 Task: Find connections with filter location Carlingford with filter topic #linkedincoachwith filter profile language German with filter current company Cure.fit (cult.fit) with filter school Punjab Agricultural University, Ludhiana with filter industry Museums with filter service category Software Testing with filter keywords title Officer
Action: Mouse moved to (190, 253)
Screenshot: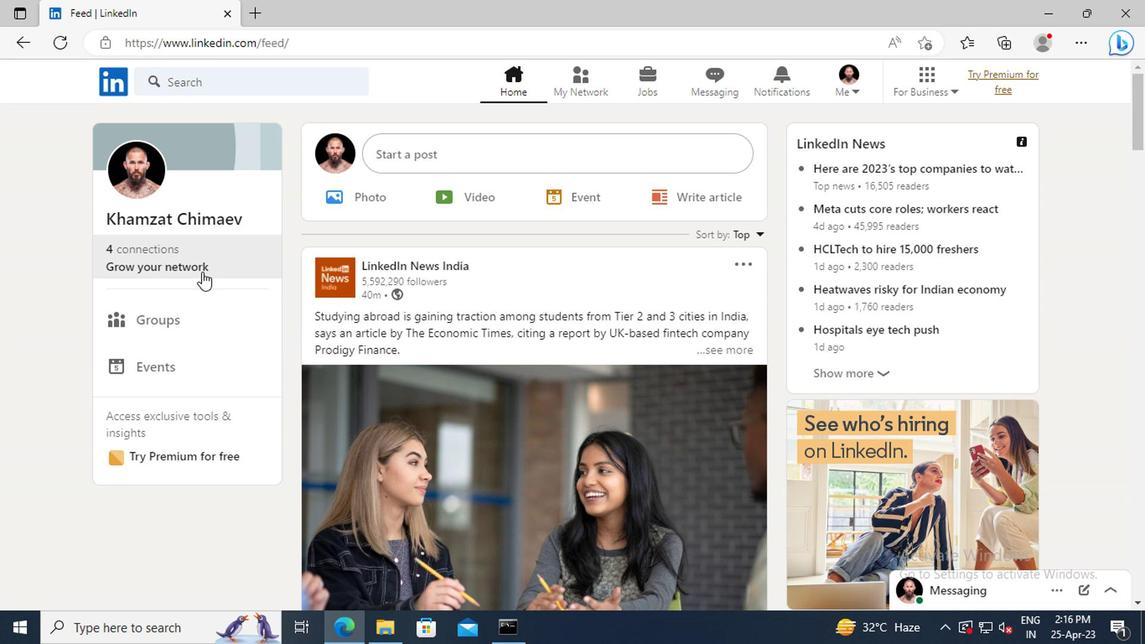 
Action: Mouse pressed left at (190, 253)
Screenshot: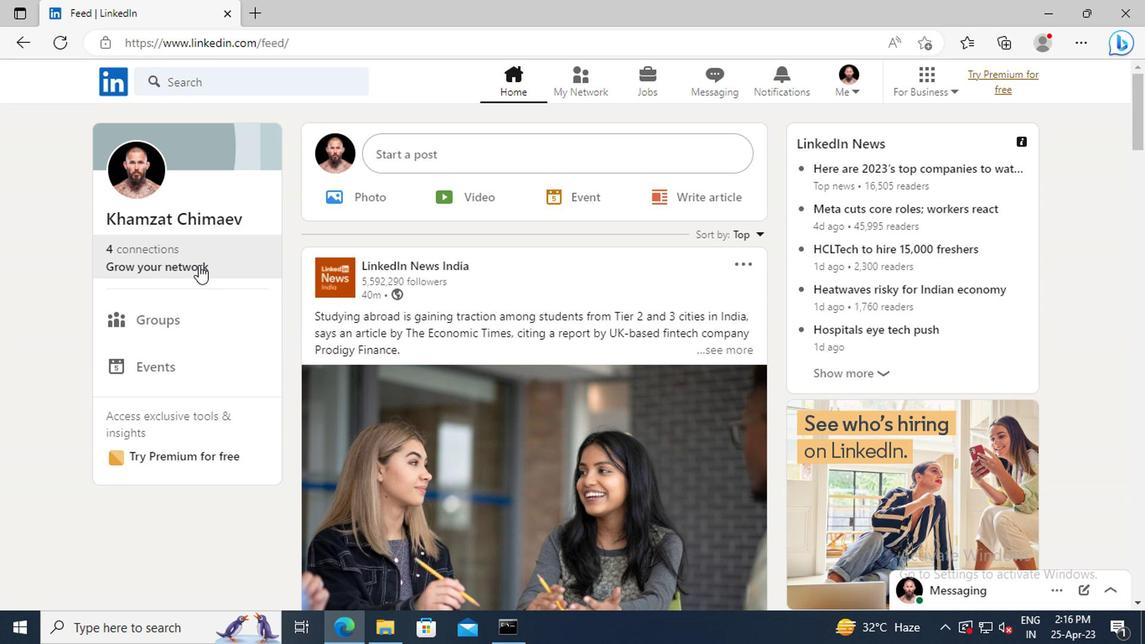 
Action: Mouse moved to (198, 174)
Screenshot: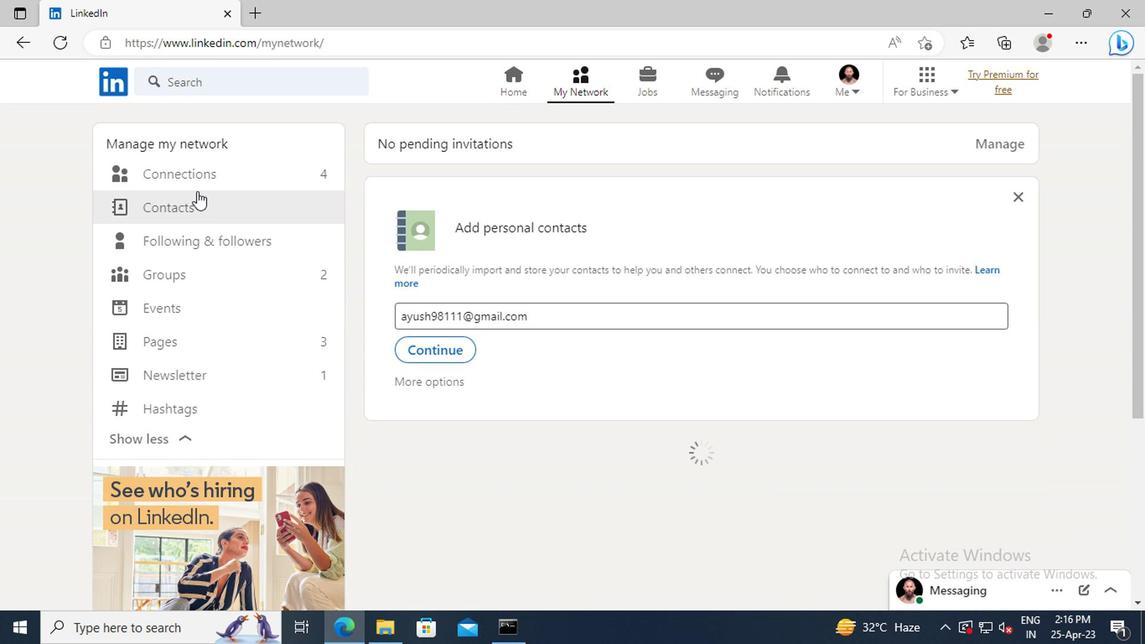 
Action: Mouse pressed left at (198, 174)
Screenshot: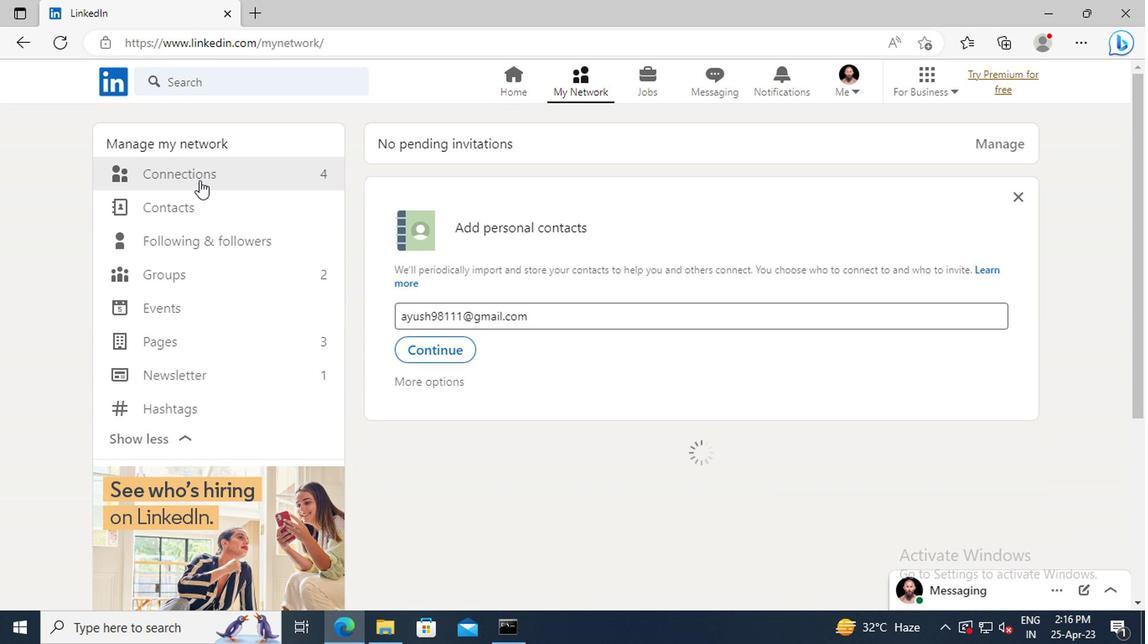 
Action: Mouse moved to (685, 178)
Screenshot: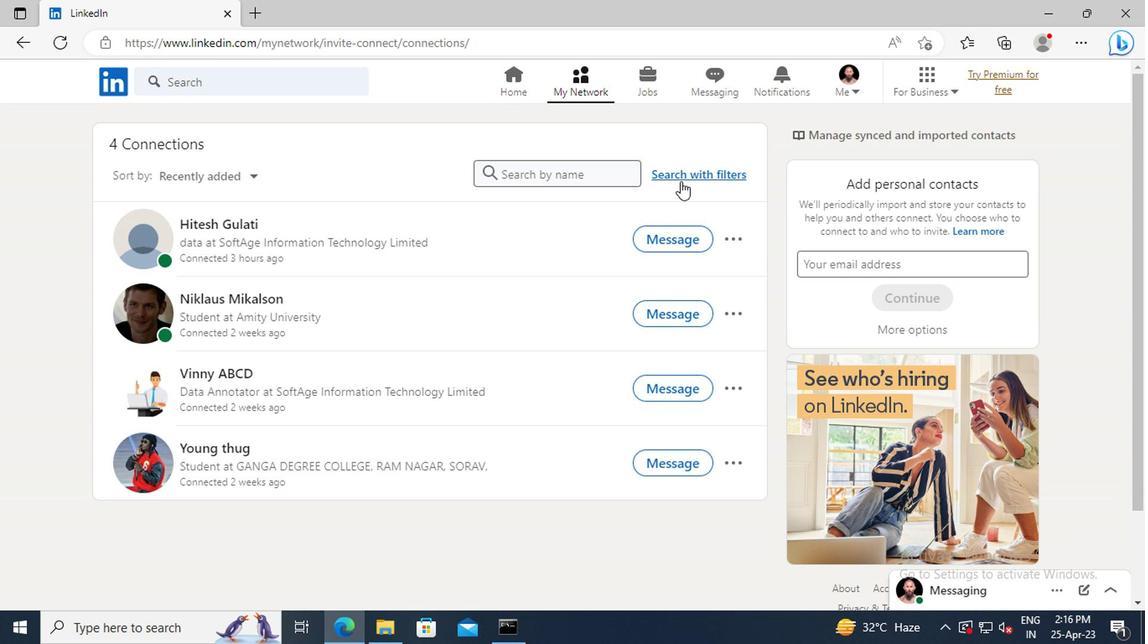 
Action: Mouse pressed left at (685, 178)
Screenshot: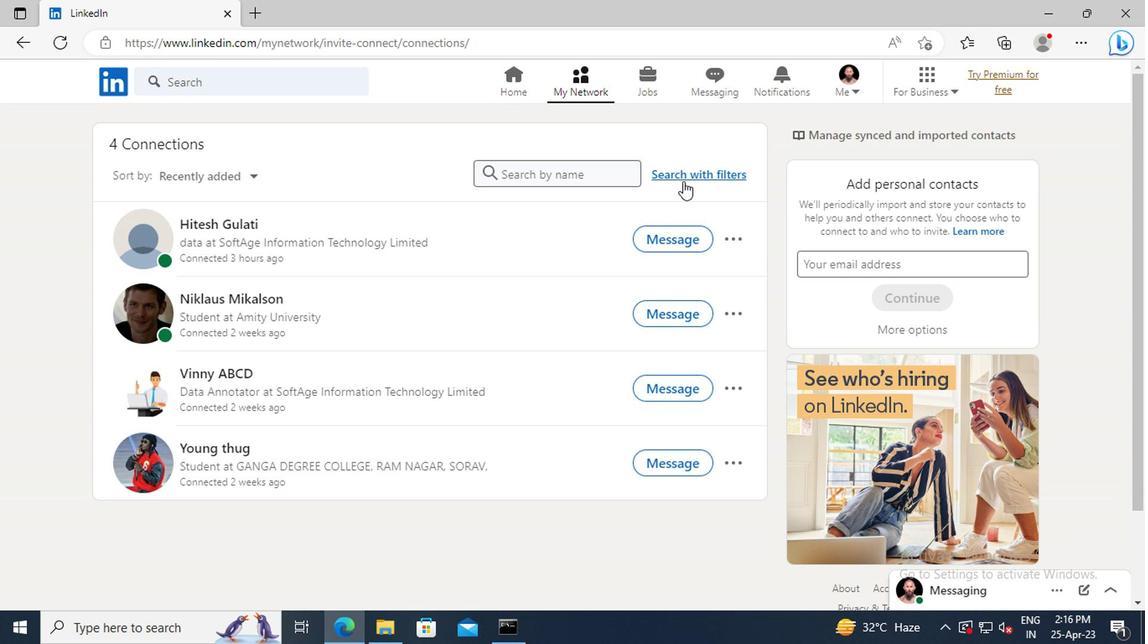 
Action: Mouse moved to (637, 131)
Screenshot: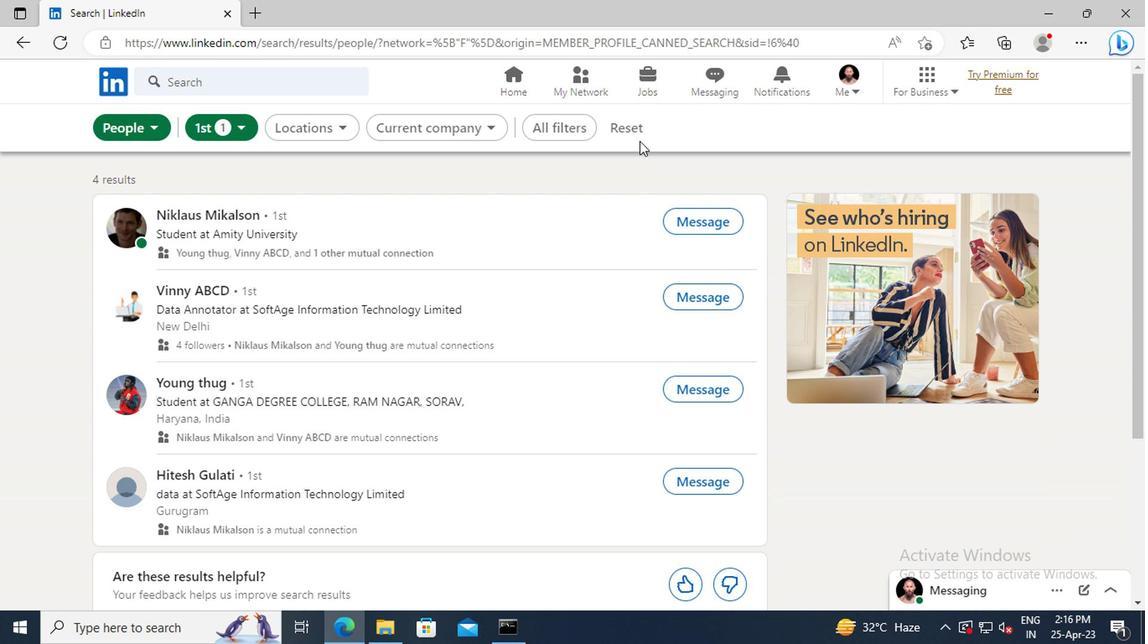 
Action: Mouse pressed left at (637, 131)
Screenshot: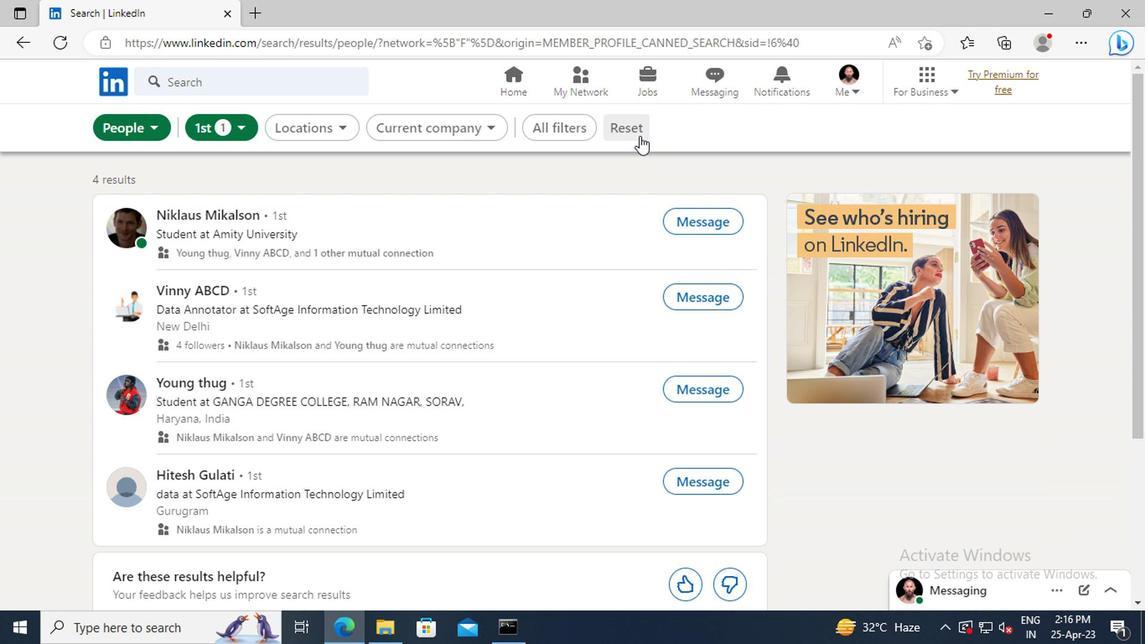 
Action: Mouse moved to (602, 129)
Screenshot: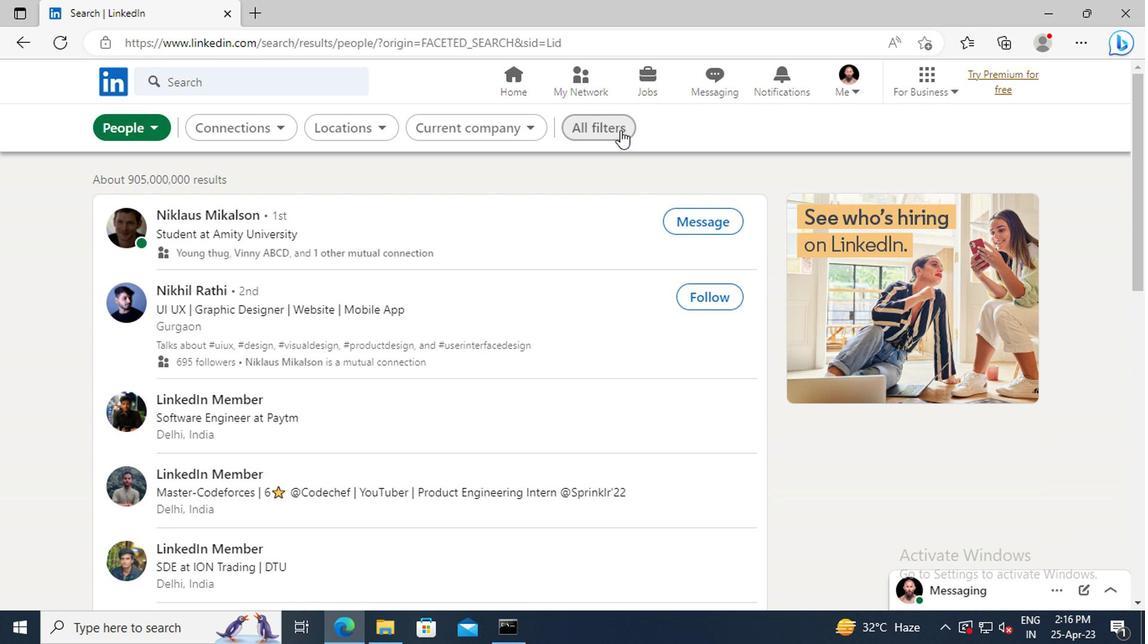 
Action: Mouse pressed left at (602, 129)
Screenshot: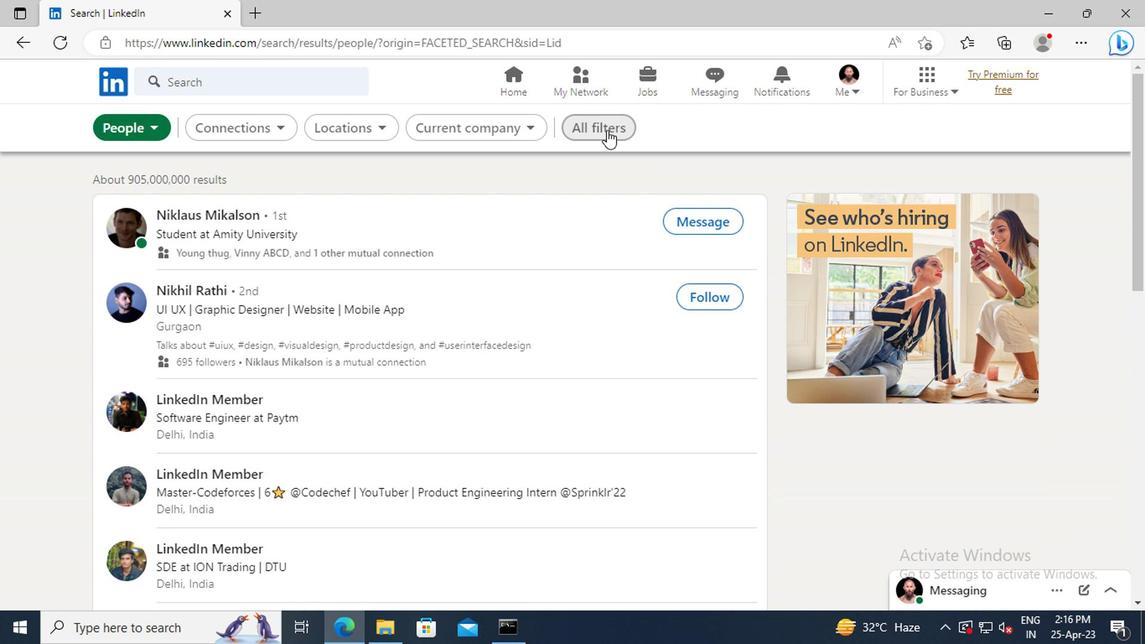 
Action: Mouse moved to (946, 318)
Screenshot: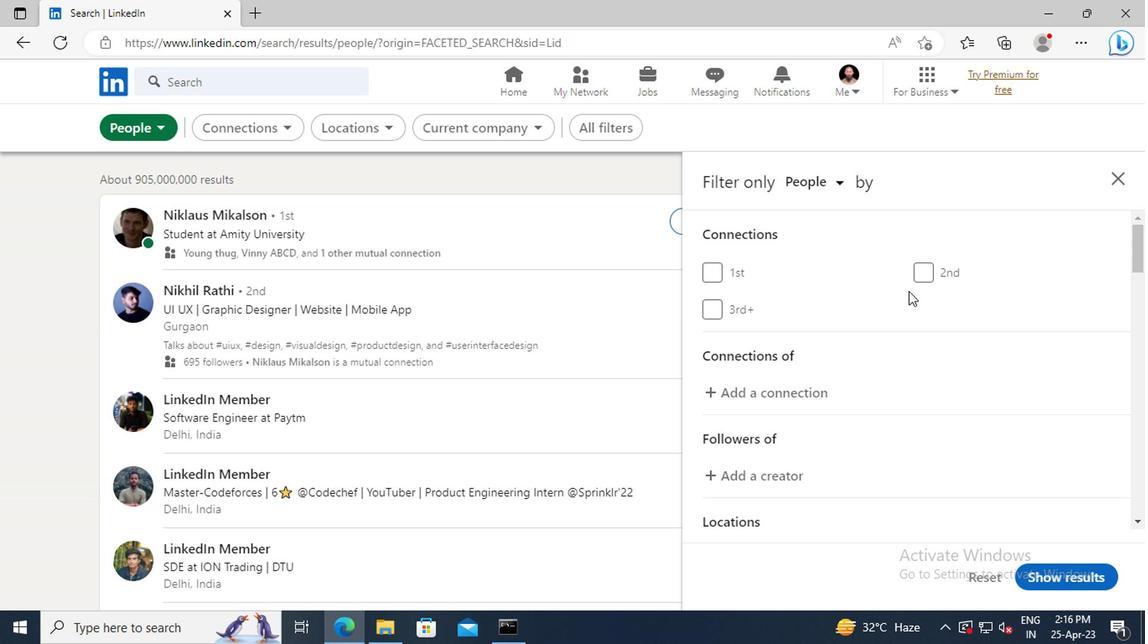 
Action: Mouse scrolled (946, 317) with delta (0, -1)
Screenshot: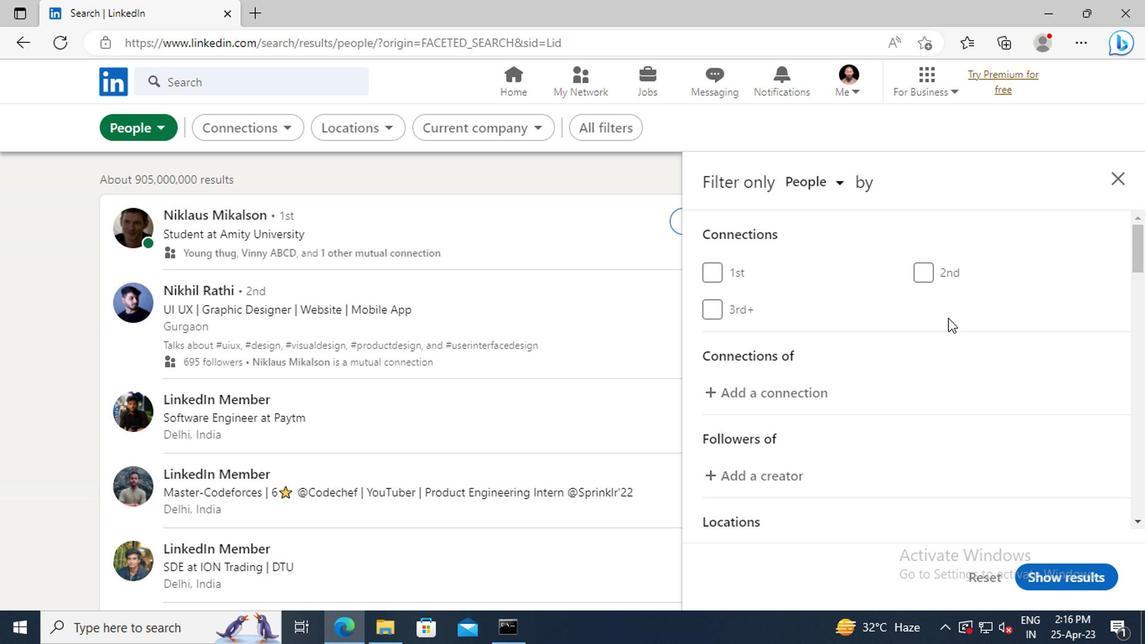 
Action: Mouse scrolled (946, 317) with delta (0, -1)
Screenshot: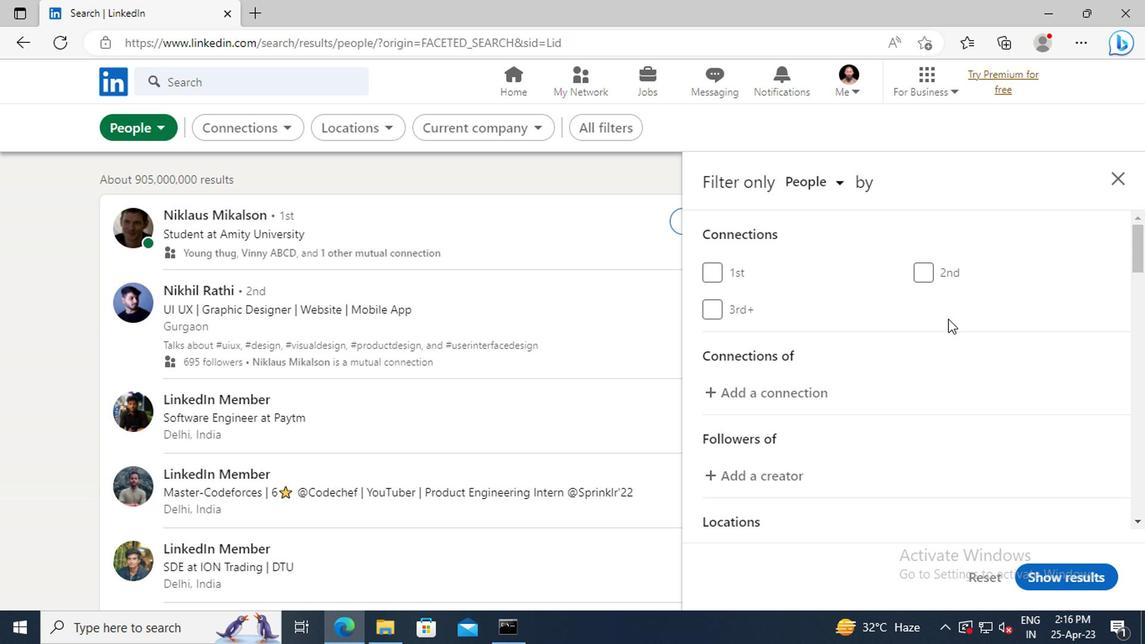 
Action: Mouse scrolled (946, 317) with delta (0, -1)
Screenshot: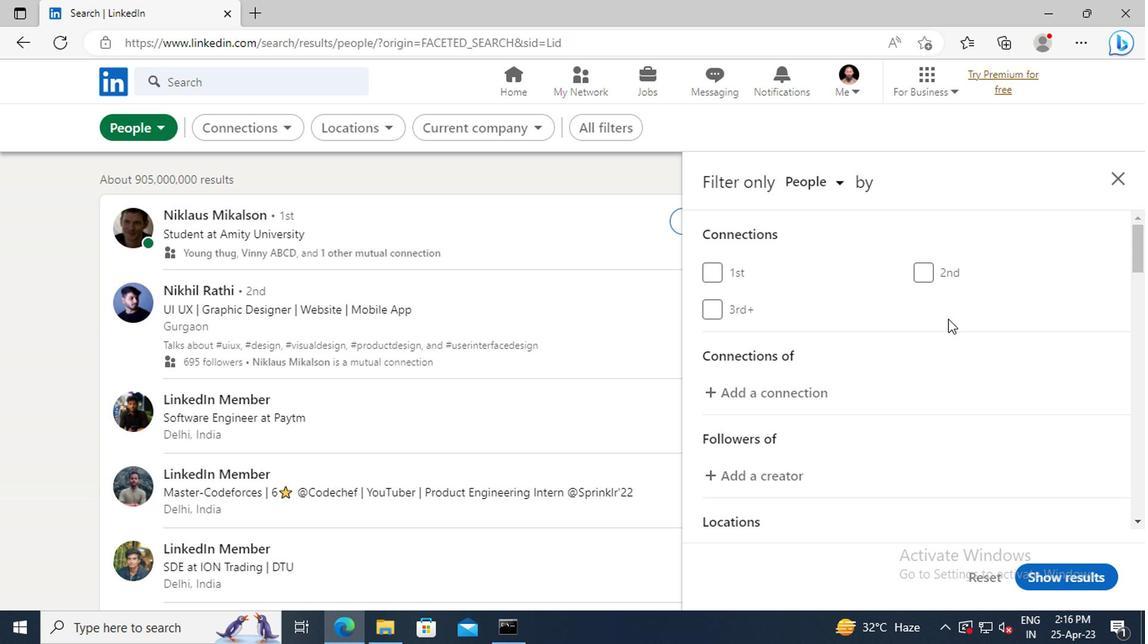
Action: Mouse scrolled (946, 317) with delta (0, -1)
Screenshot: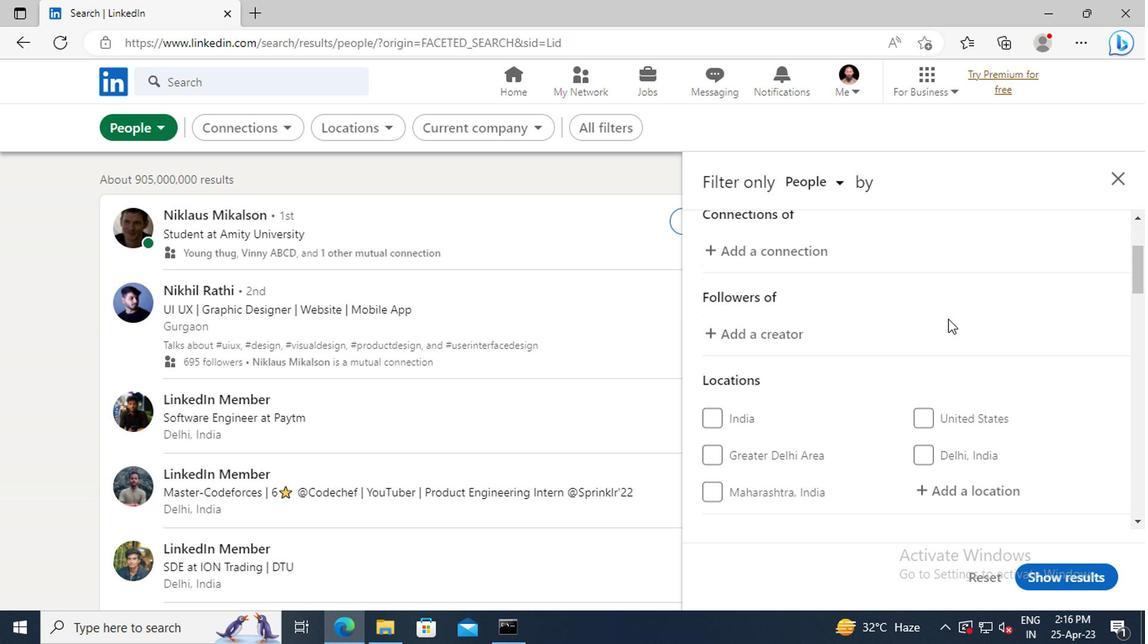 
Action: Mouse scrolled (946, 317) with delta (0, -1)
Screenshot: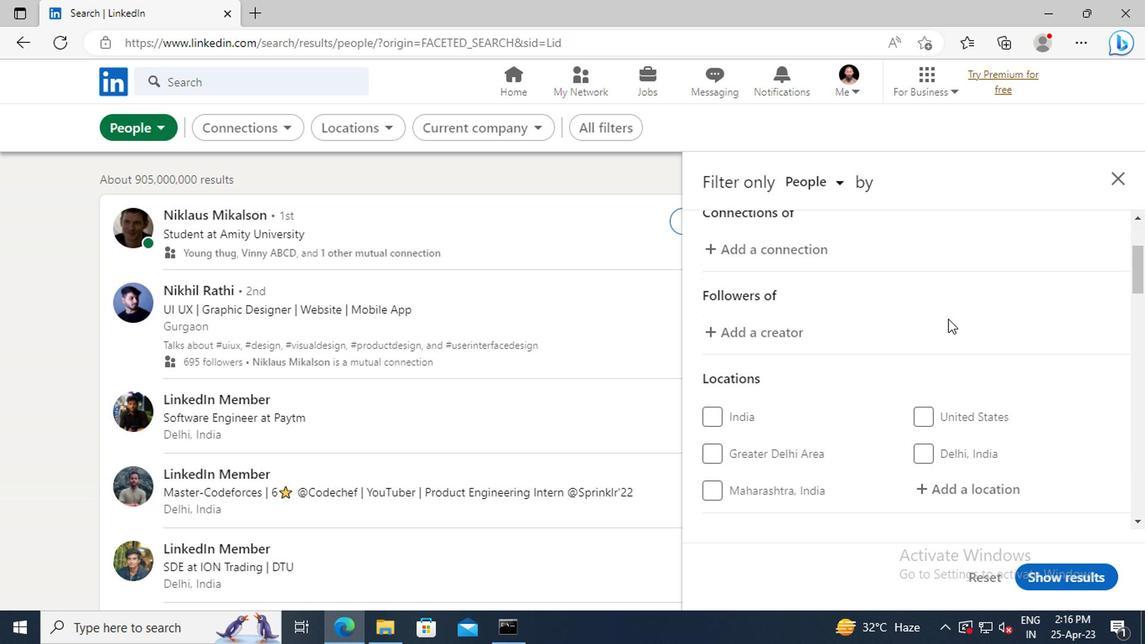 
Action: Mouse moved to (968, 393)
Screenshot: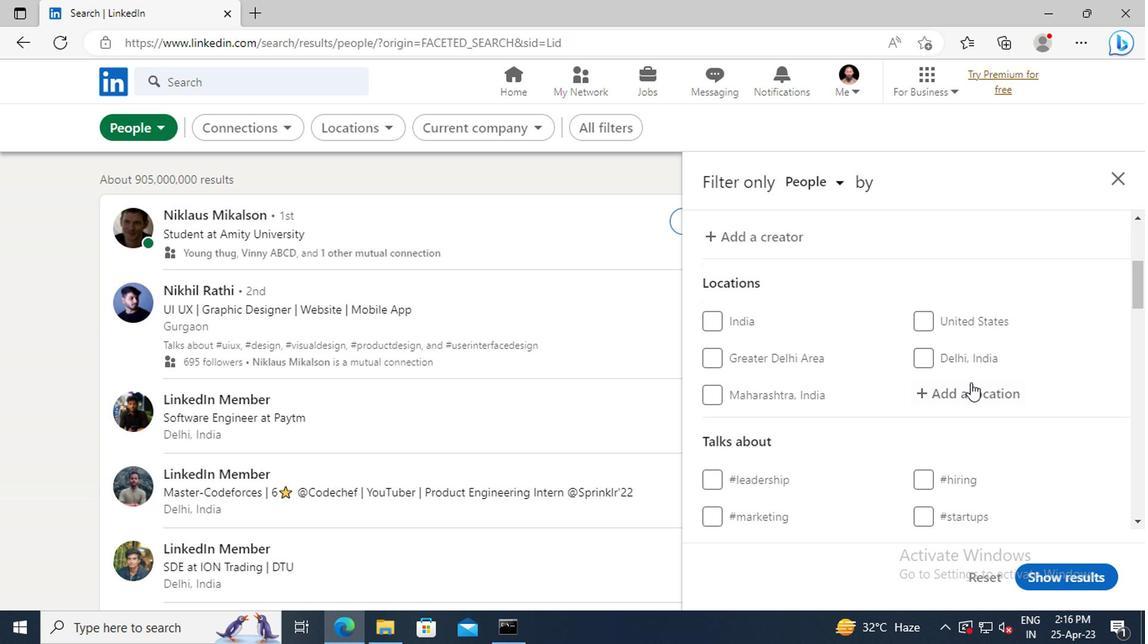 
Action: Mouse pressed left at (968, 393)
Screenshot: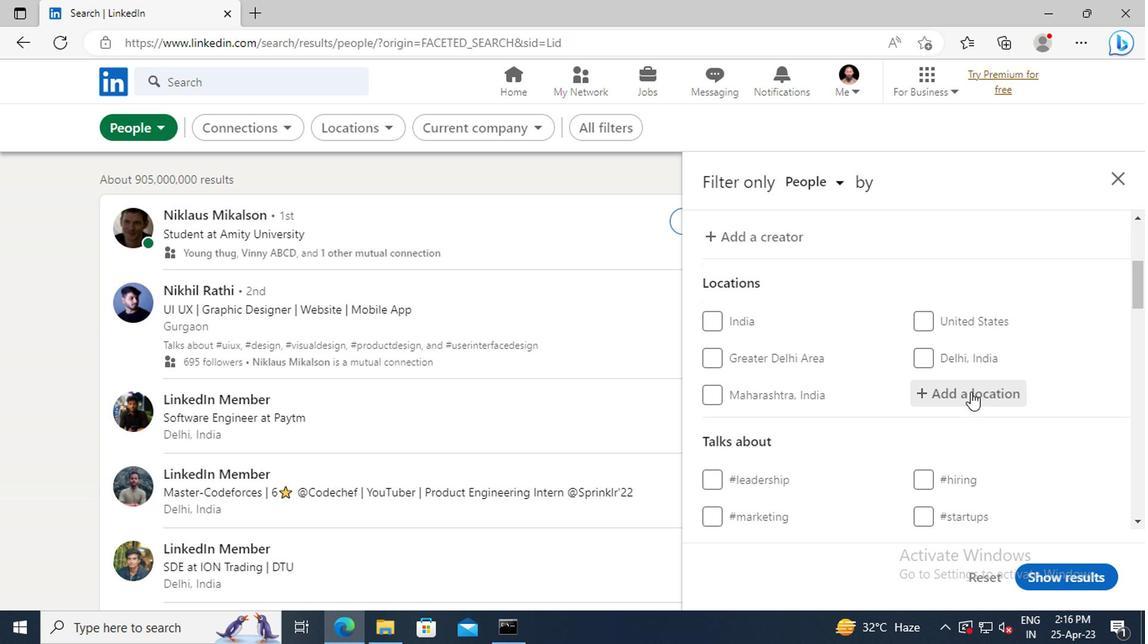 
Action: Key pressed <Key.shift>CARLINGFORD
Screenshot: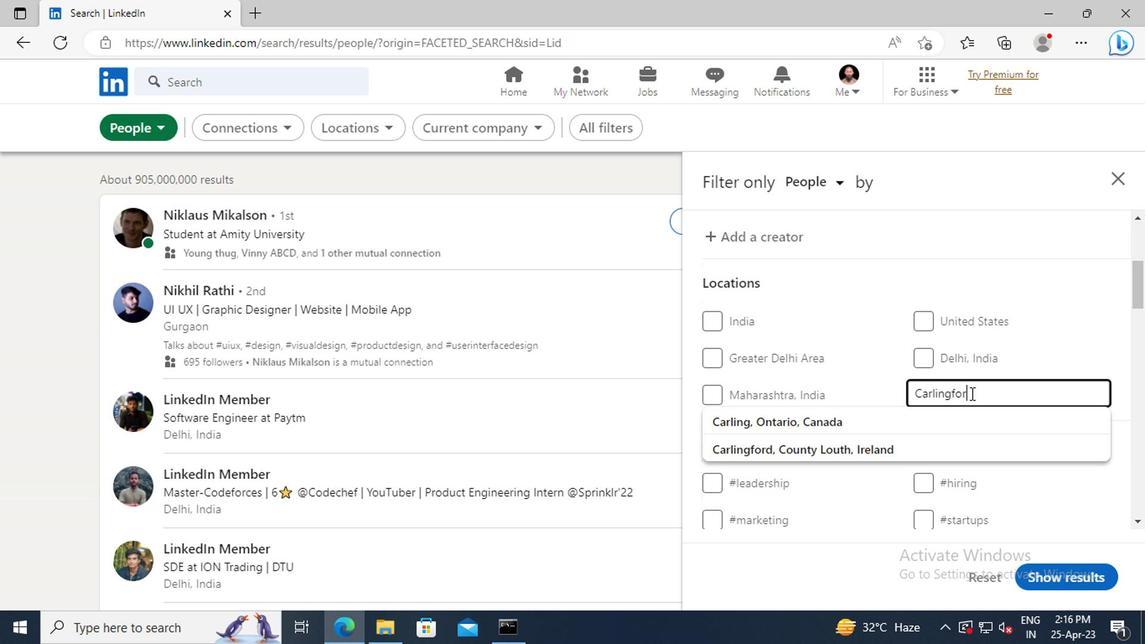 
Action: Mouse moved to (935, 413)
Screenshot: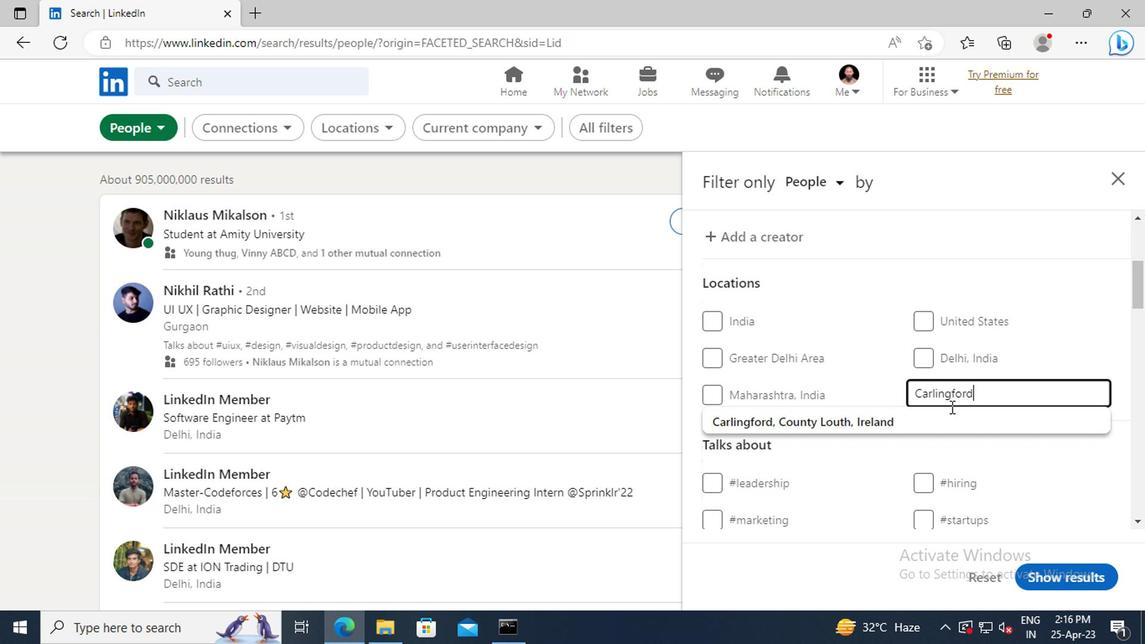 
Action: Mouse pressed left at (935, 413)
Screenshot: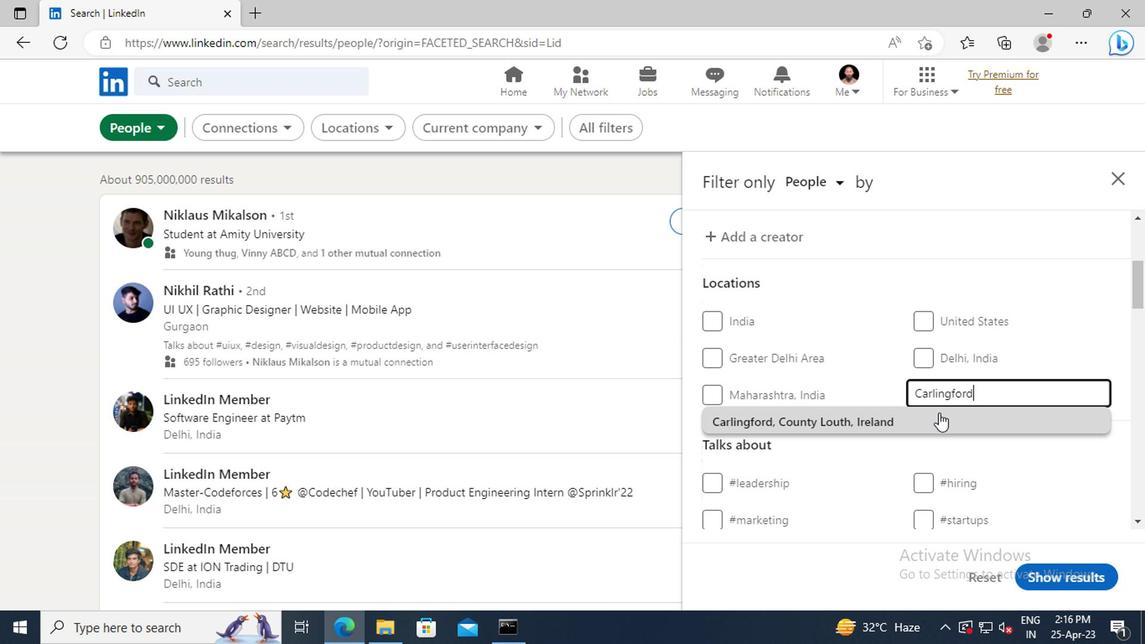 
Action: Mouse moved to (951, 329)
Screenshot: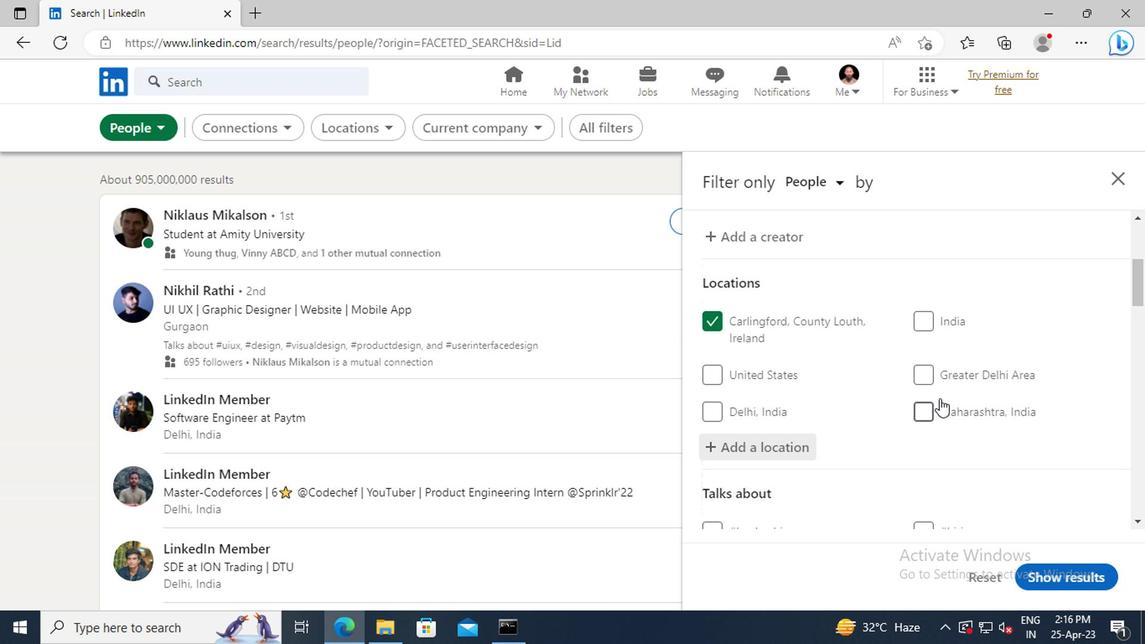 
Action: Mouse scrolled (951, 329) with delta (0, 0)
Screenshot: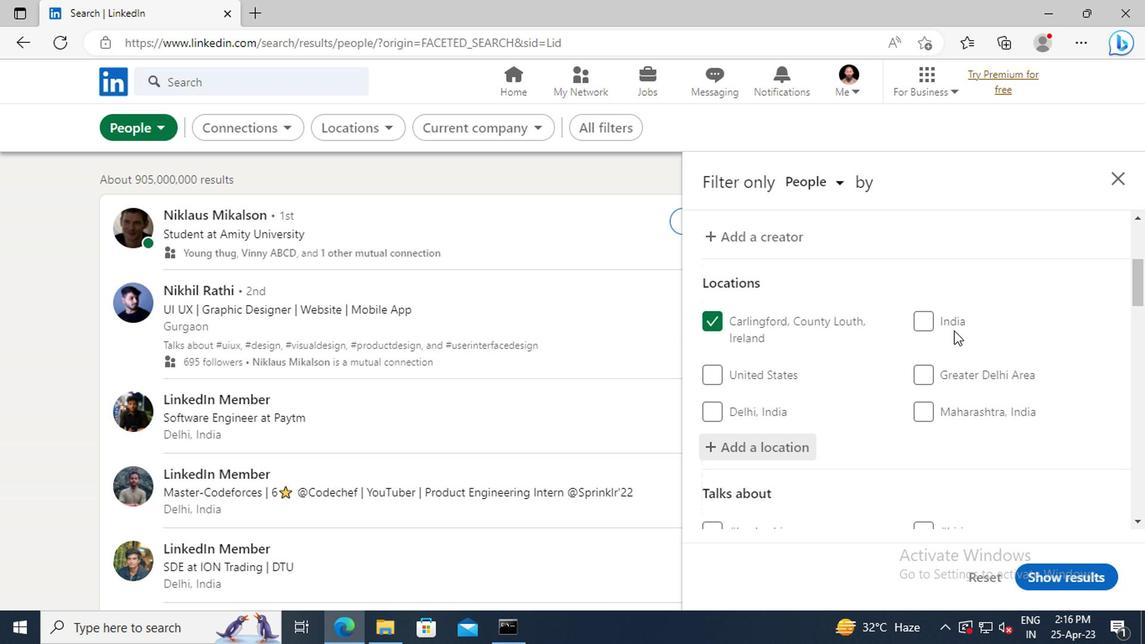 
Action: Mouse scrolled (951, 329) with delta (0, 0)
Screenshot: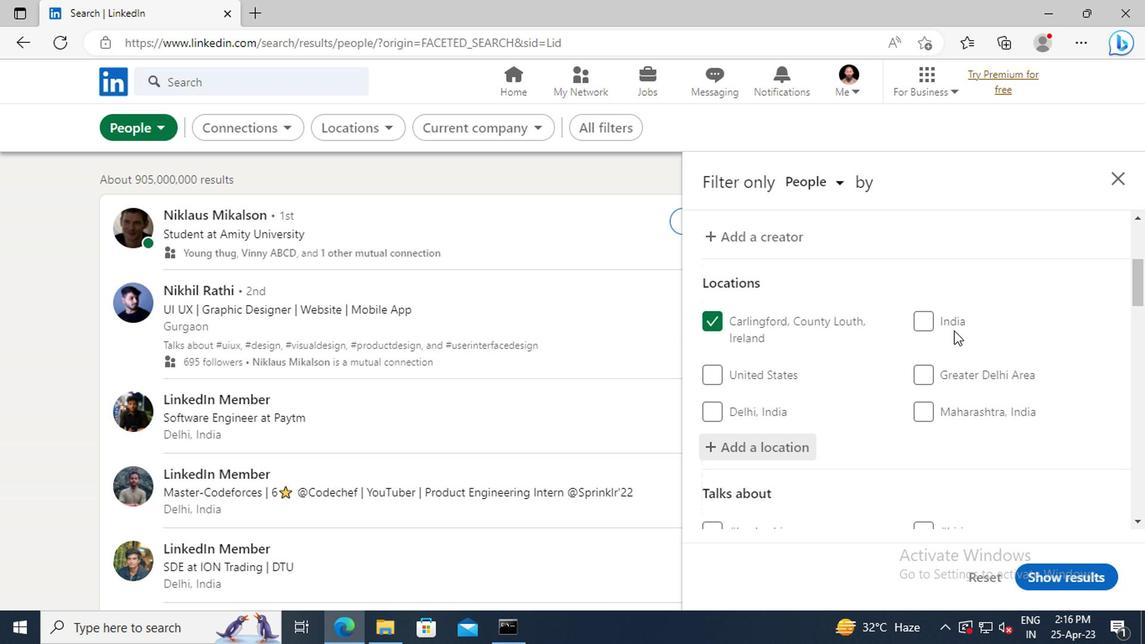 
Action: Mouse scrolled (951, 329) with delta (0, 0)
Screenshot: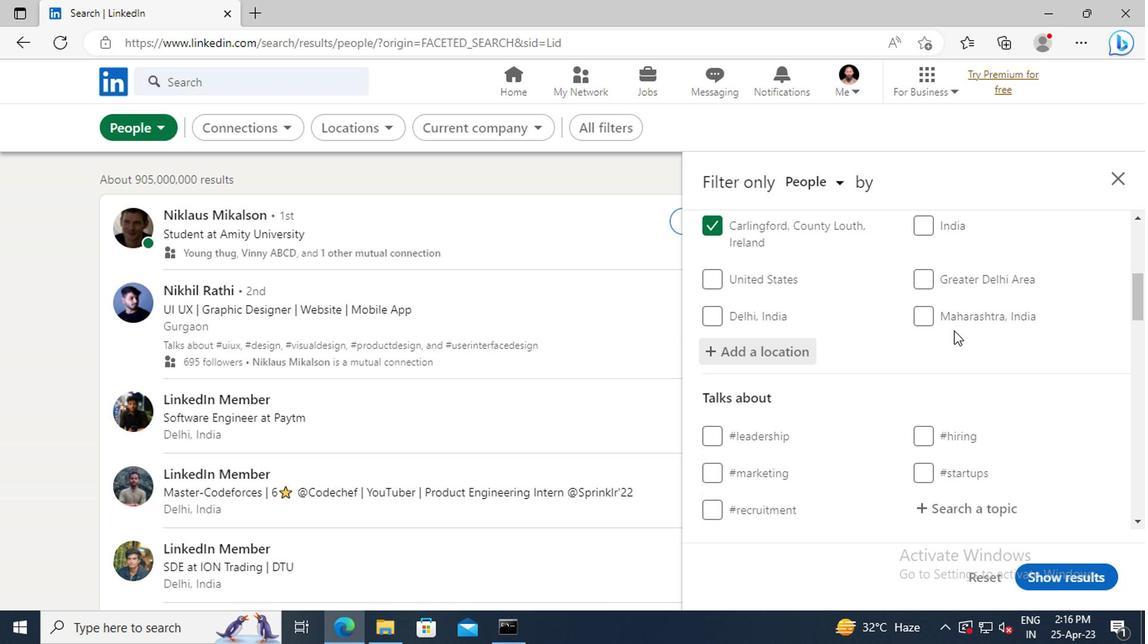 
Action: Mouse scrolled (951, 329) with delta (0, 0)
Screenshot: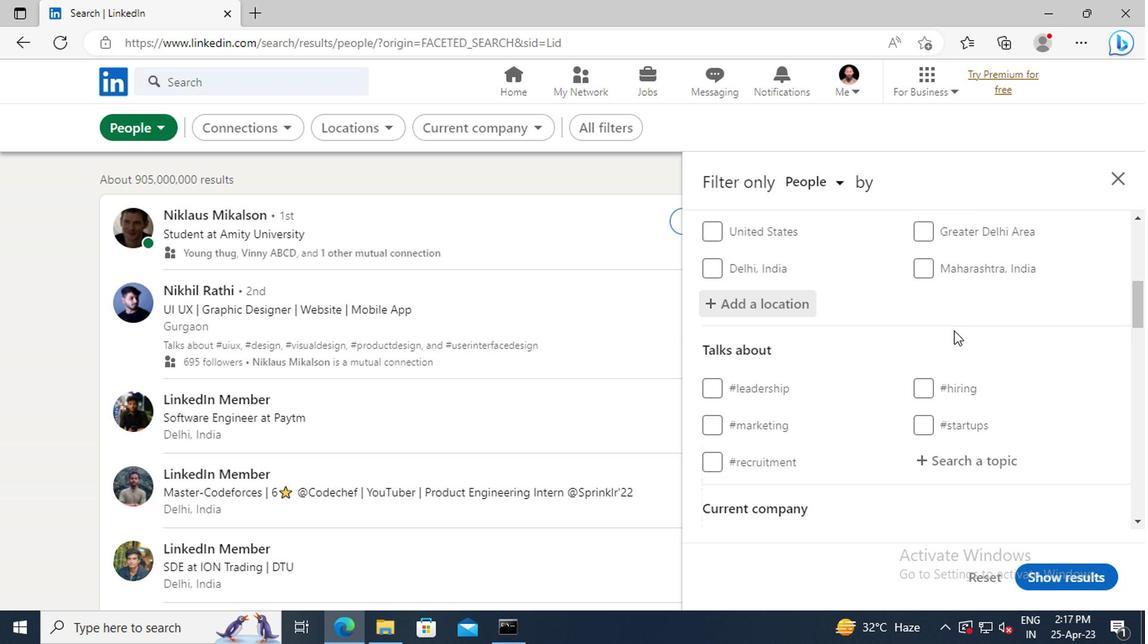 
Action: Mouse scrolled (951, 329) with delta (0, 0)
Screenshot: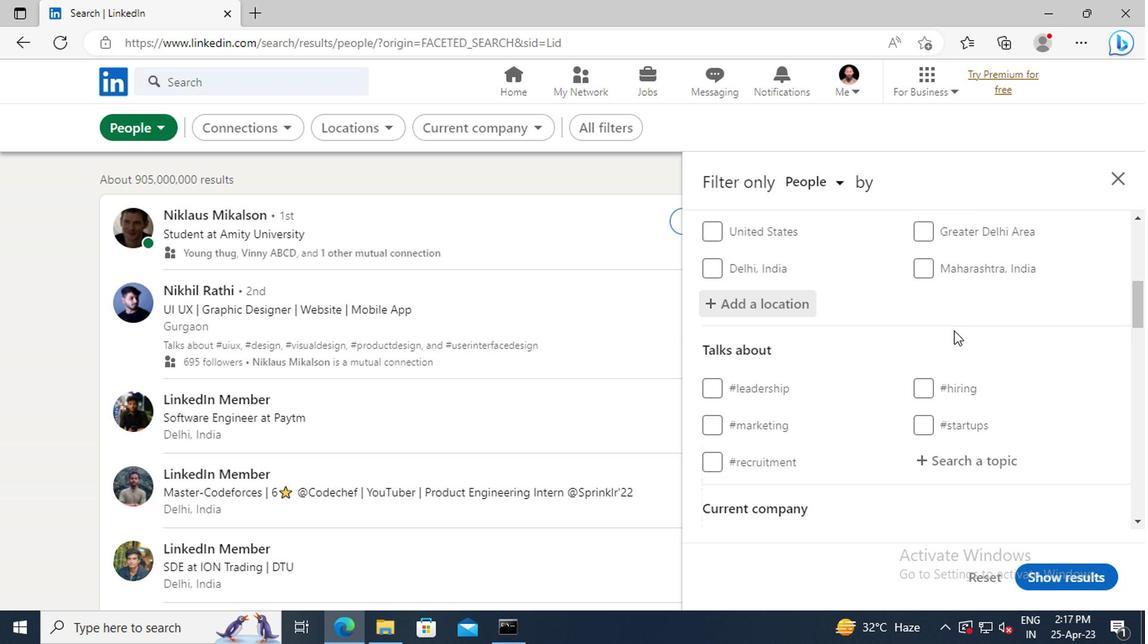 
Action: Mouse moved to (964, 365)
Screenshot: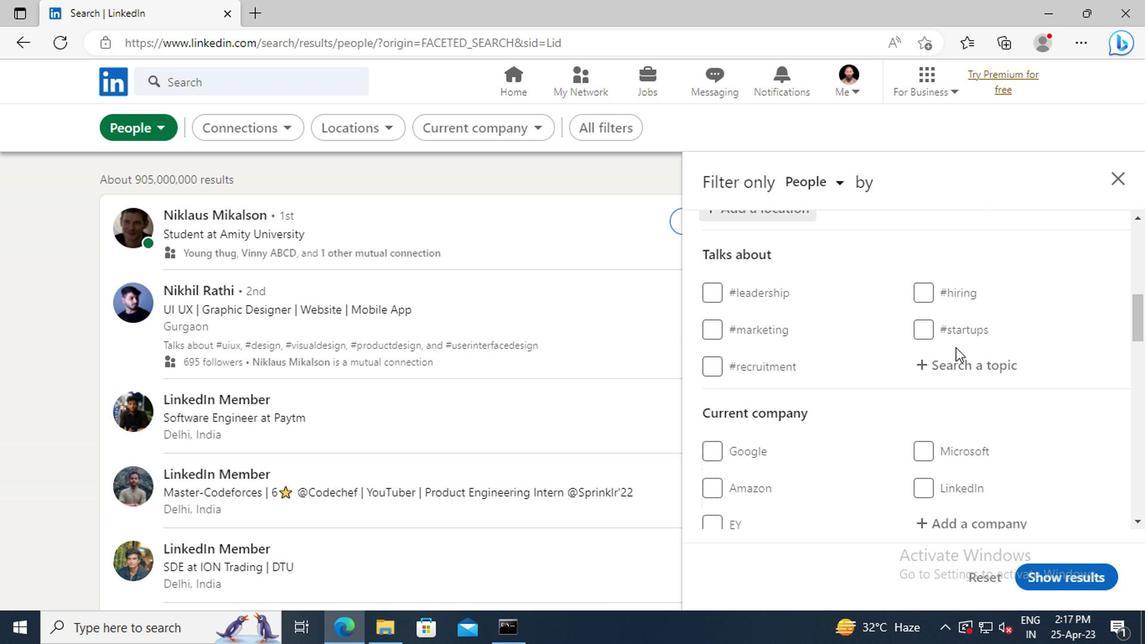 
Action: Mouse pressed left at (964, 365)
Screenshot: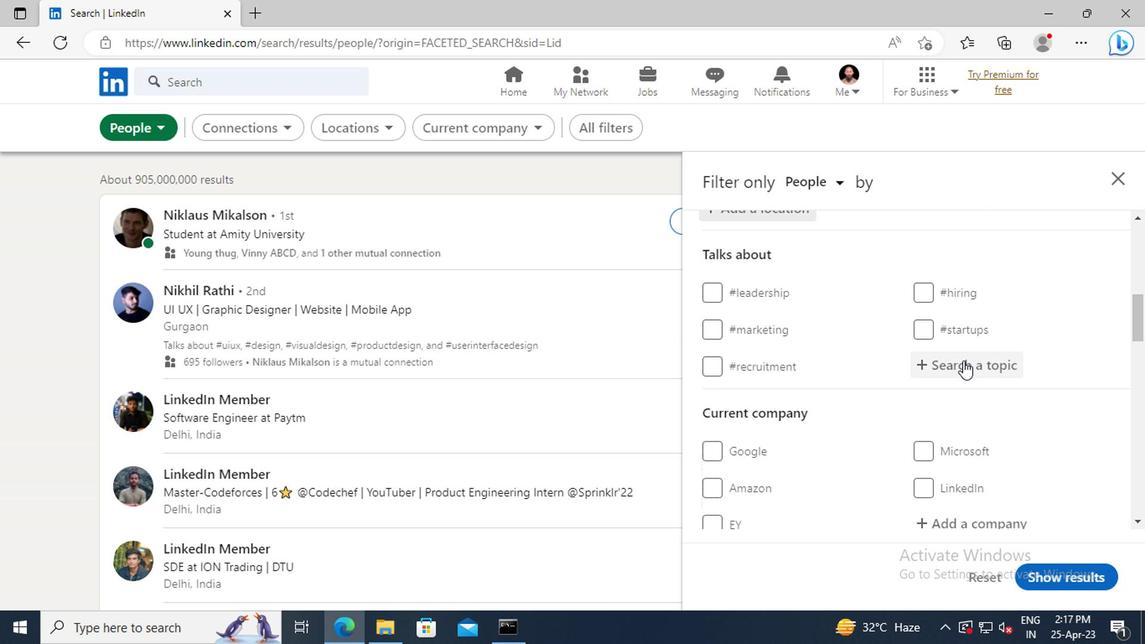 
Action: Key pressed <Key.shift>#LINKEDINCOACHWITH
Screenshot: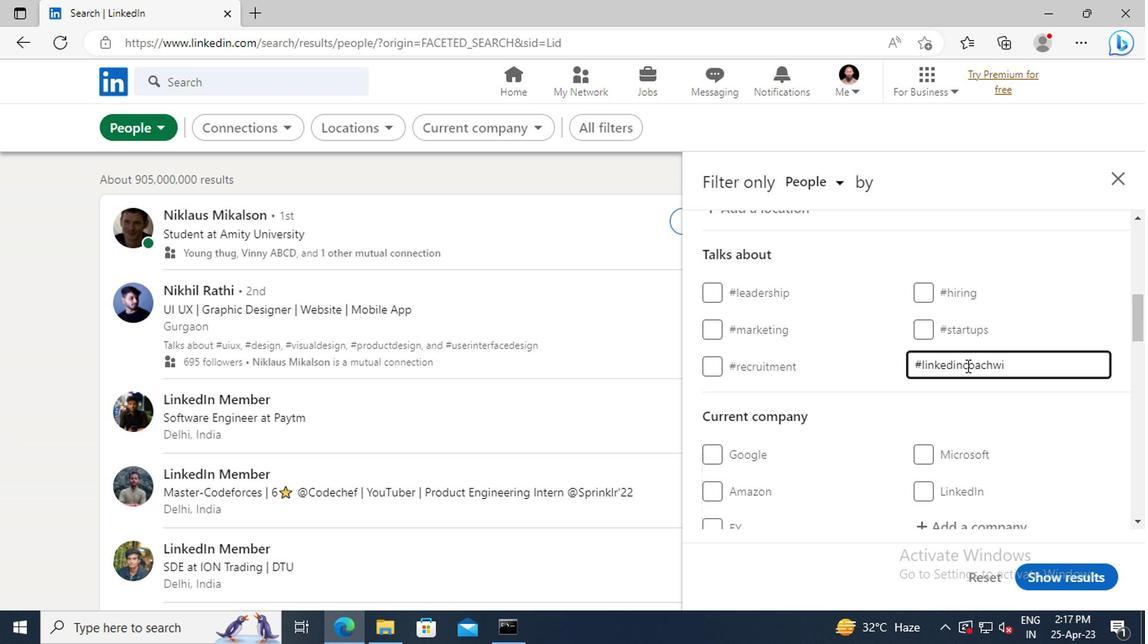 
Action: Mouse scrolled (964, 364) with delta (0, -1)
Screenshot: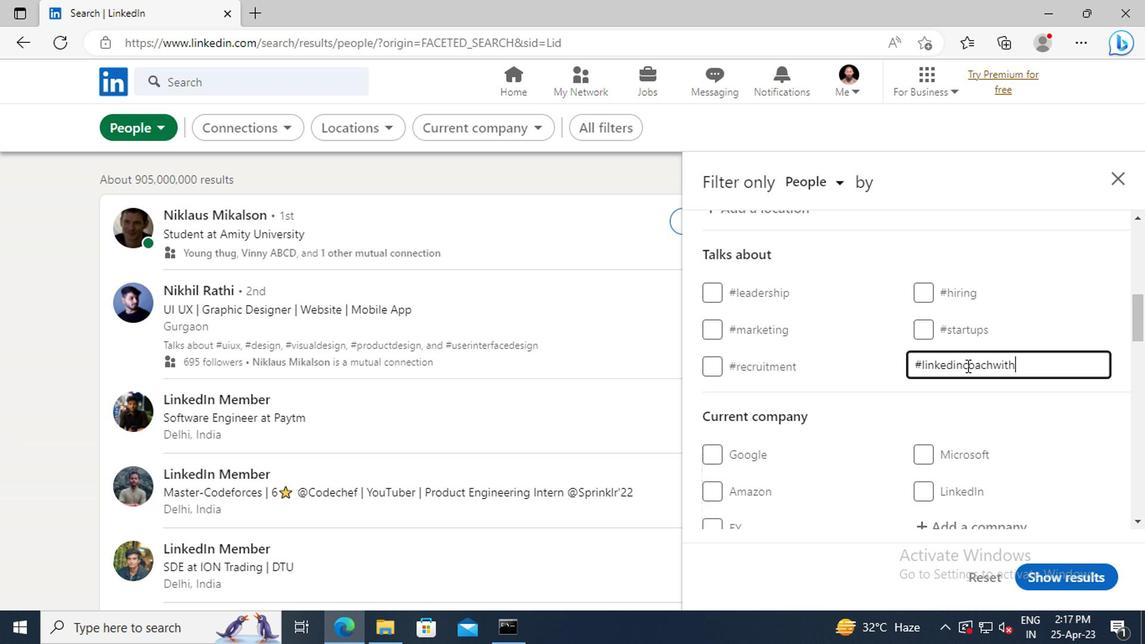 
Action: Mouse scrolled (964, 364) with delta (0, -1)
Screenshot: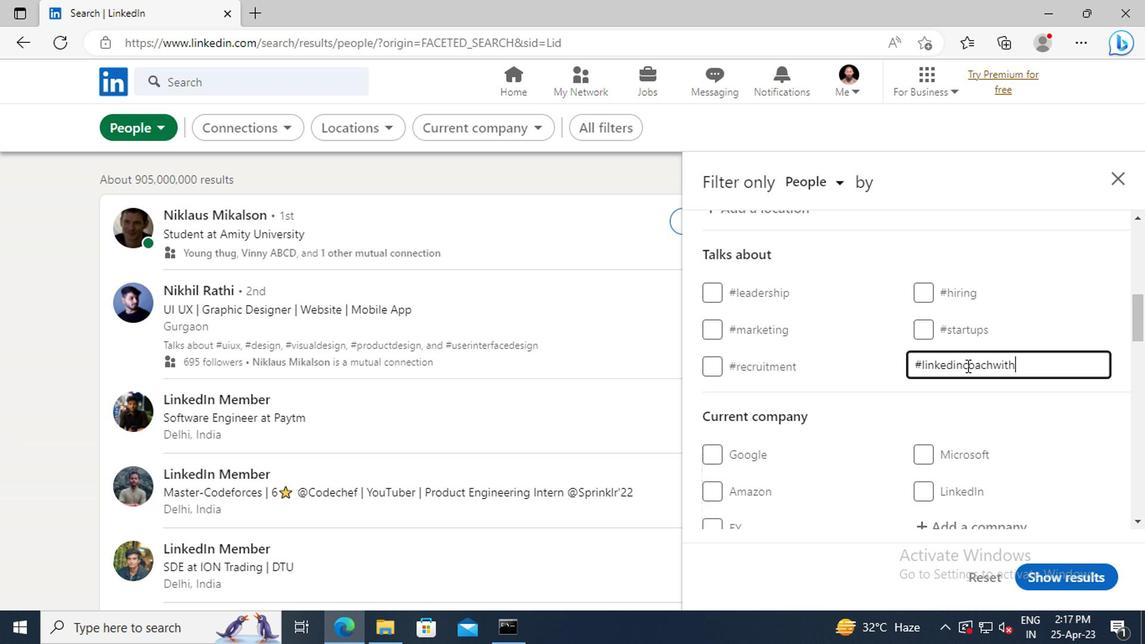 
Action: Mouse scrolled (964, 364) with delta (0, -1)
Screenshot: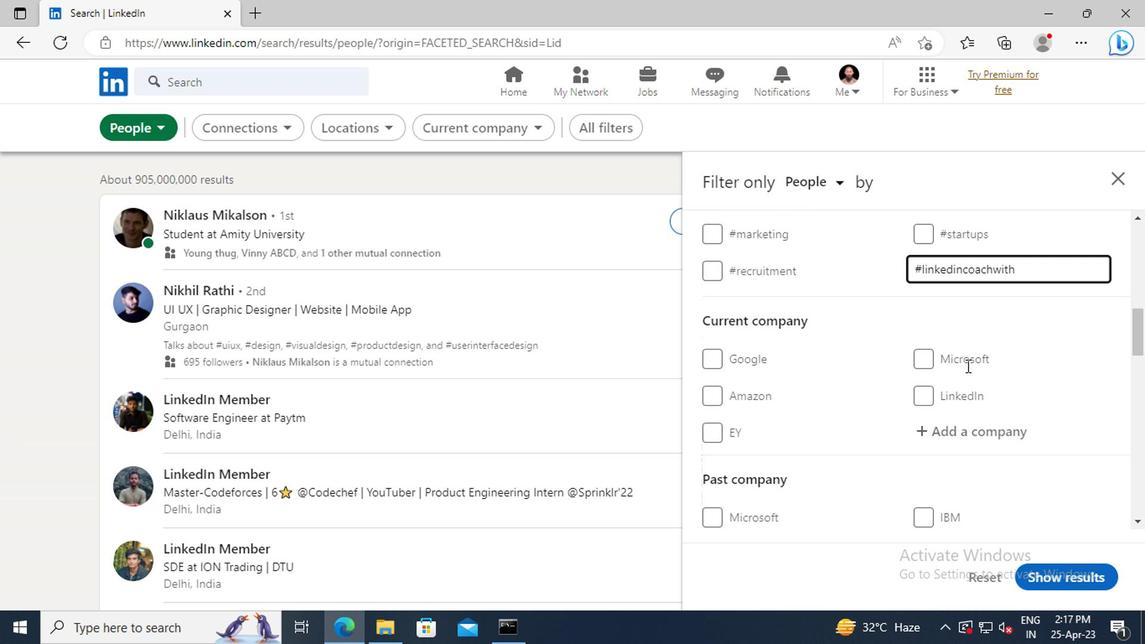 
Action: Mouse scrolled (964, 364) with delta (0, -1)
Screenshot: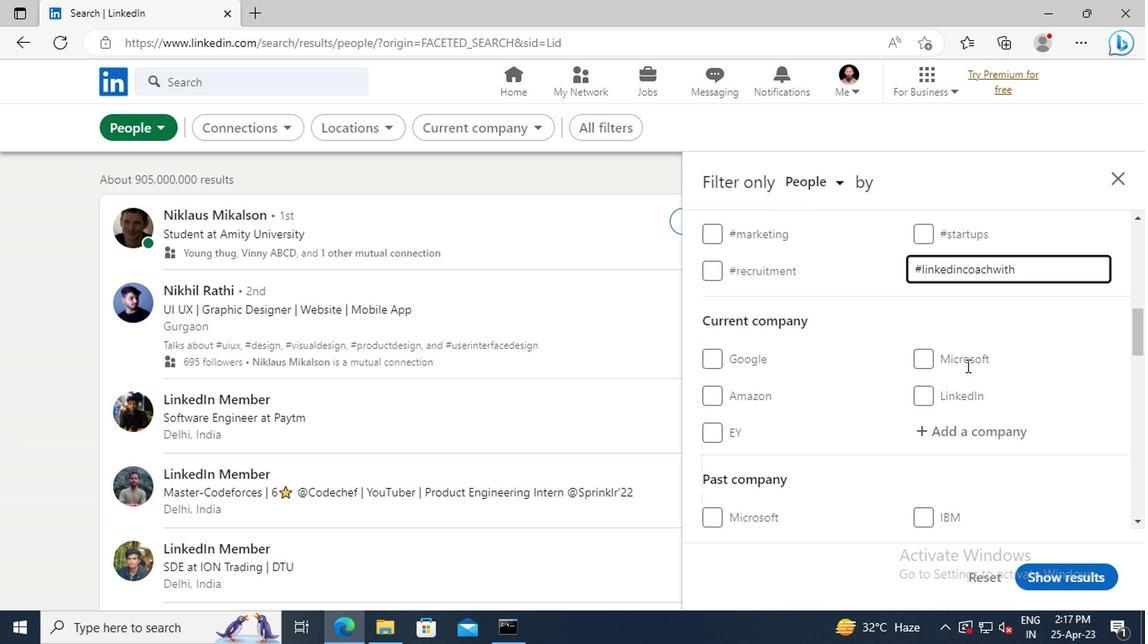 
Action: Mouse scrolled (964, 364) with delta (0, -1)
Screenshot: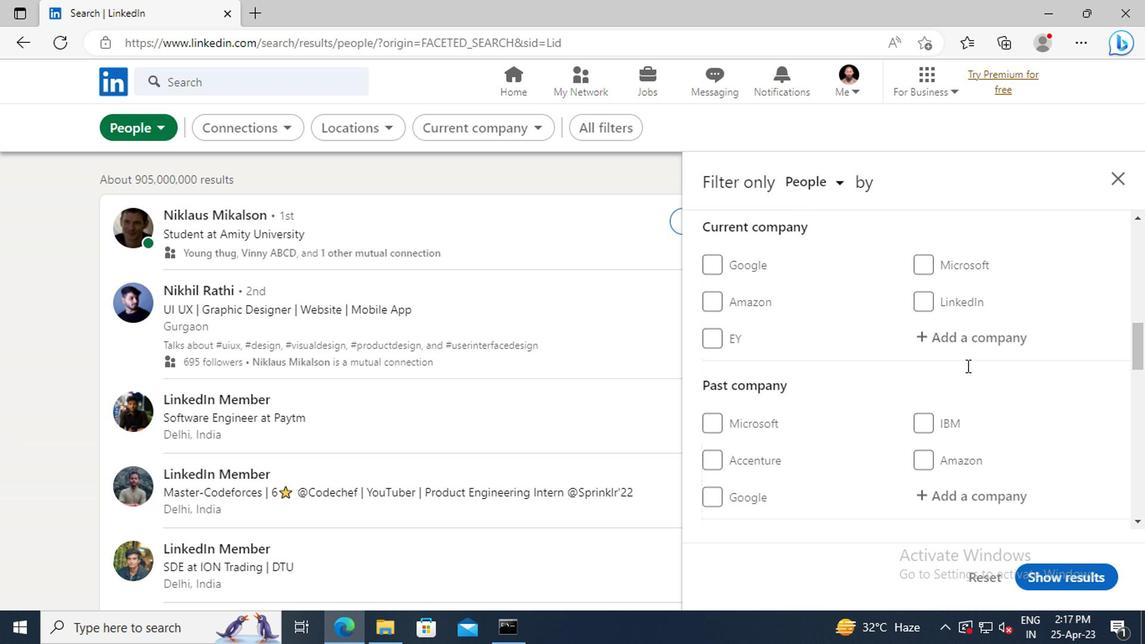 
Action: Mouse scrolled (964, 364) with delta (0, -1)
Screenshot: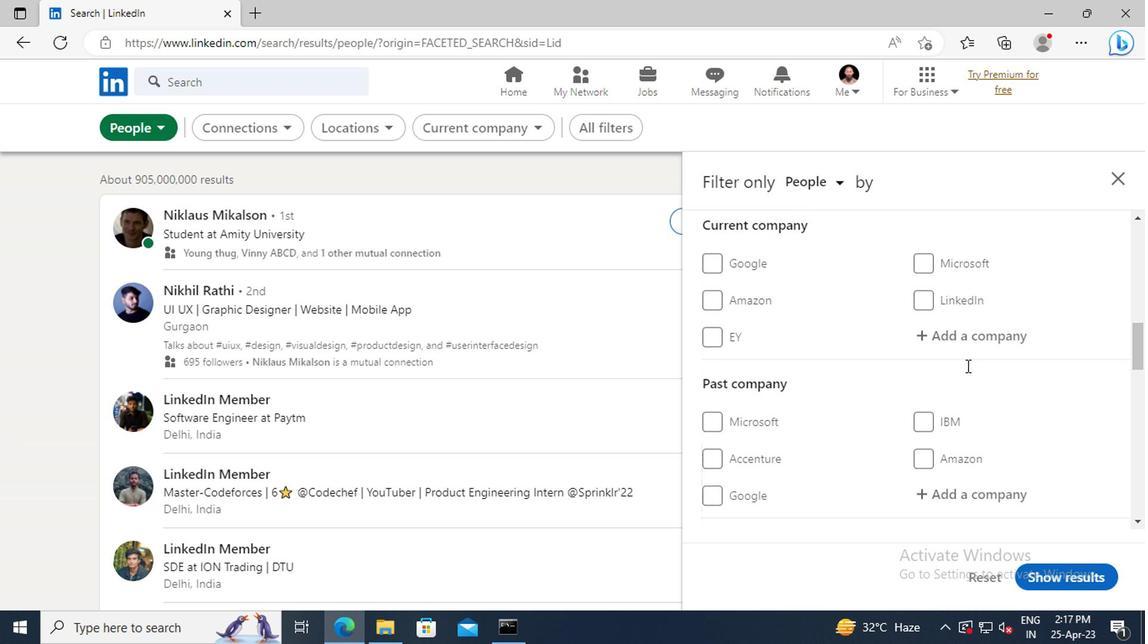 
Action: Mouse scrolled (964, 364) with delta (0, -1)
Screenshot: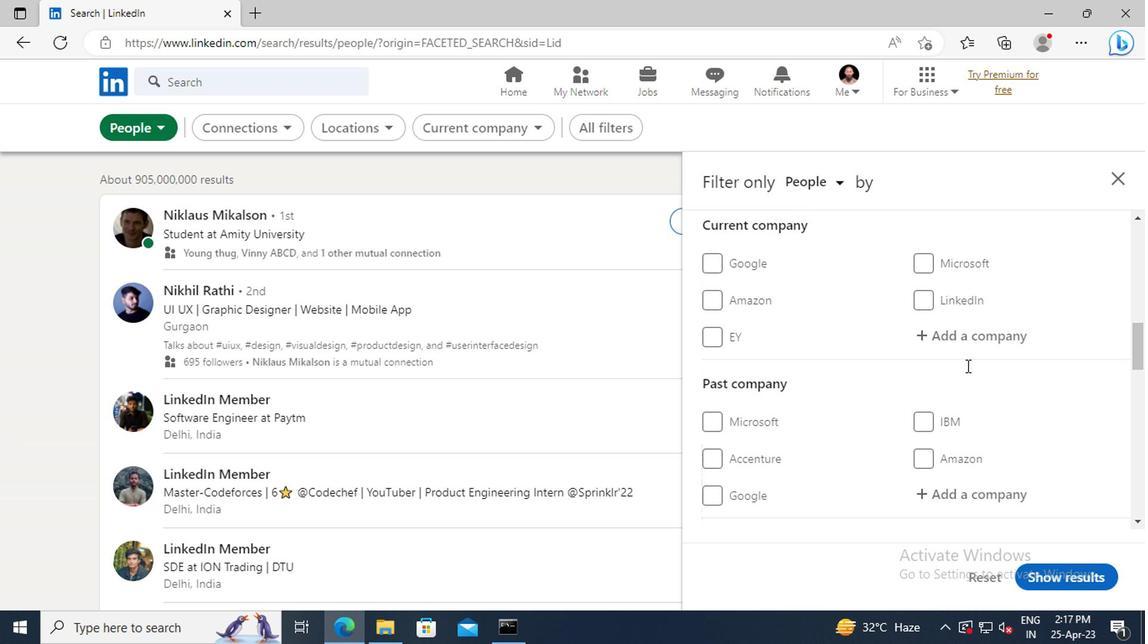 
Action: Mouse scrolled (964, 364) with delta (0, -1)
Screenshot: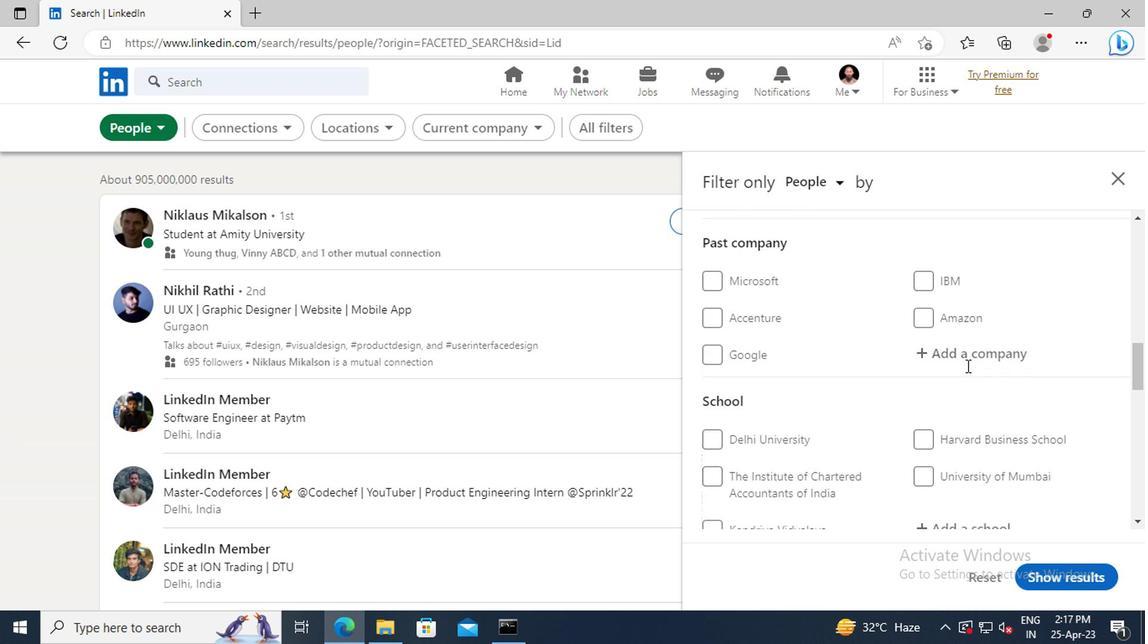 
Action: Mouse scrolled (964, 364) with delta (0, -1)
Screenshot: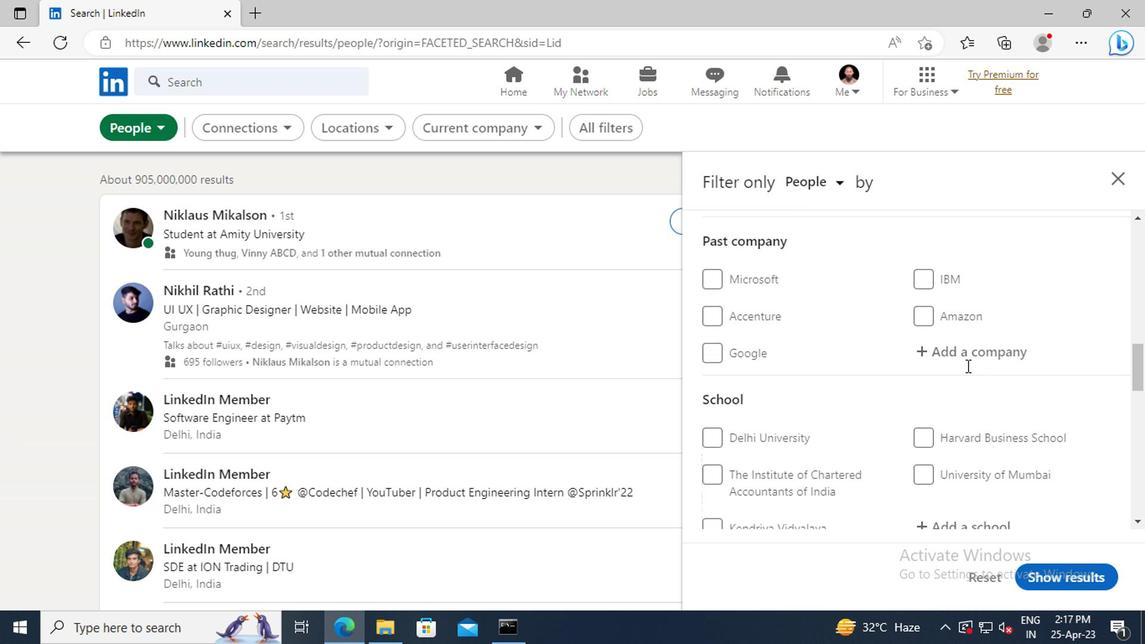 
Action: Mouse scrolled (964, 364) with delta (0, -1)
Screenshot: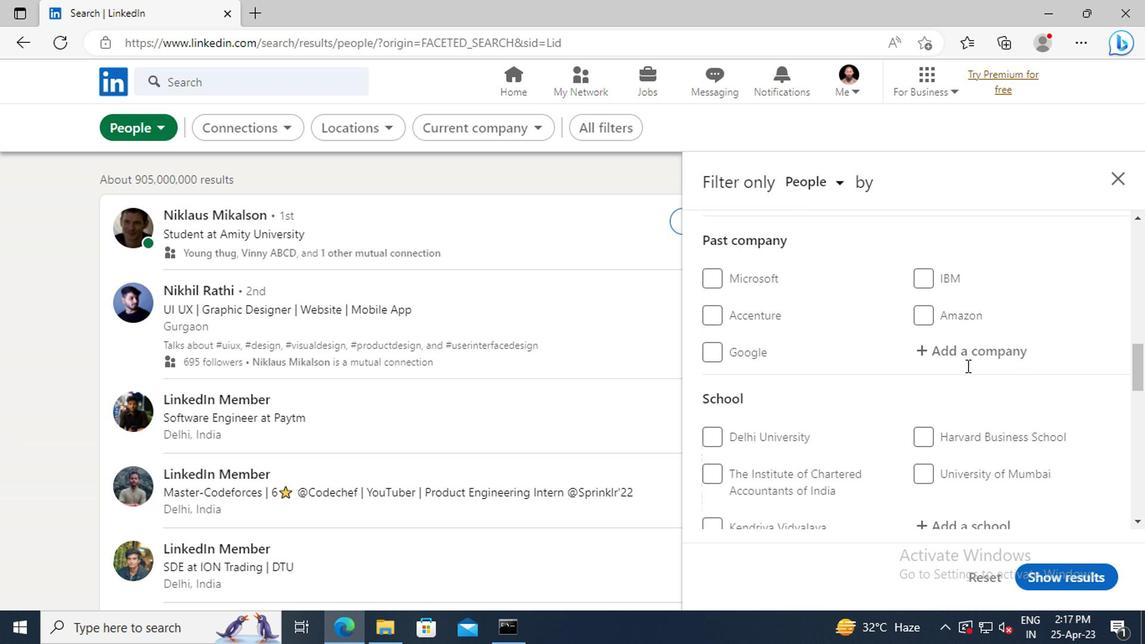 
Action: Mouse scrolled (964, 364) with delta (0, -1)
Screenshot: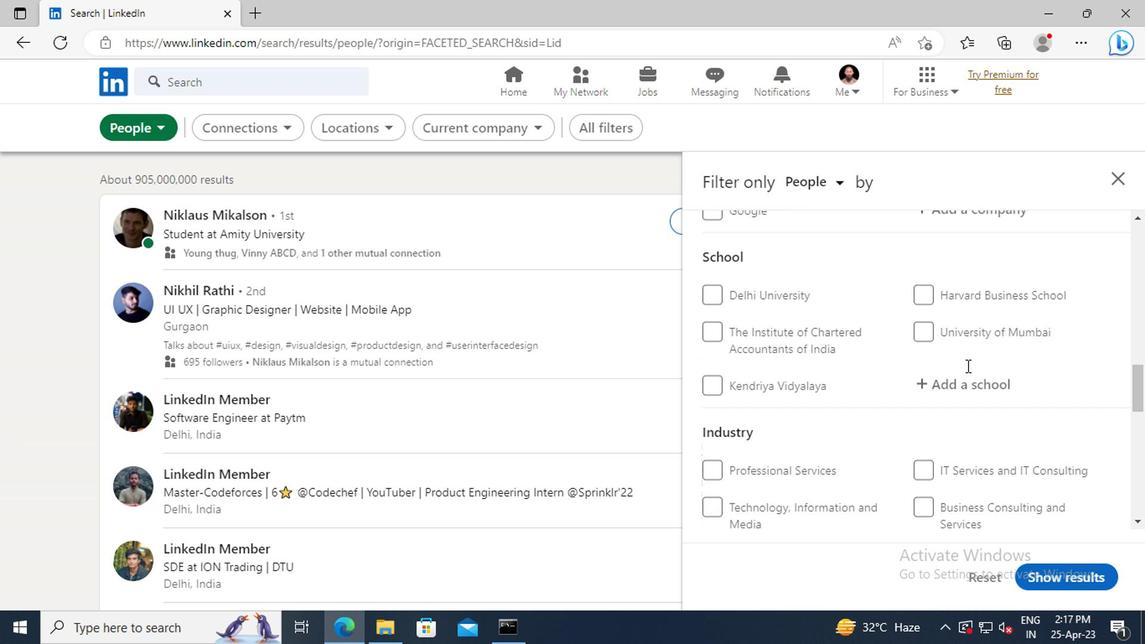 
Action: Mouse scrolled (964, 364) with delta (0, -1)
Screenshot: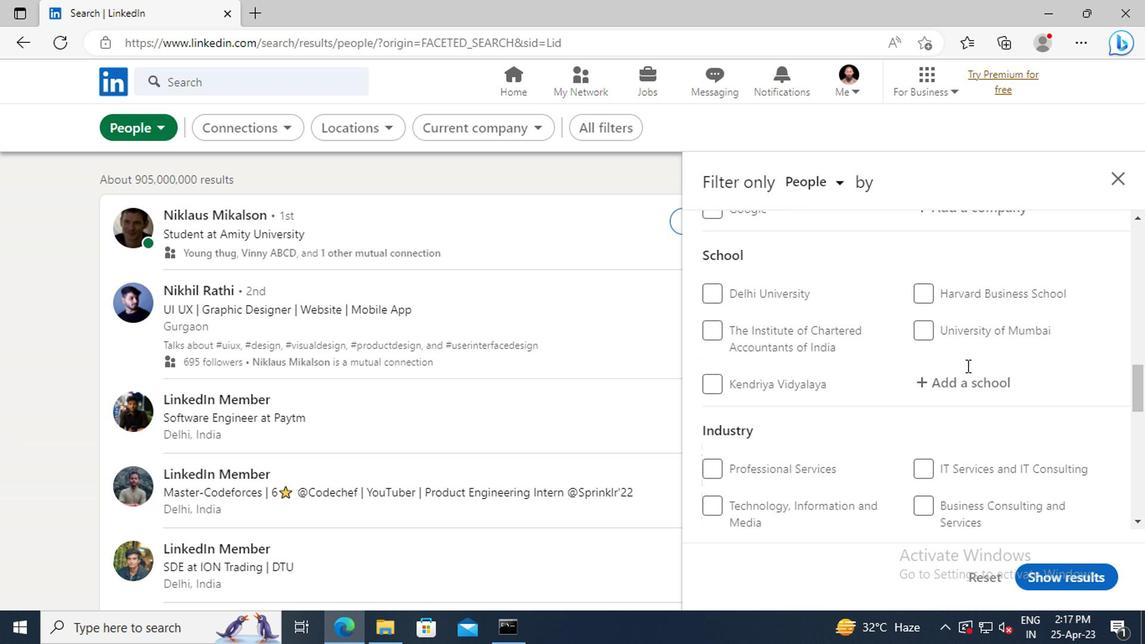 
Action: Mouse scrolled (964, 364) with delta (0, -1)
Screenshot: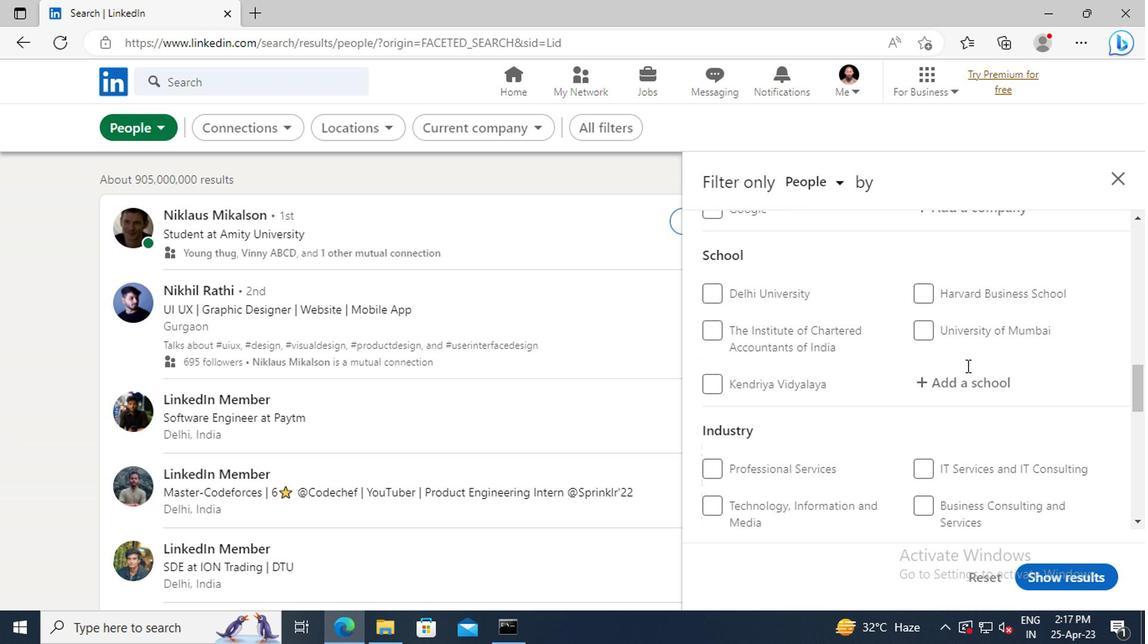 
Action: Mouse scrolled (964, 364) with delta (0, -1)
Screenshot: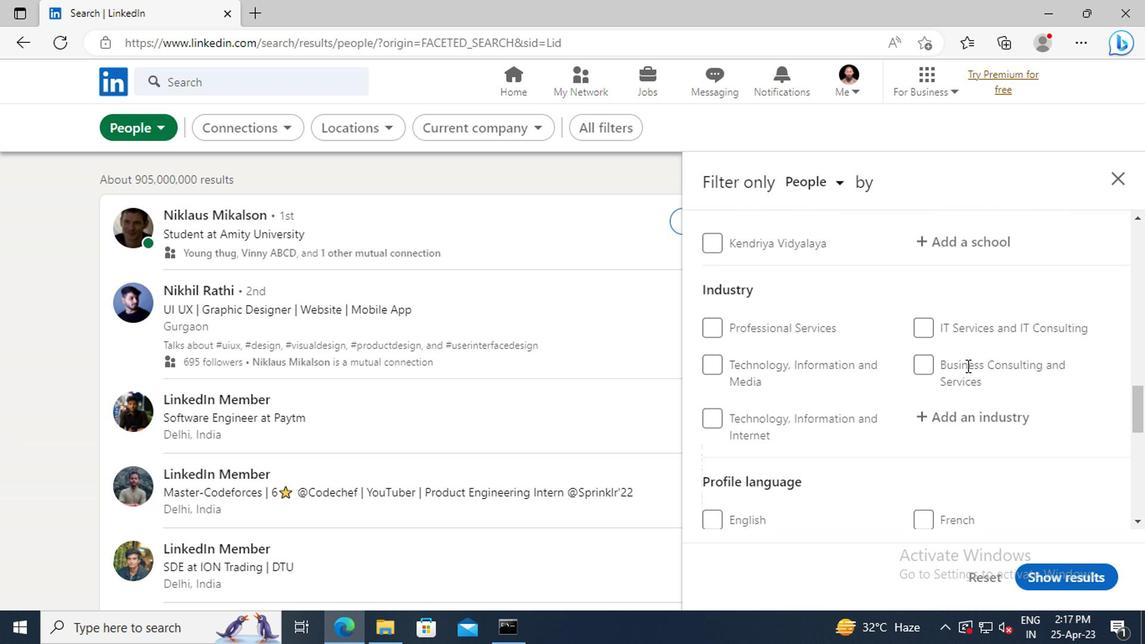 
Action: Mouse scrolled (964, 364) with delta (0, -1)
Screenshot: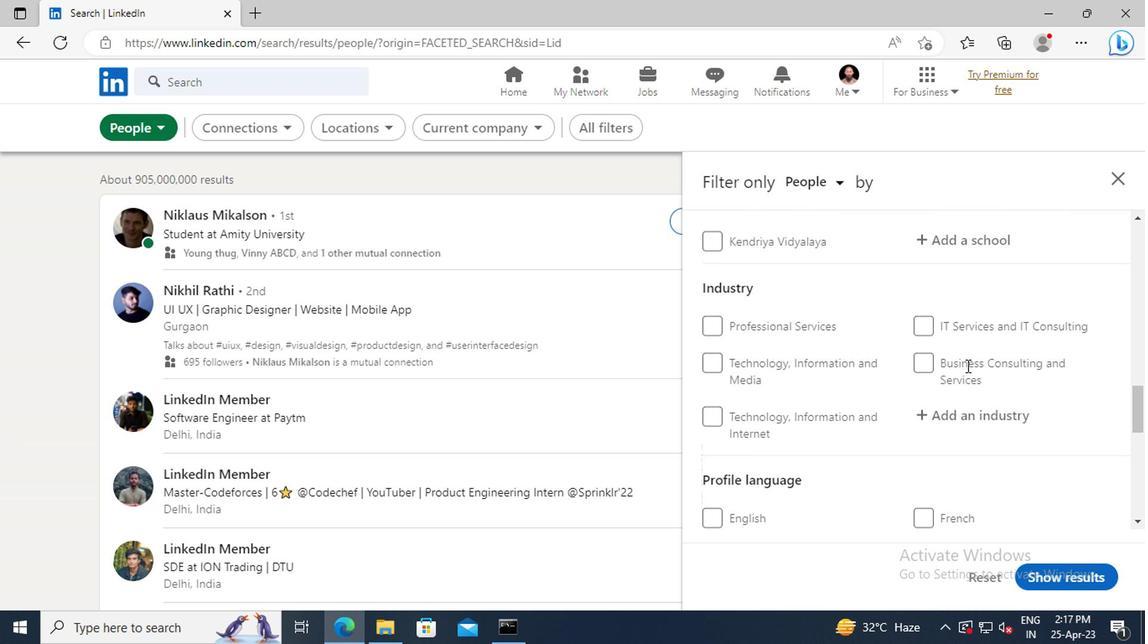 
Action: Mouse scrolled (964, 364) with delta (0, -1)
Screenshot: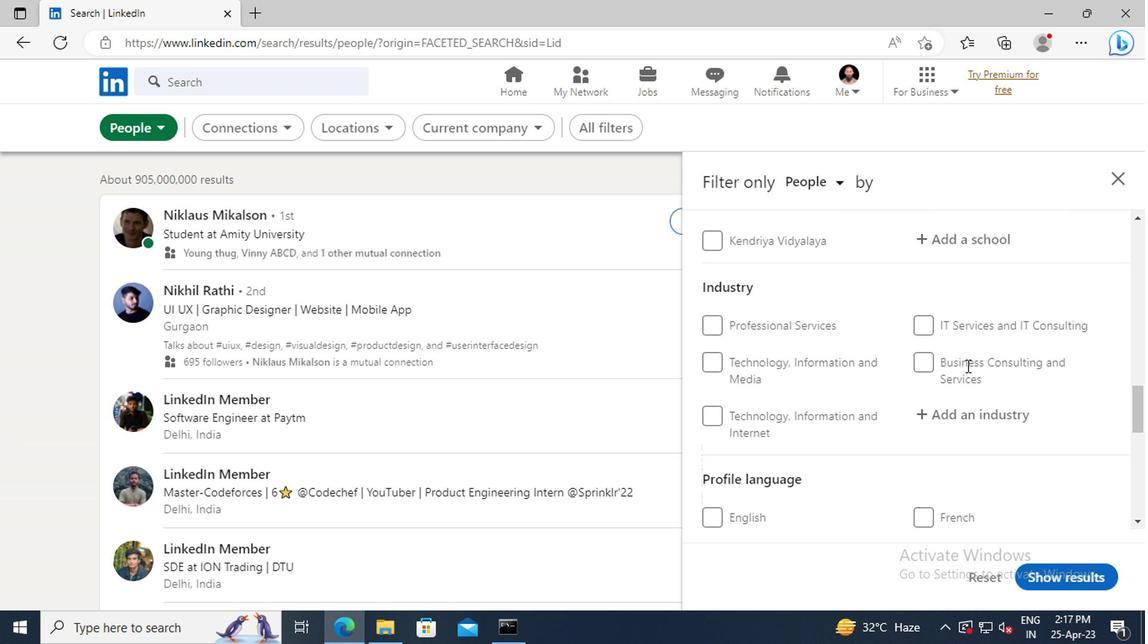 
Action: Mouse scrolled (964, 364) with delta (0, -1)
Screenshot: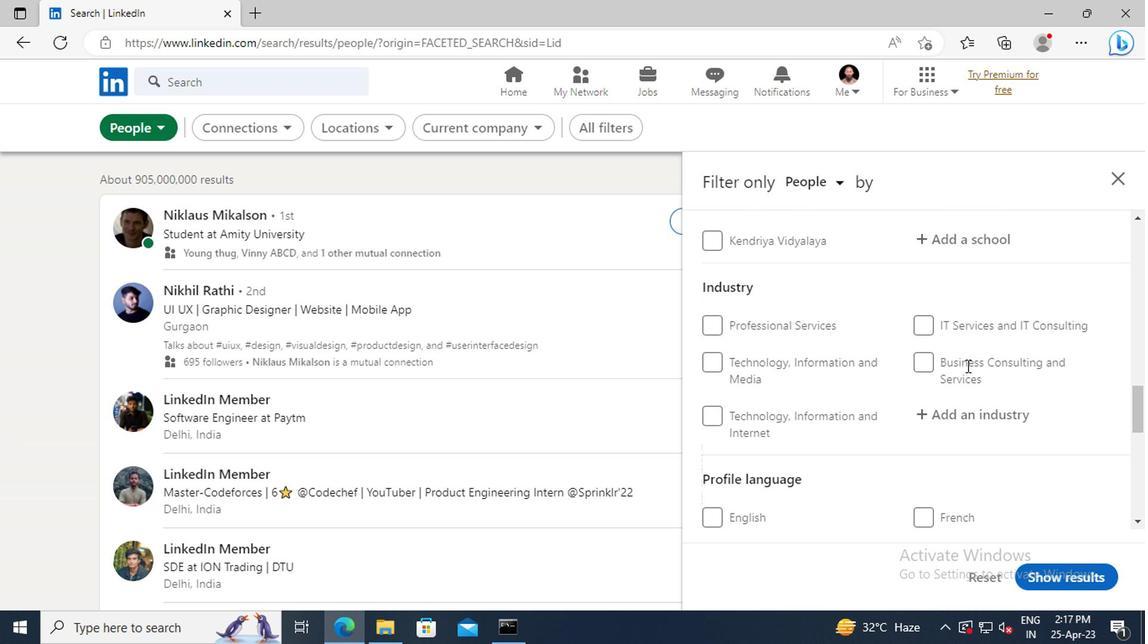 
Action: Mouse moved to (715, 405)
Screenshot: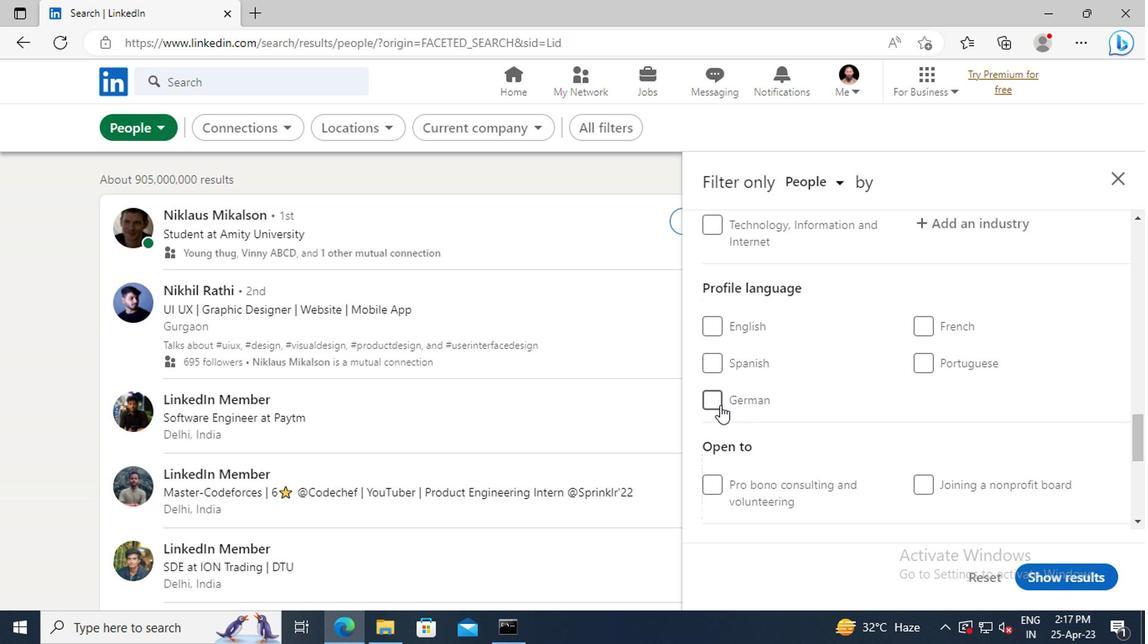 
Action: Mouse pressed left at (715, 405)
Screenshot: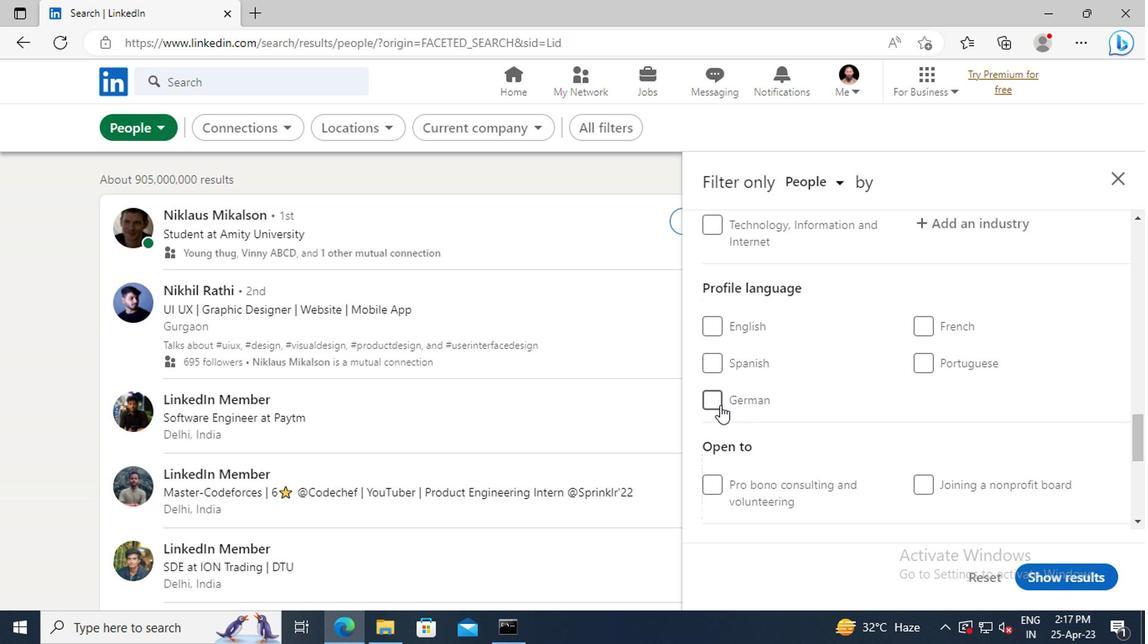 
Action: Mouse moved to (914, 393)
Screenshot: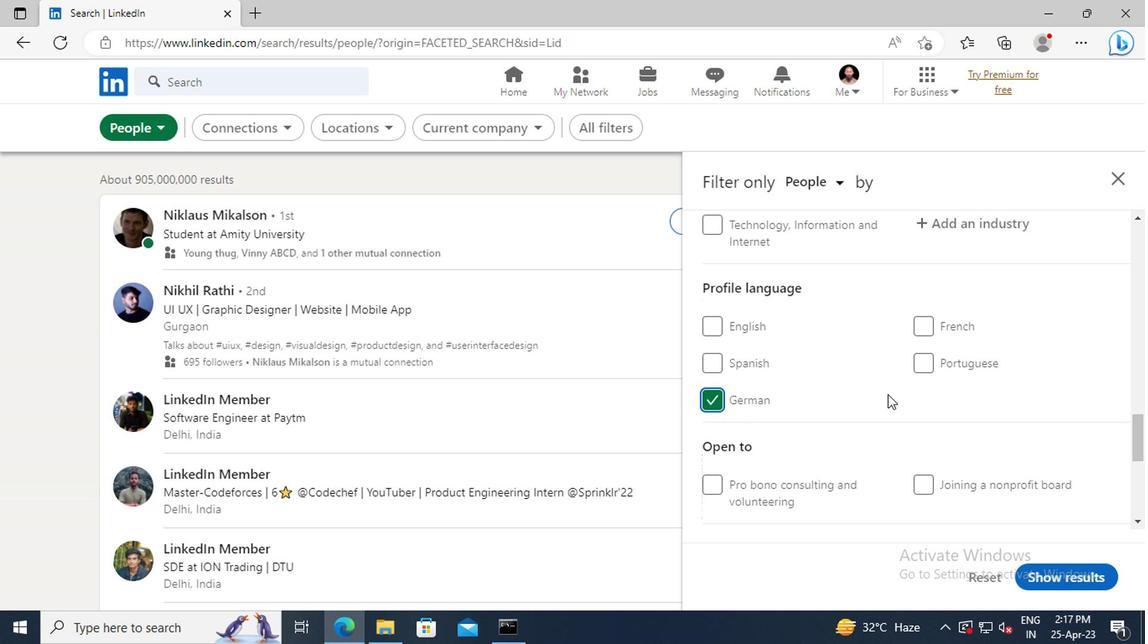 
Action: Mouse scrolled (914, 394) with delta (0, 1)
Screenshot: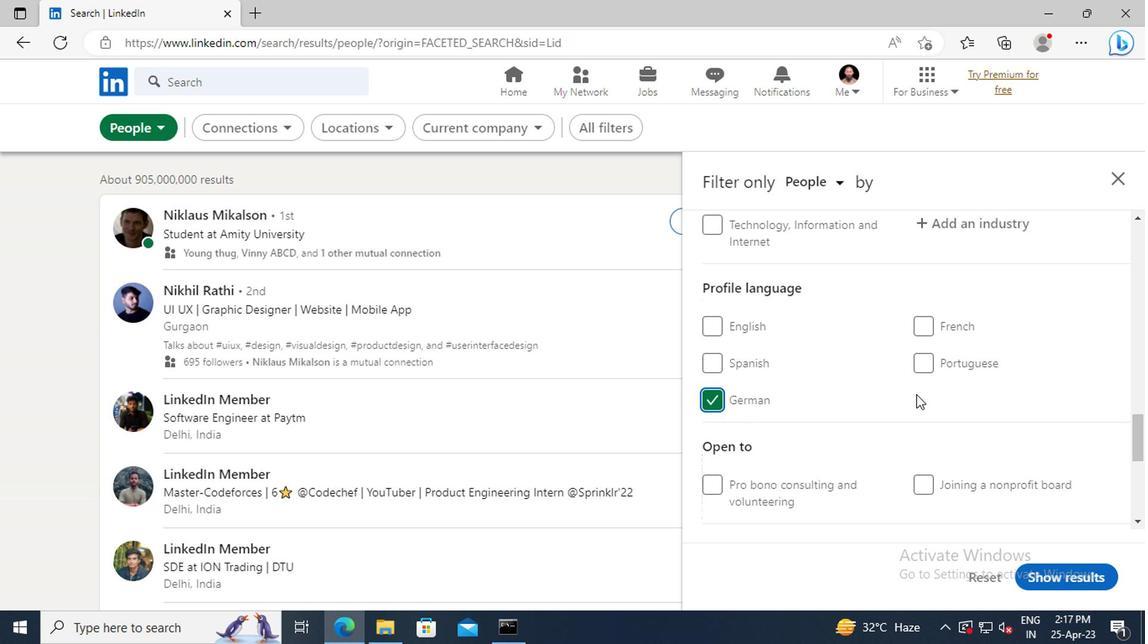 
Action: Mouse scrolled (914, 394) with delta (0, 1)
Screenshot: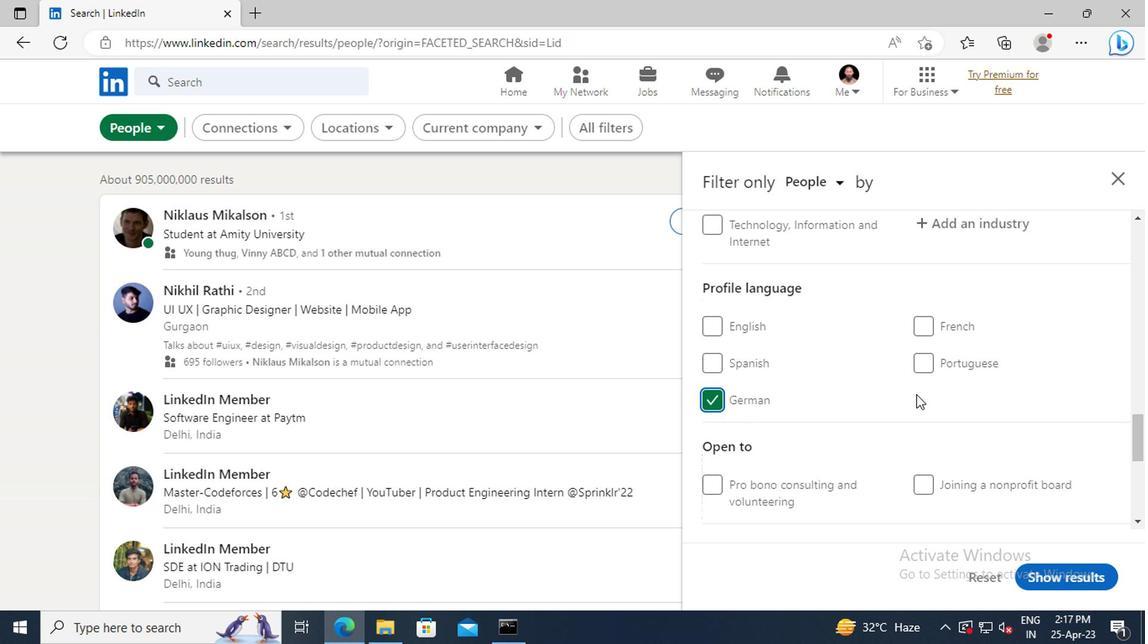 
Action: Mouse scrolled (914, 394) with delta (0, 1)
Screenshot: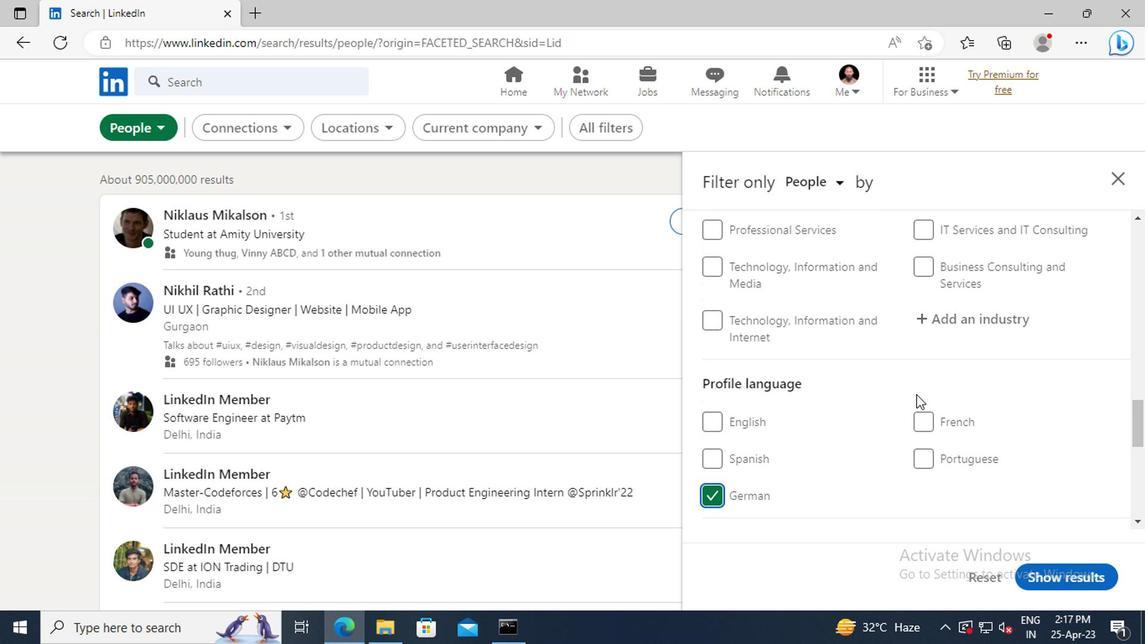 
Action: Mouse scrolled (914, 394) with delta (0, 1)
Screenshot: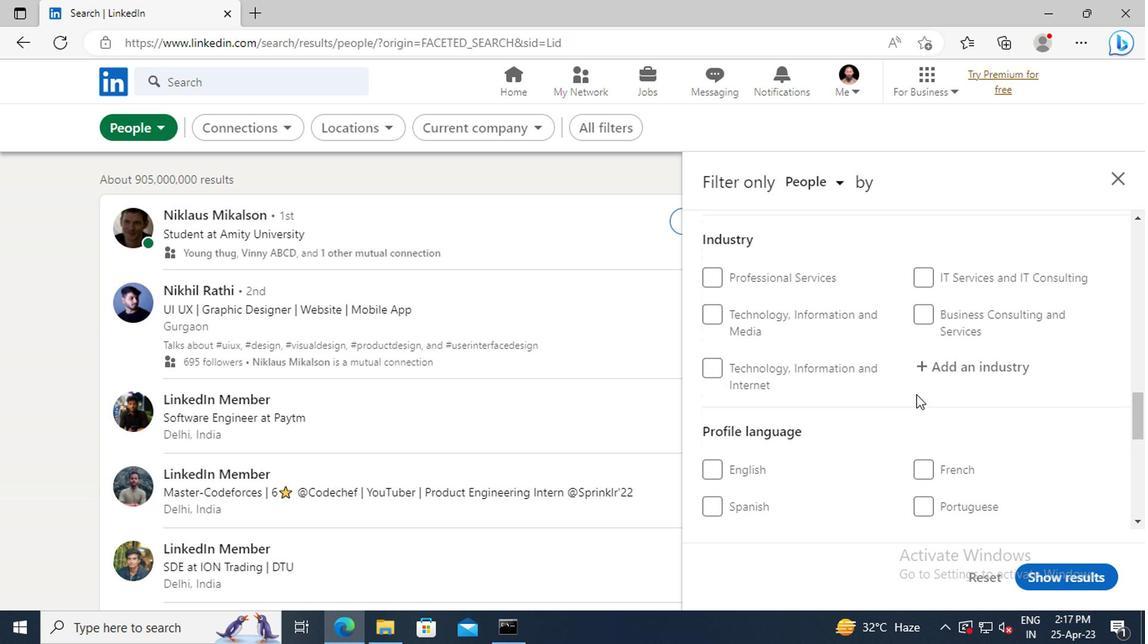
Action: Mouse scrolled (914, 394) with delta (0, 1)
Screenshot: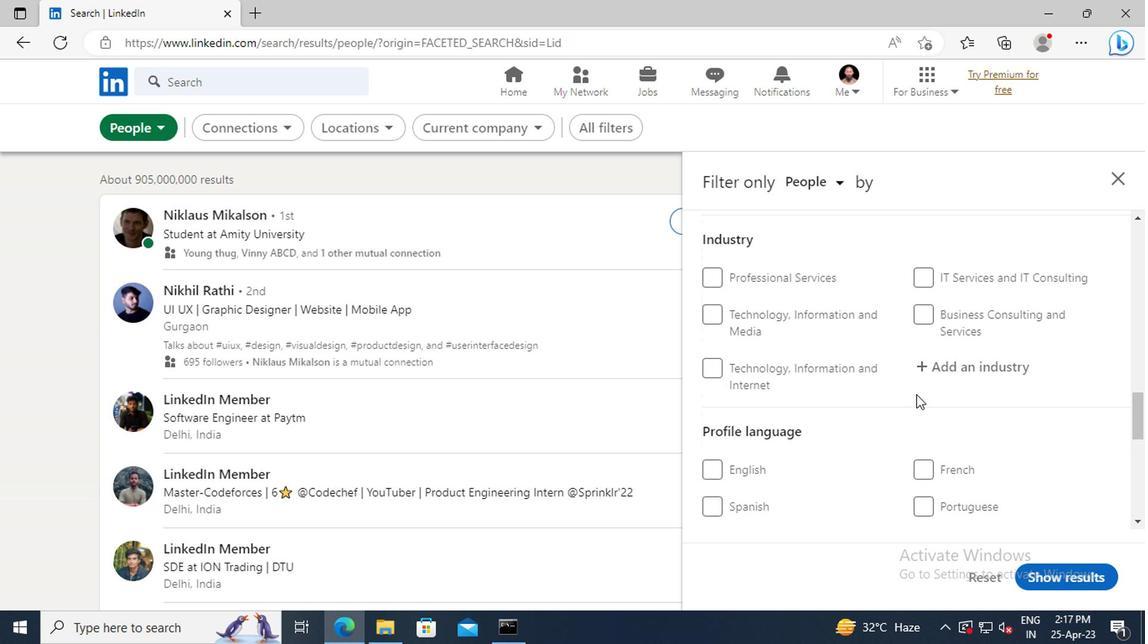 
Action: Mouse scrolled (914, 394) with delta (0, 1)
Screenshot: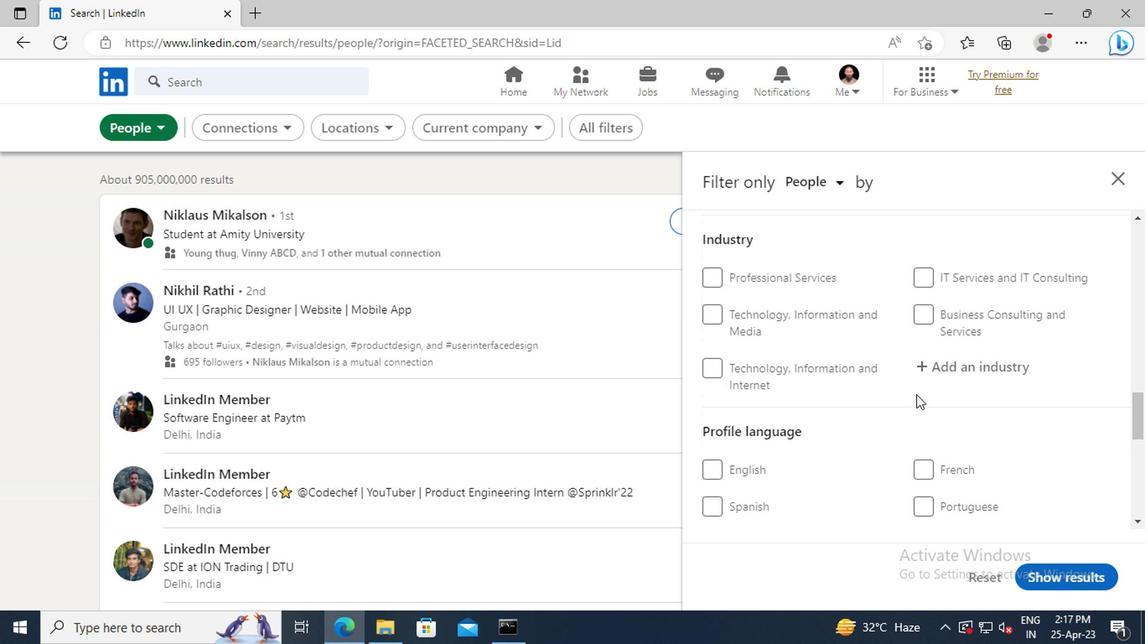 
Action: Mouse scrolled (914, 394) with delta (0, 1)
Screenshot: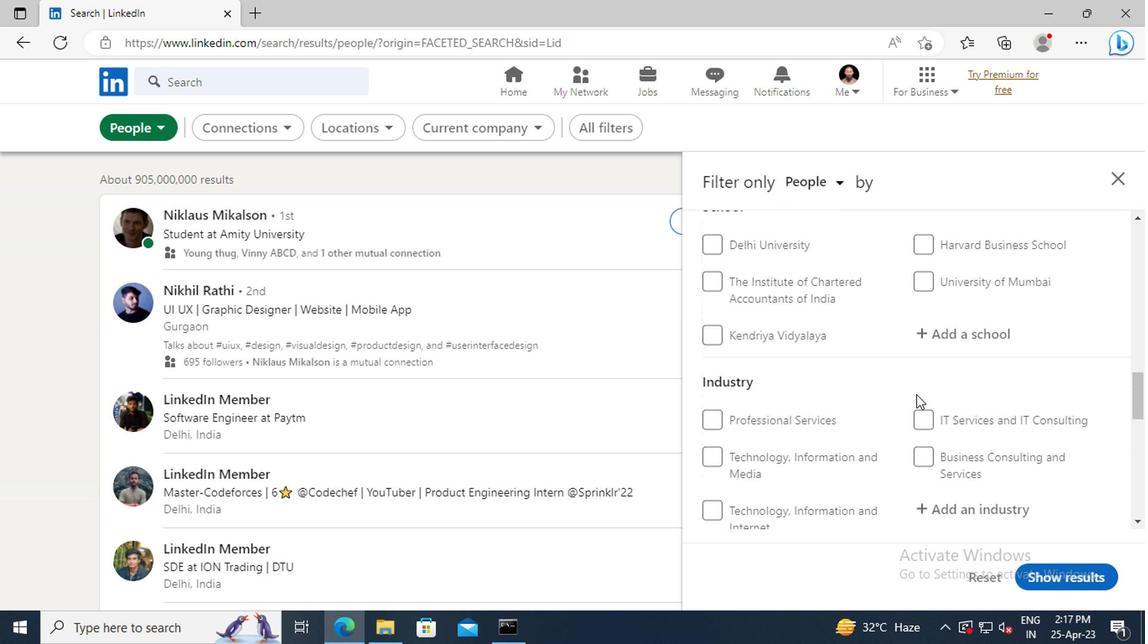 
Action: Mouse scrolled (914, 394) with delta (0, 1)
Screenshot: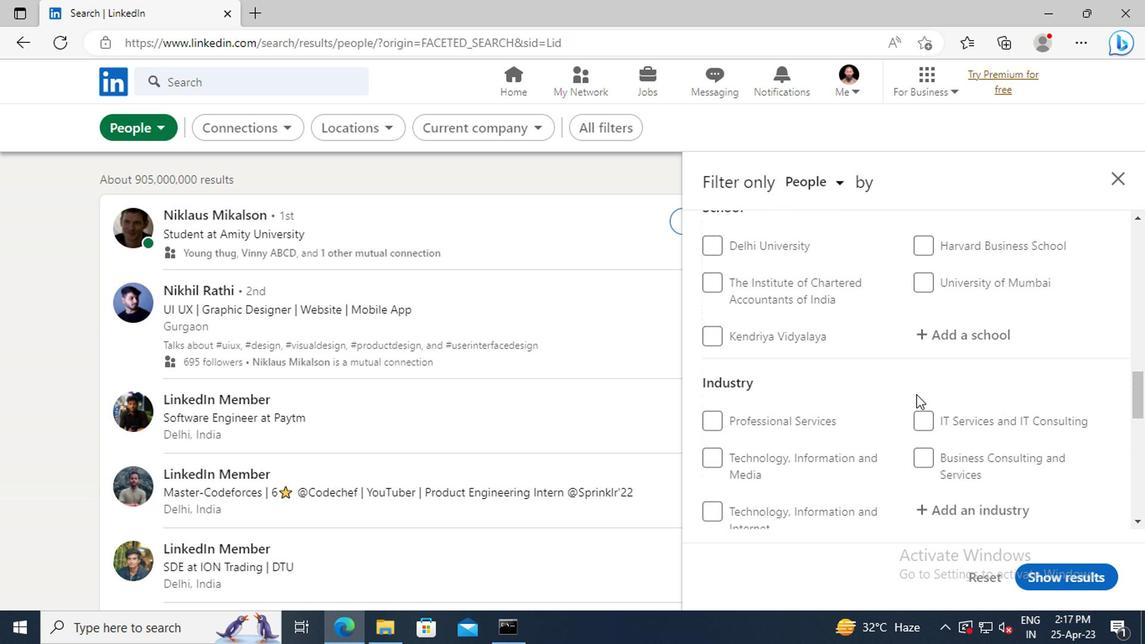 
Action: Mouse scrolled (914, 394) with delta (0, 1)
Screenshot: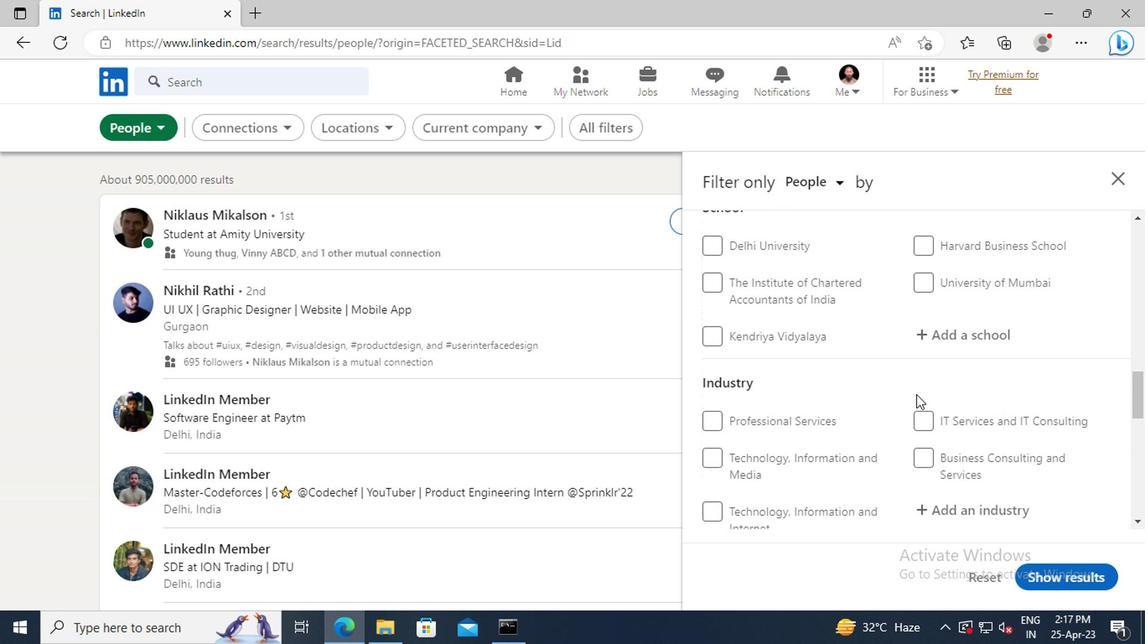 
Action: Mouse scrolled (914, 394) with delta (0, 1)
Screenshot: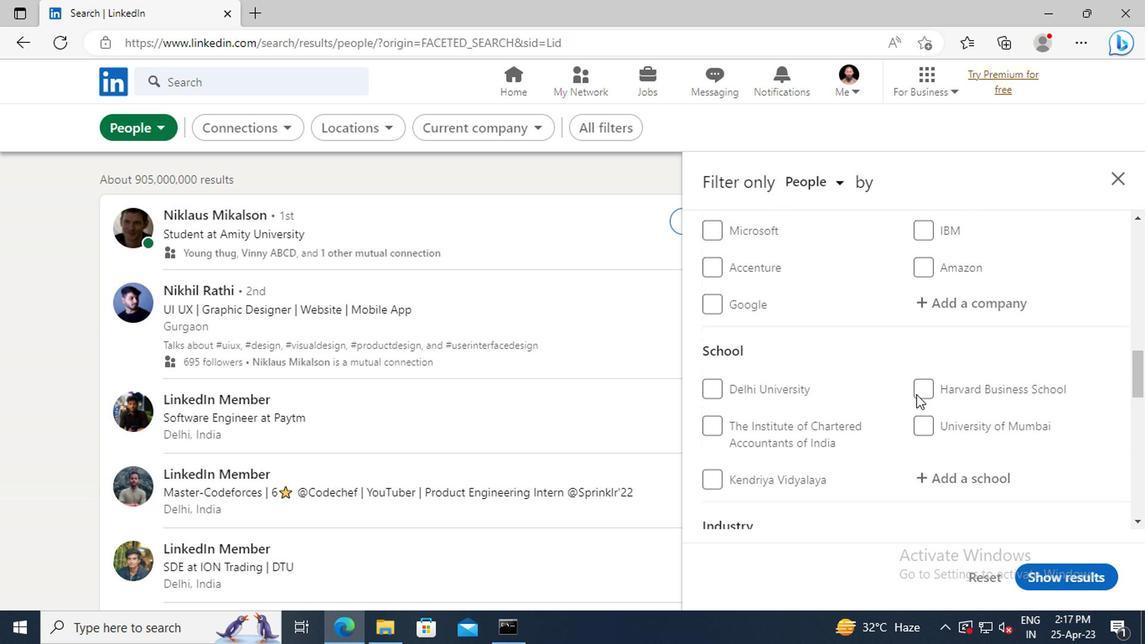 
Action: Mouse scrolled (914, 394) with delta (0, 1)
Screenshot: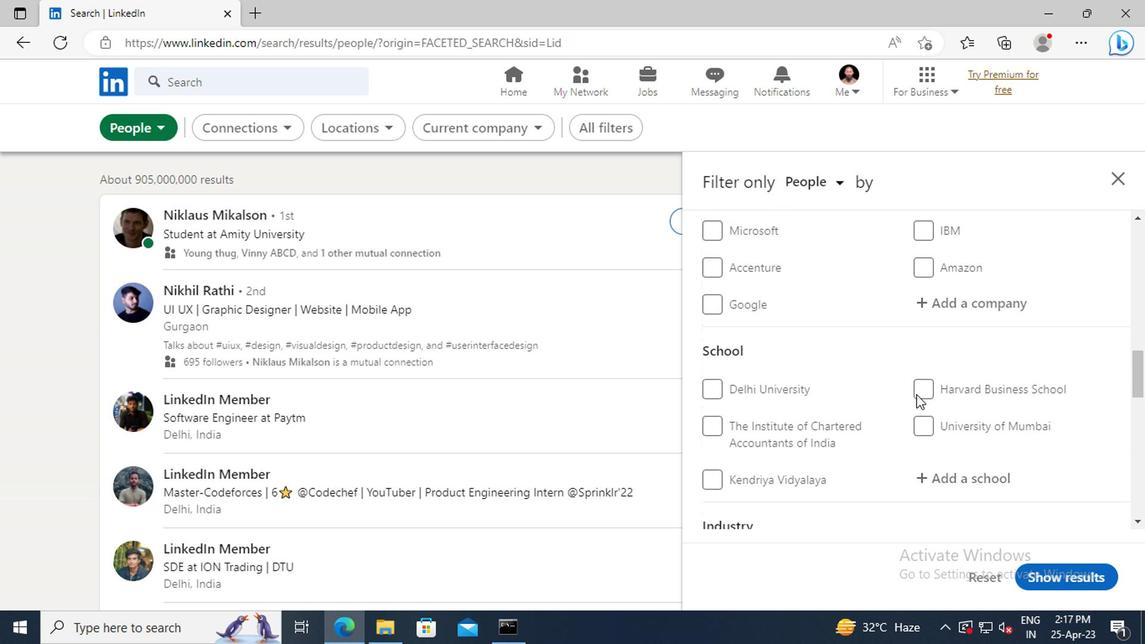 
Action: Mouse scrolled (914, 394) with delta (0, 1)
Screenshot: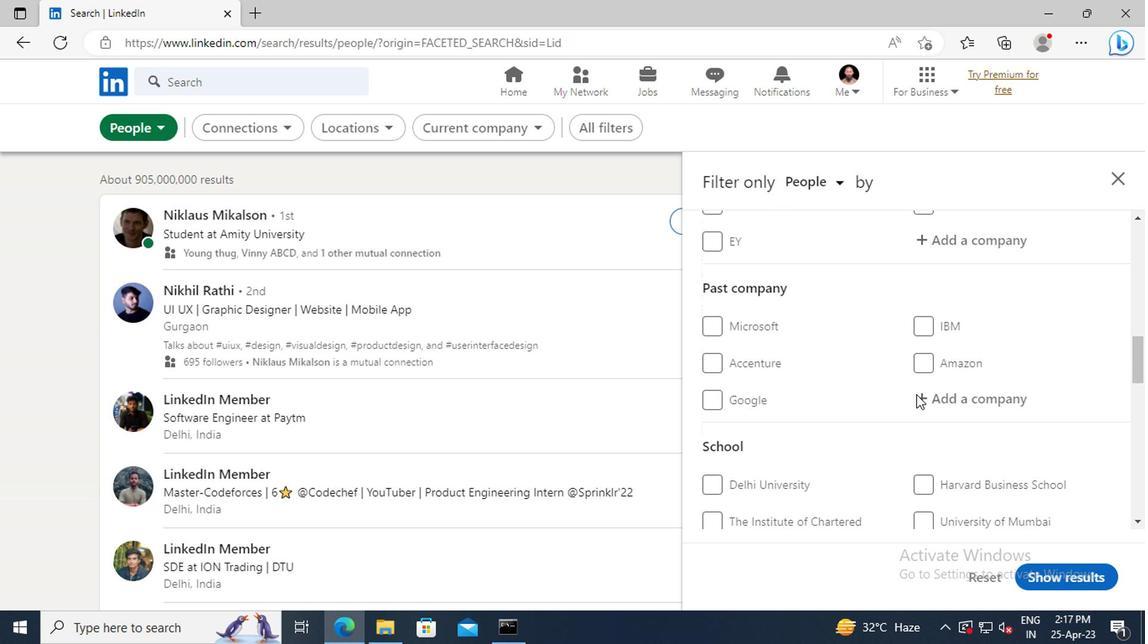 
Action: Mouse scrolled (914, 394) with delta (0, 1)
Screenshot: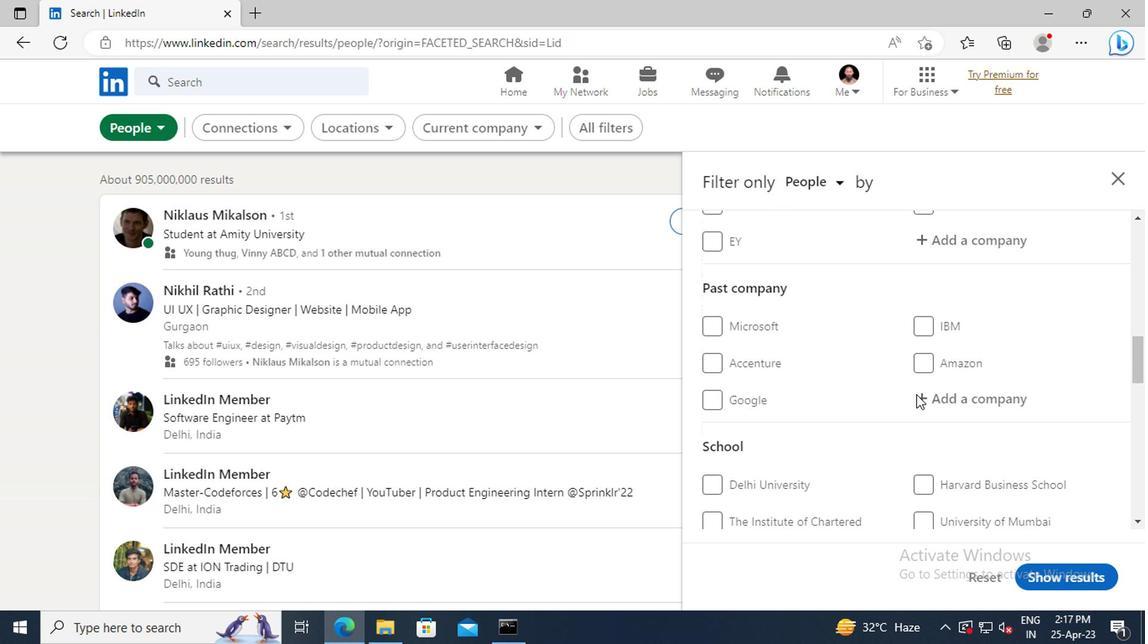 
Action: Mouse scrolled (914, 394) with delta (0, 1)
Screenshot: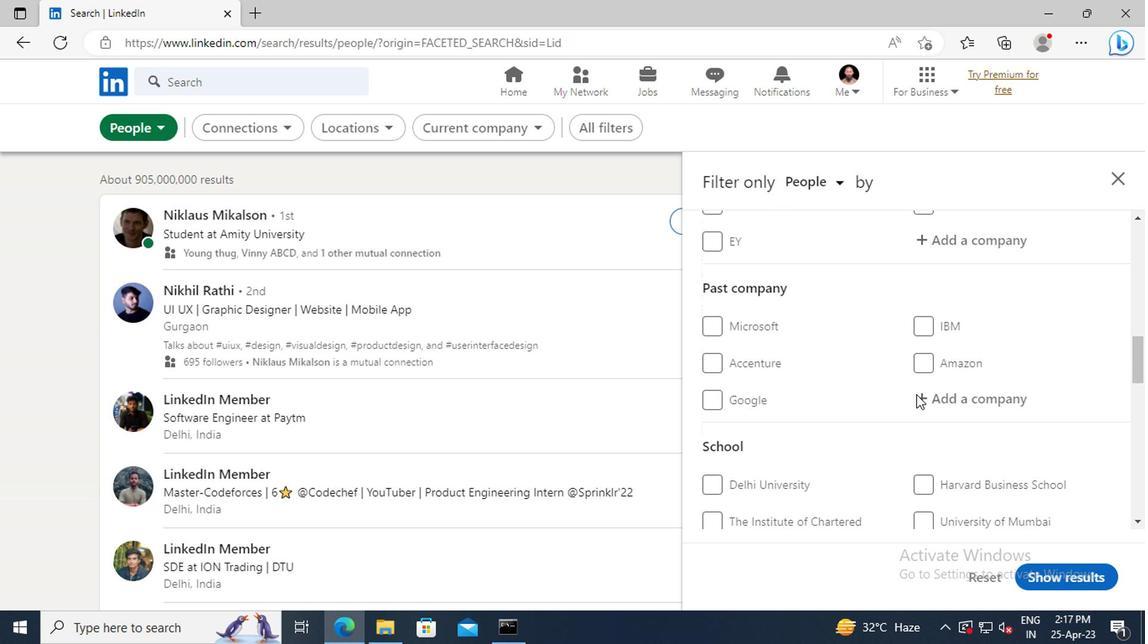 
Action: Mouse moved to (934, 388)
Screenshot: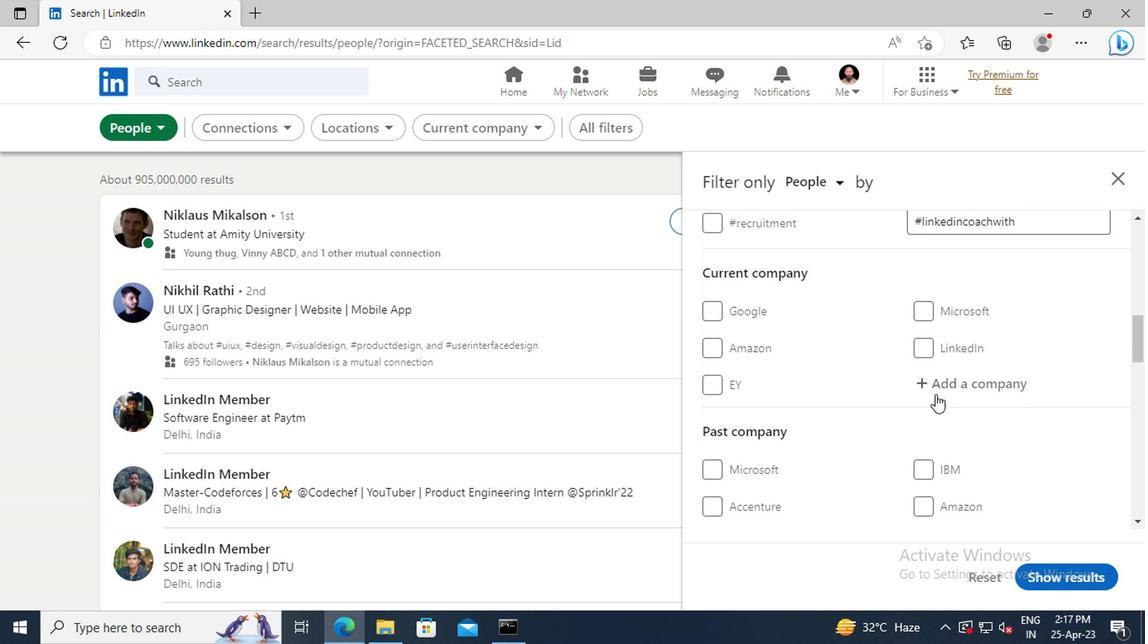 
Action: Mouse pressed left at (934, 388)
Screenshot: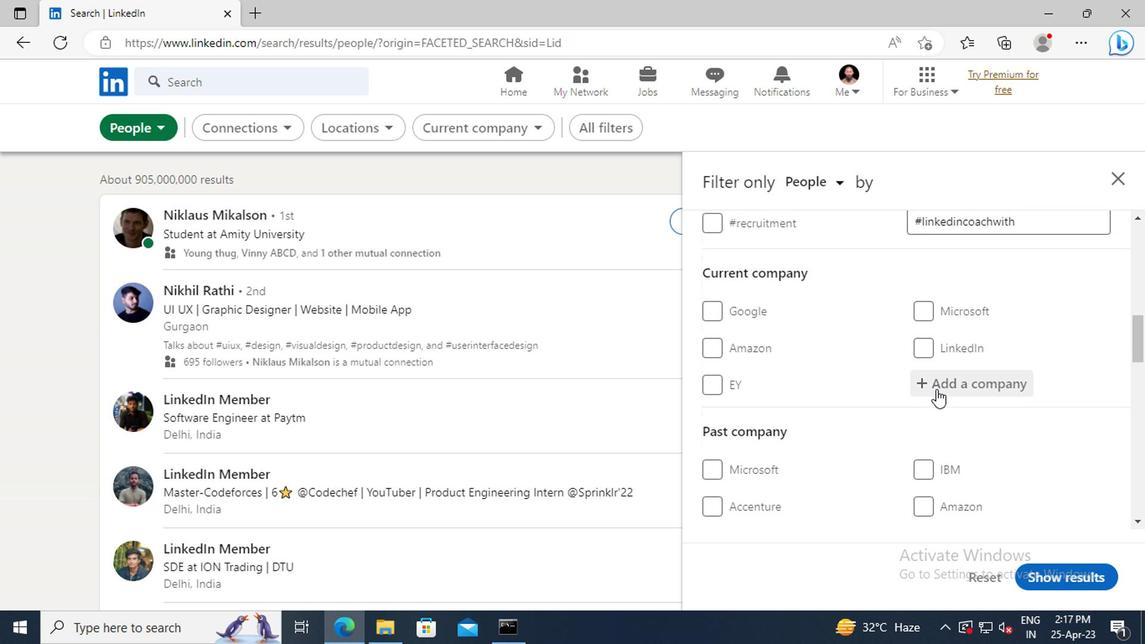 
Action: Key pressed <Key.shift>CURE.FIT<Key.space><Key.shift>(CULT.FIT<Key.shift>)
Screenshot: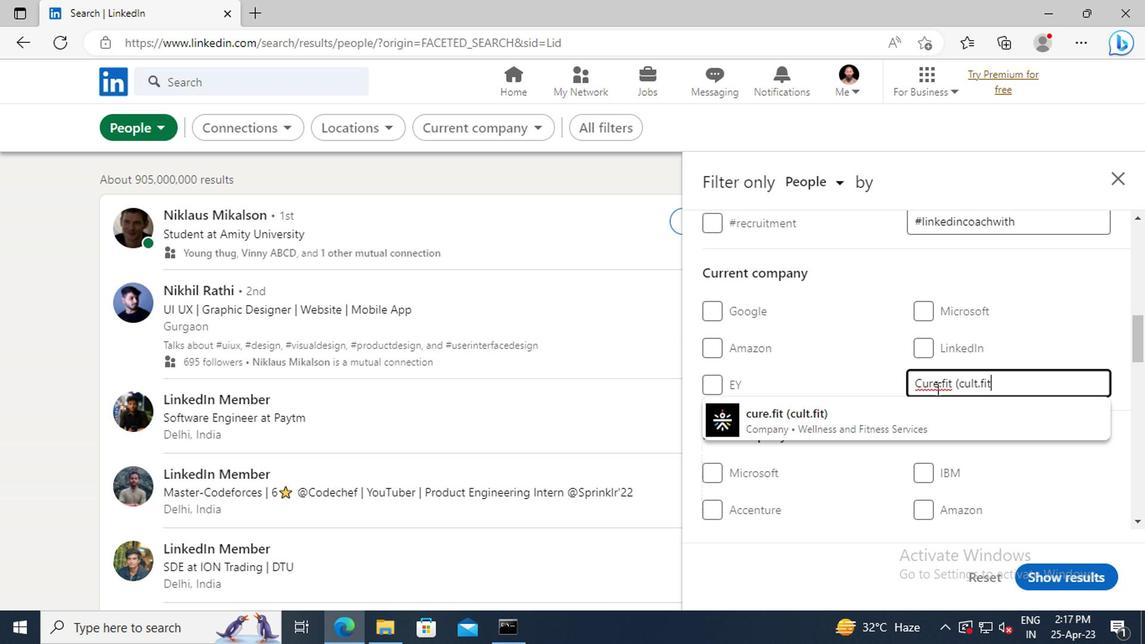 
Action: Mouse moved to (910, 418)
Screenshot: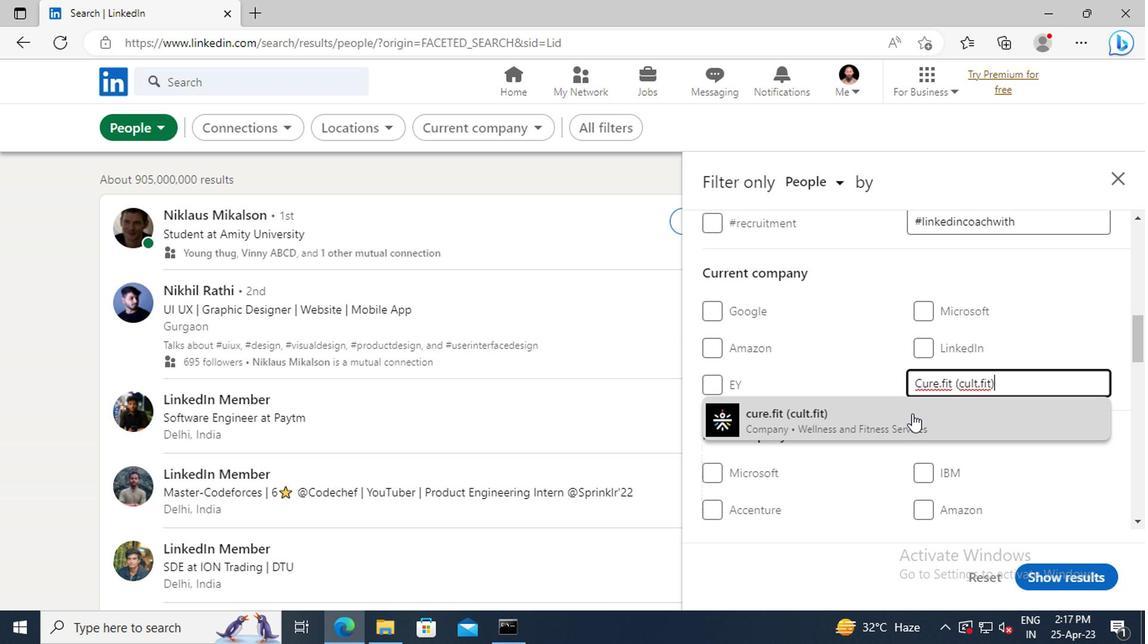 
Action: Mouse pressed left at (910, 418)
Screenshot: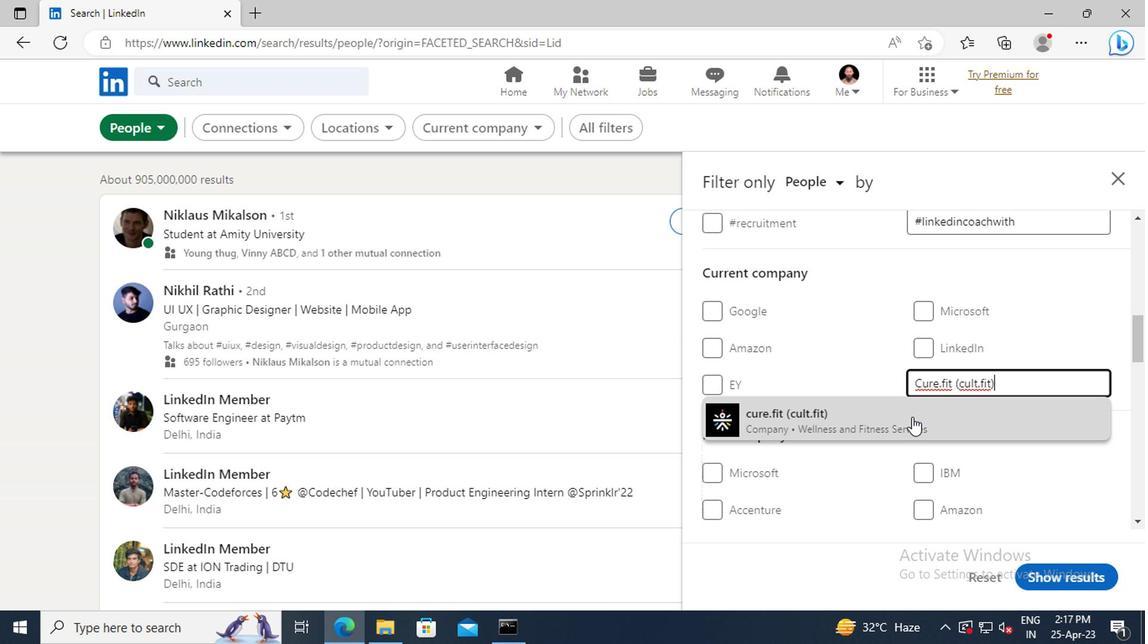 
Action: Mouse moved to (883, 378)
Screenshot: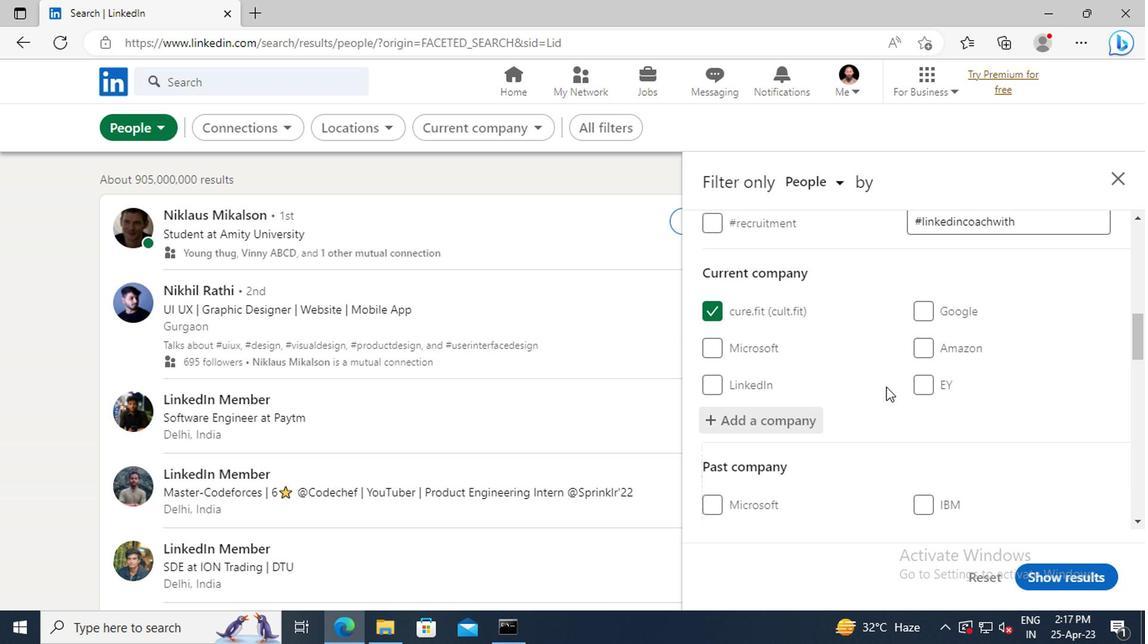 
Action: Mouse scrolled (883, 378) with delta (0, 0)
Screenshot: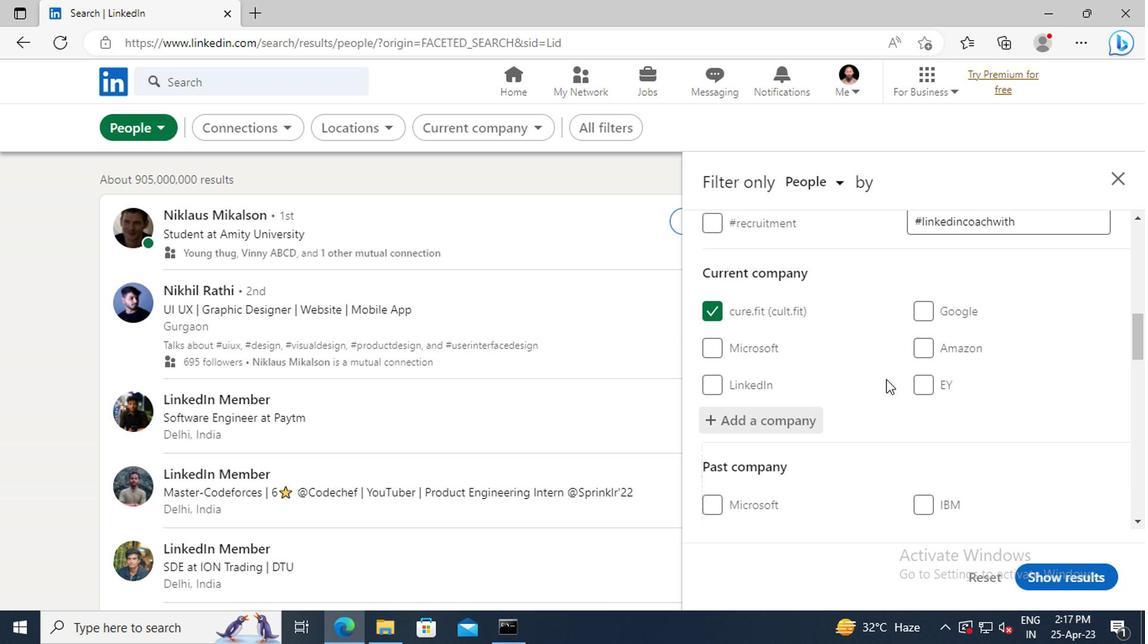 
Action: Mouse scrolled (883, 378) with delta (0, 0)
Screenshot: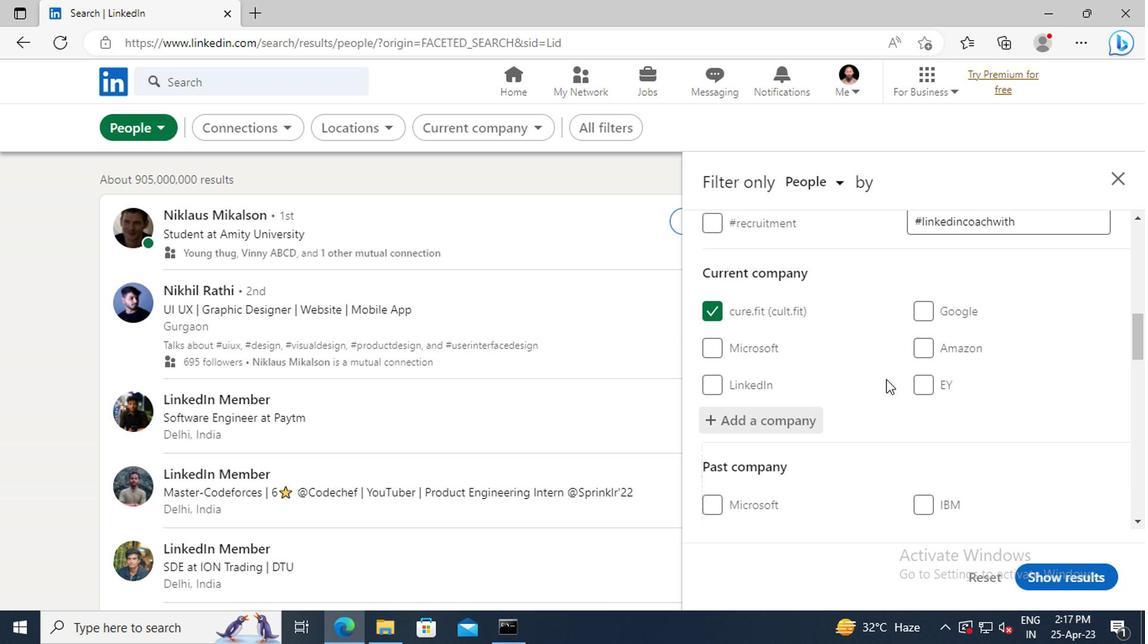 
Action: Mouse scrolled (883, 378) with delta (0, 0)
Screenshot: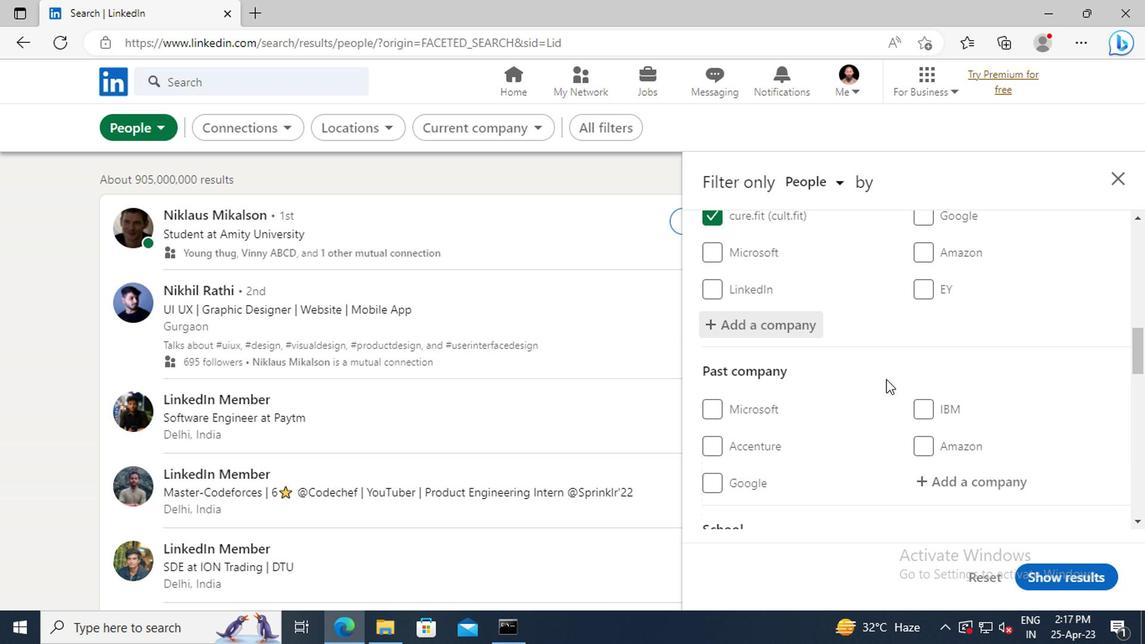 
Action: Mouse scrolled (883, 378) with delta (0, 0)
Screenshot: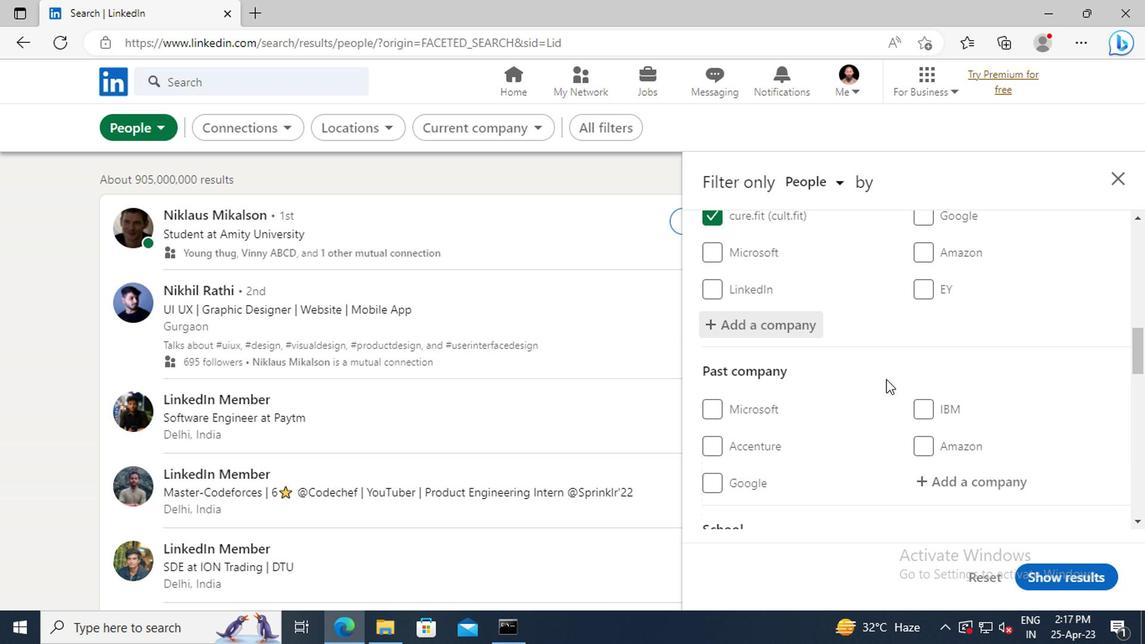
Action: Mouse scrolled (883, 378) with delta (0, 0)
Screenshot: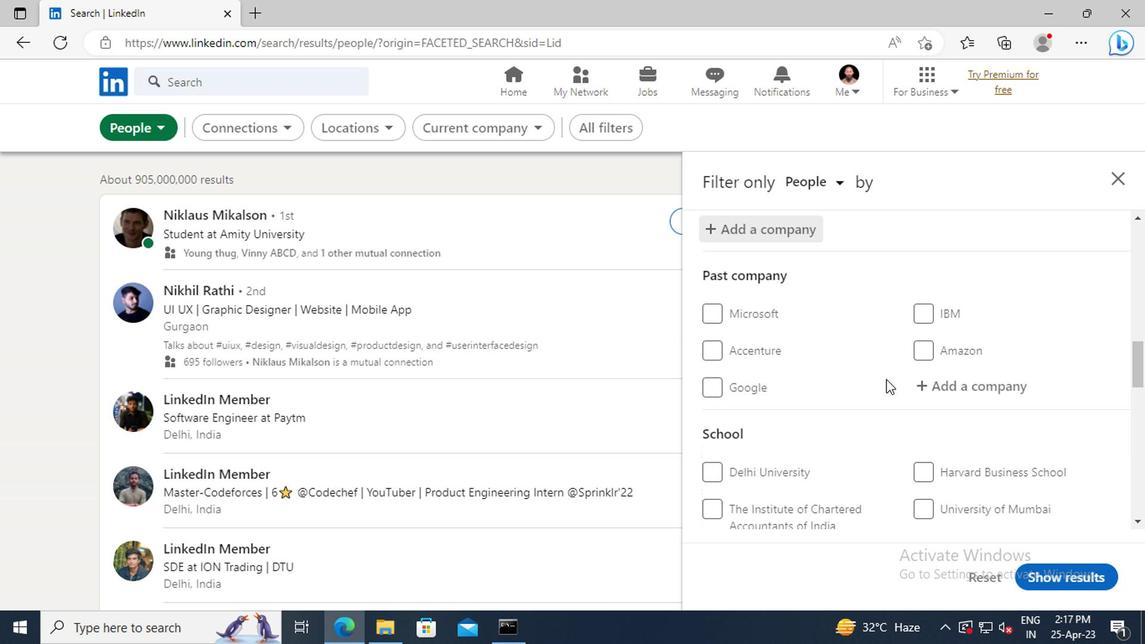 
Action: Mouse scrolled (883, 378) with delta (0, 0)
Screenshot: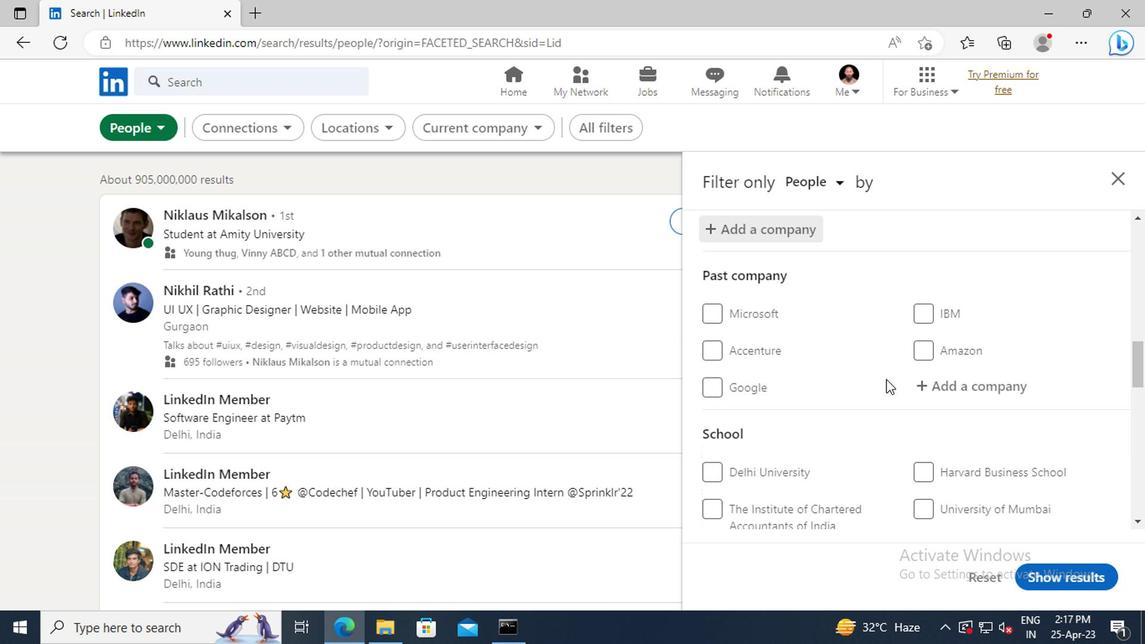 
Action: Mouse scrolled (883, 378) with delta (0, 0)
Screenshot: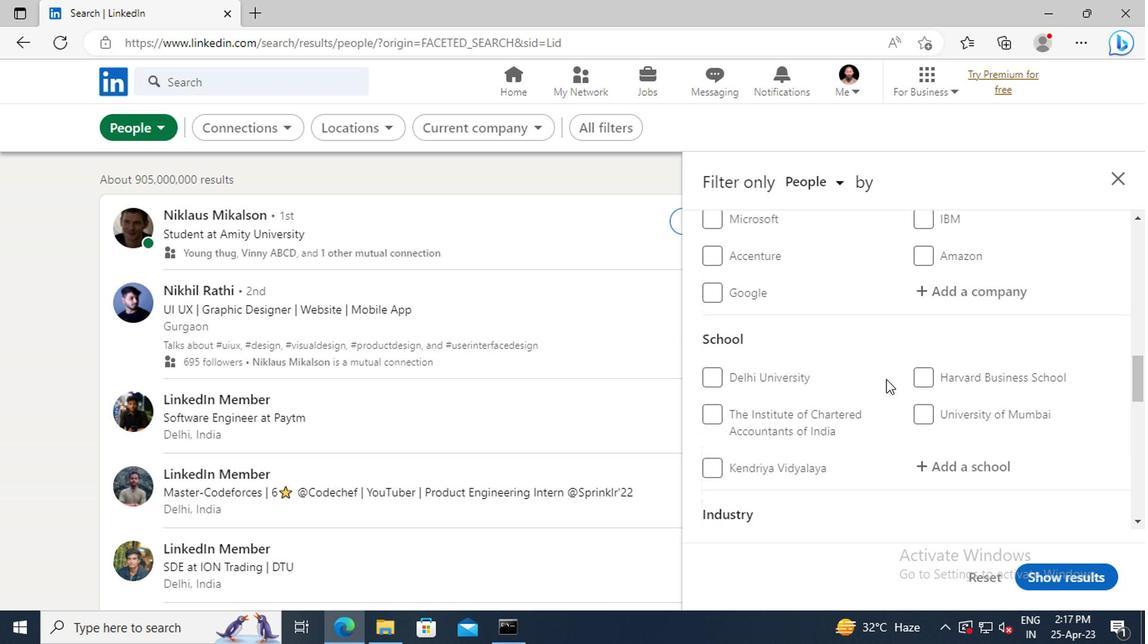 
Action: Mouse scrolled (883, 378) with delta (0, 0)
Screenshot: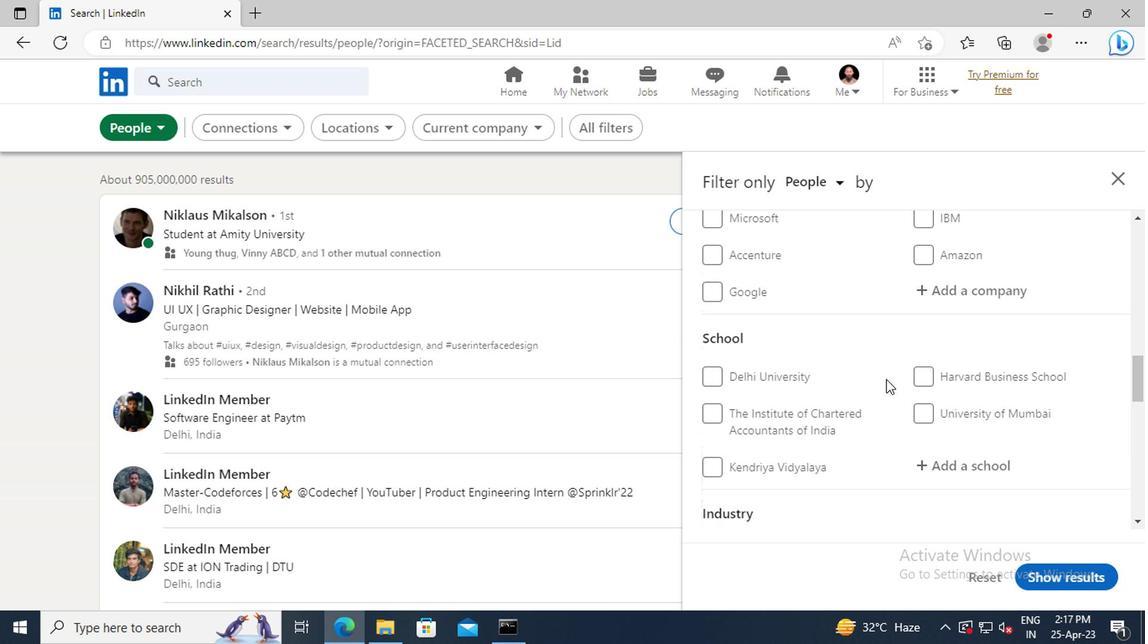 
Action: Mouse moved to (947, 372)
Screenshot: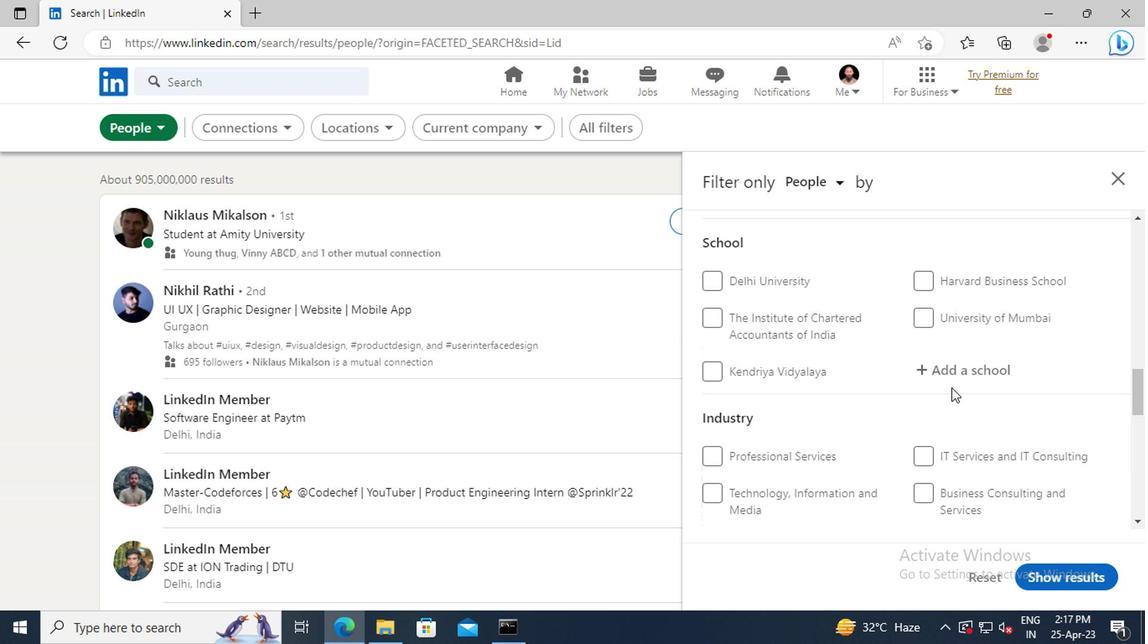 
Action: Mouse pressed left at (947, 372)
Screenshot: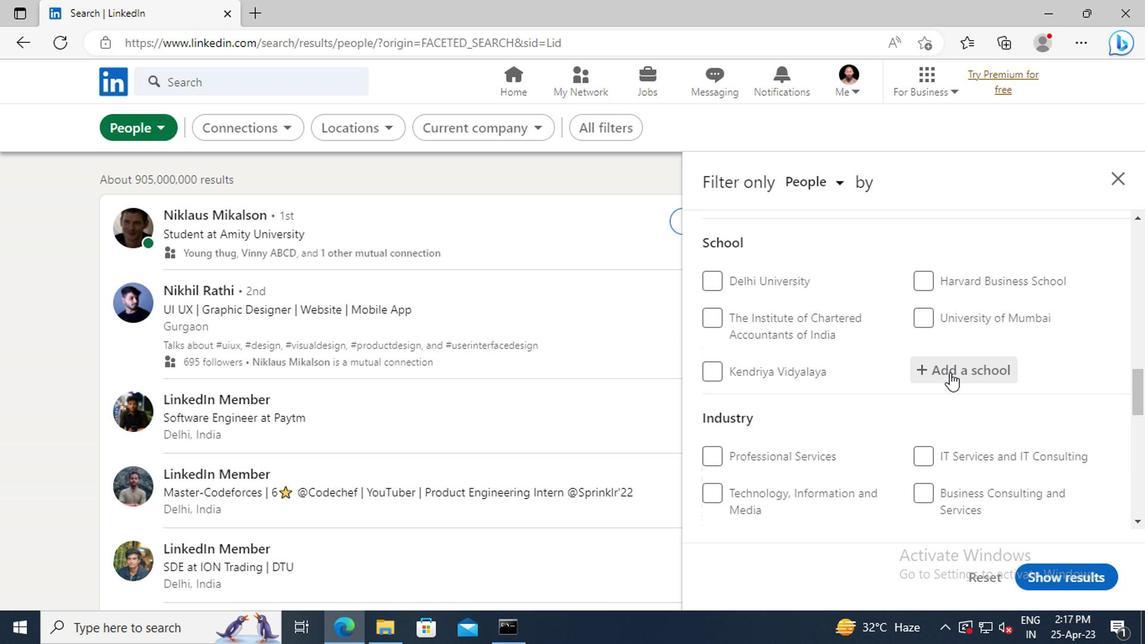 
Action: Key pressed <Key.shift>PUNJAB<Key.space><Key.shift_r>AGRICULTURAL<Key.space><Key.shift>UNIVERSITY,<Key.space><Key.shift>LUDHIANA
Screenshot: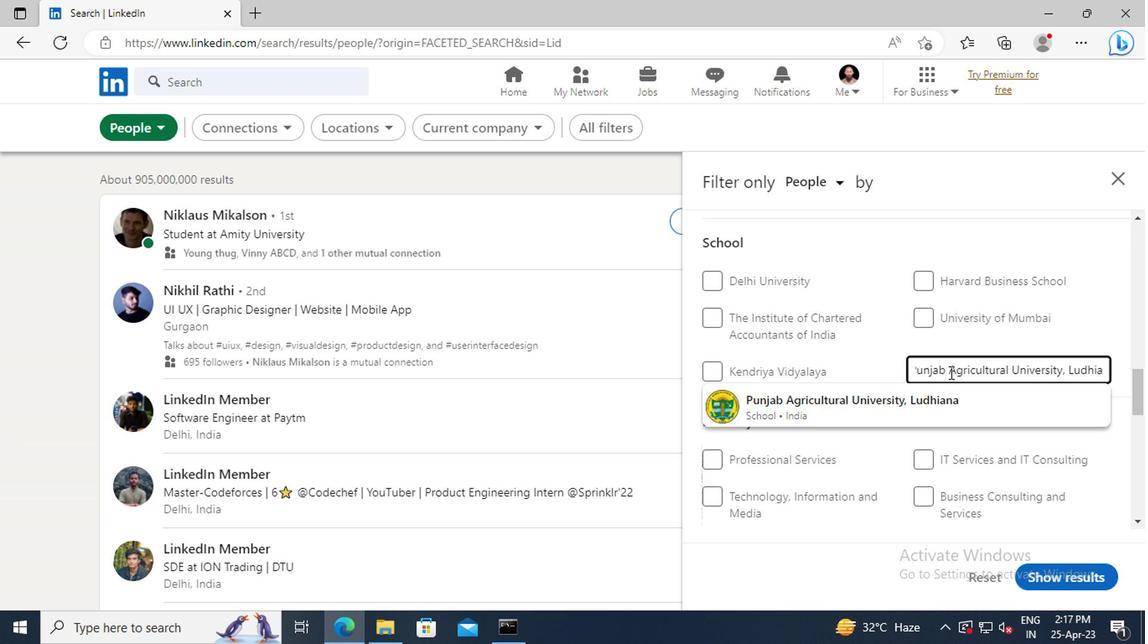 
Action: Mouse moved to (914, 397)
Screenshot: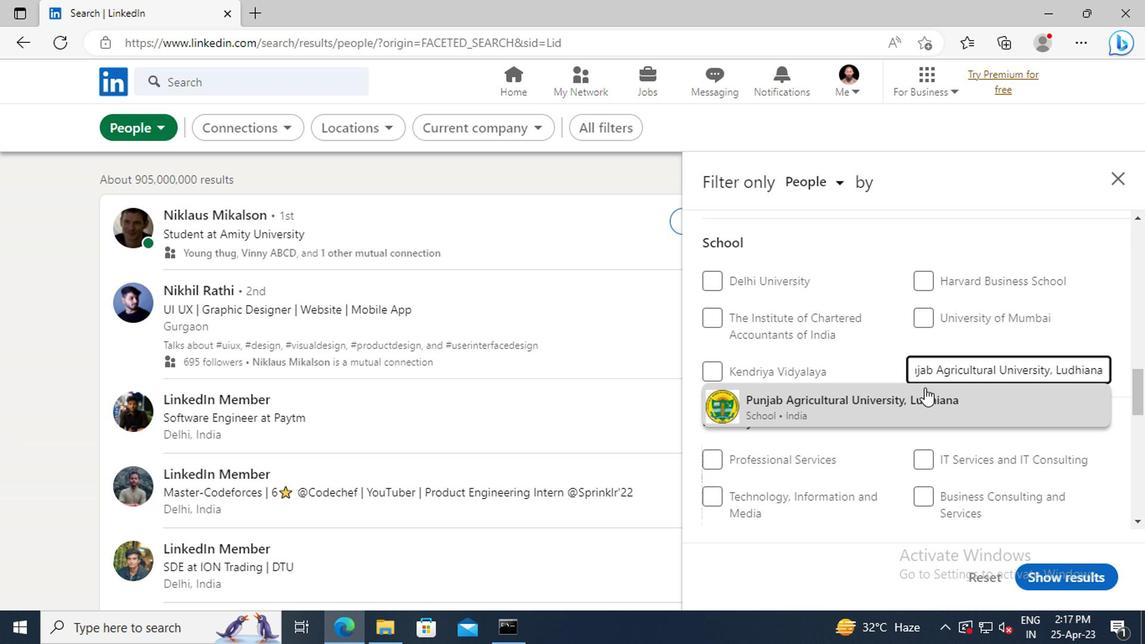 
Action: Mouse pressed left at (914, 397)
Screenshot: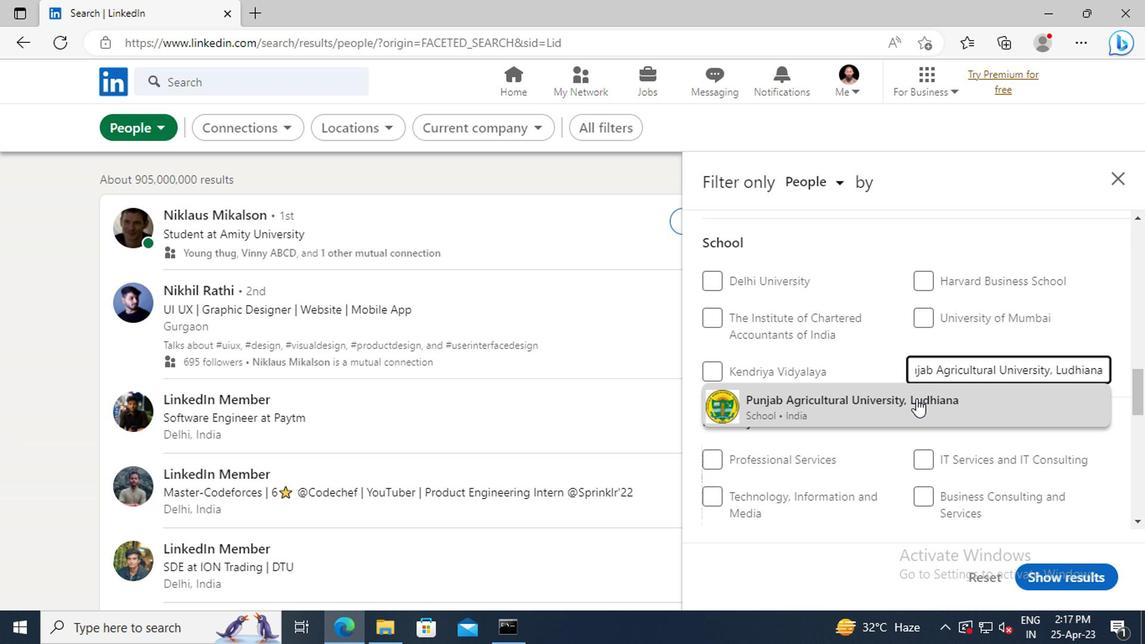 
Action: Mouse moved to (839, 381)
Screenshot: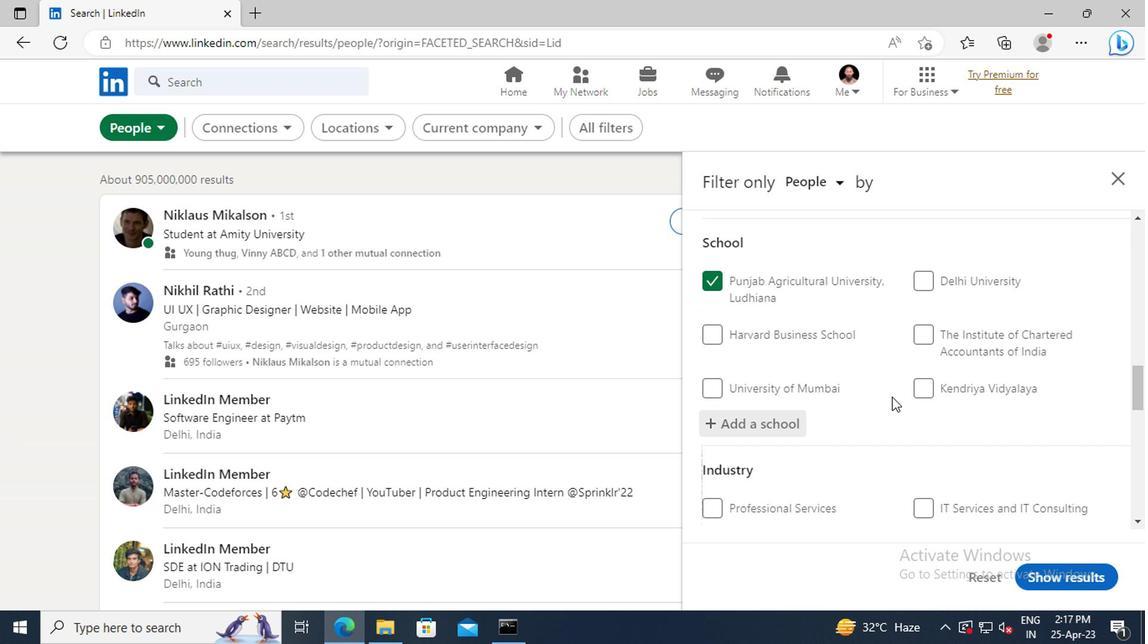 
Action: Mouse scrolled (839, 380) with delta (0, 0)
Screenshot: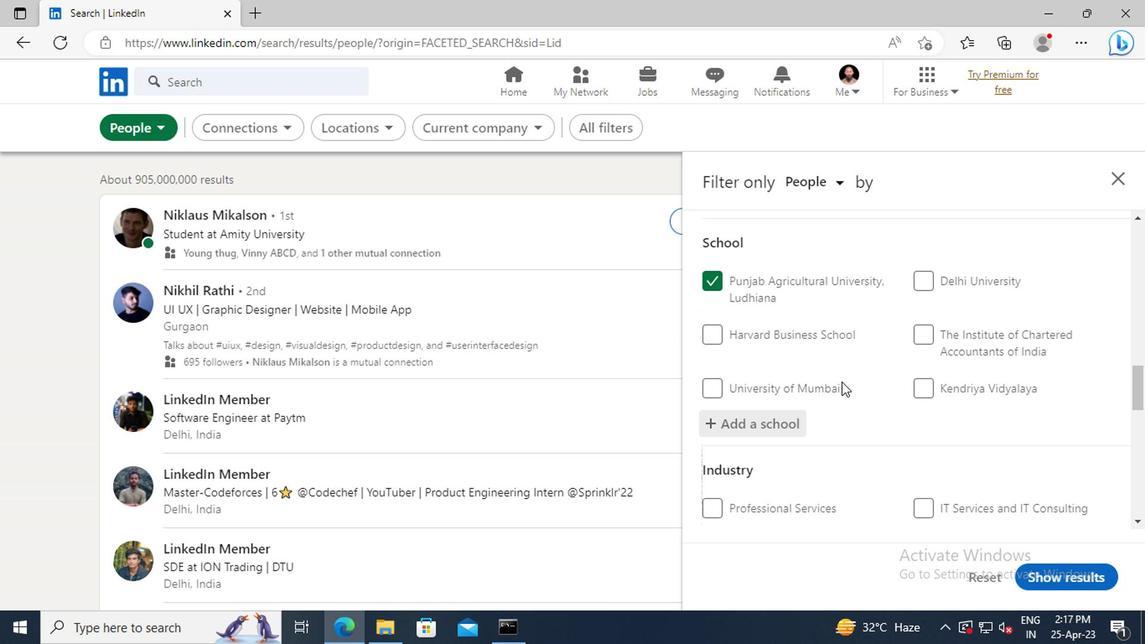 
Action: Mouse scrolled (839, 380) with delta (0, 0)
Screenshot: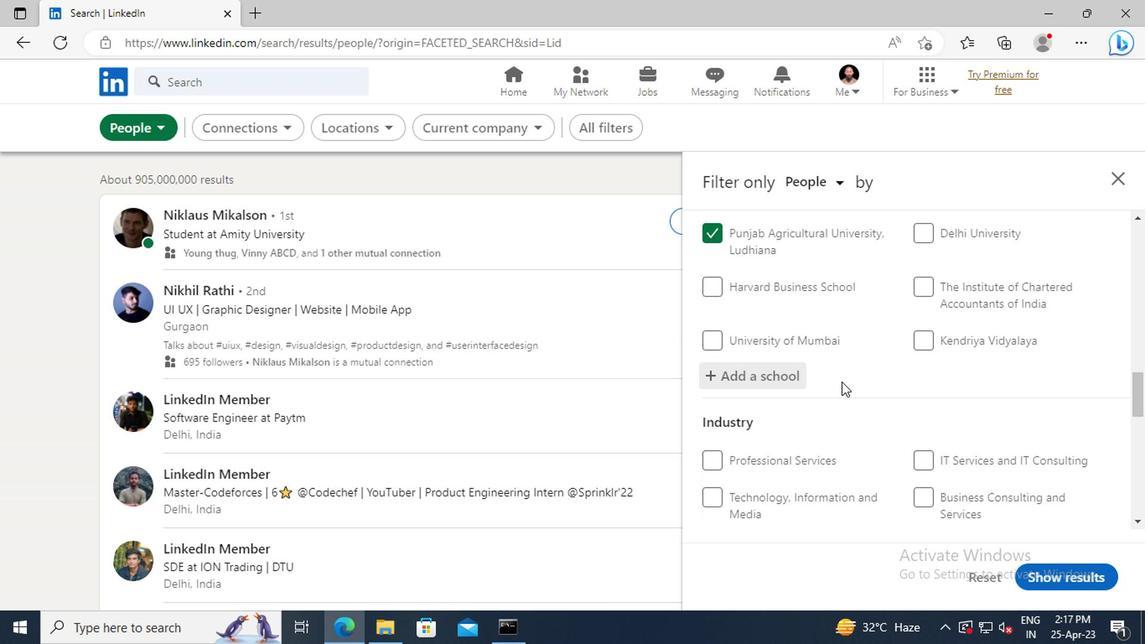 
Action: Mouse scrolled (839, 380) with delta (0, 0)
Screenshot: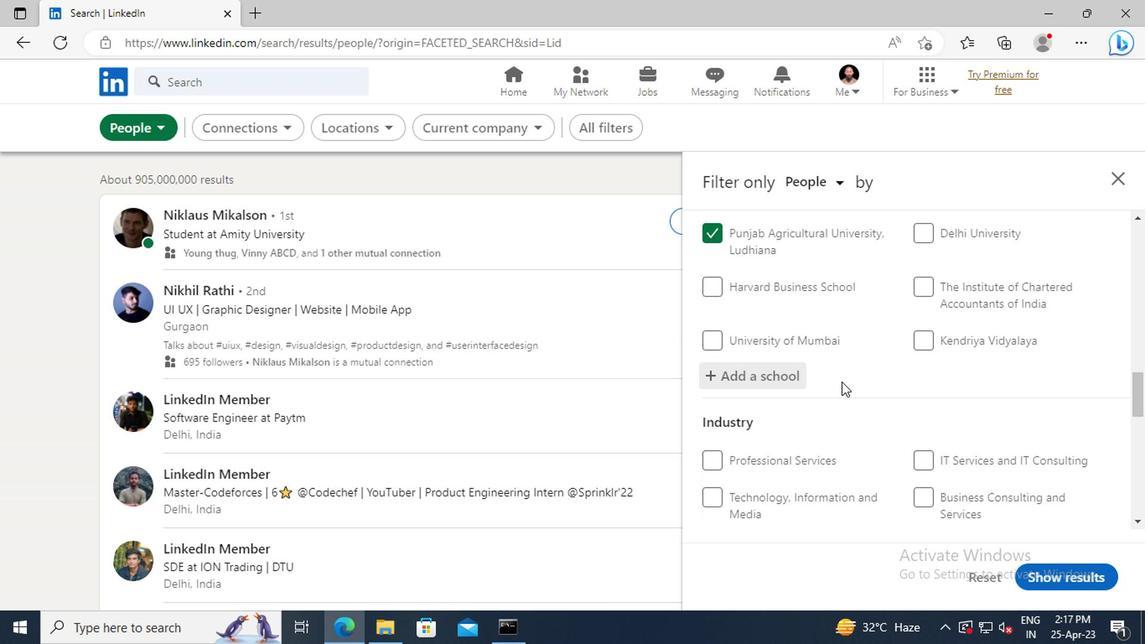
Action: Mouse scrolled (839, 380) with delta (0, 0)
Screenshot: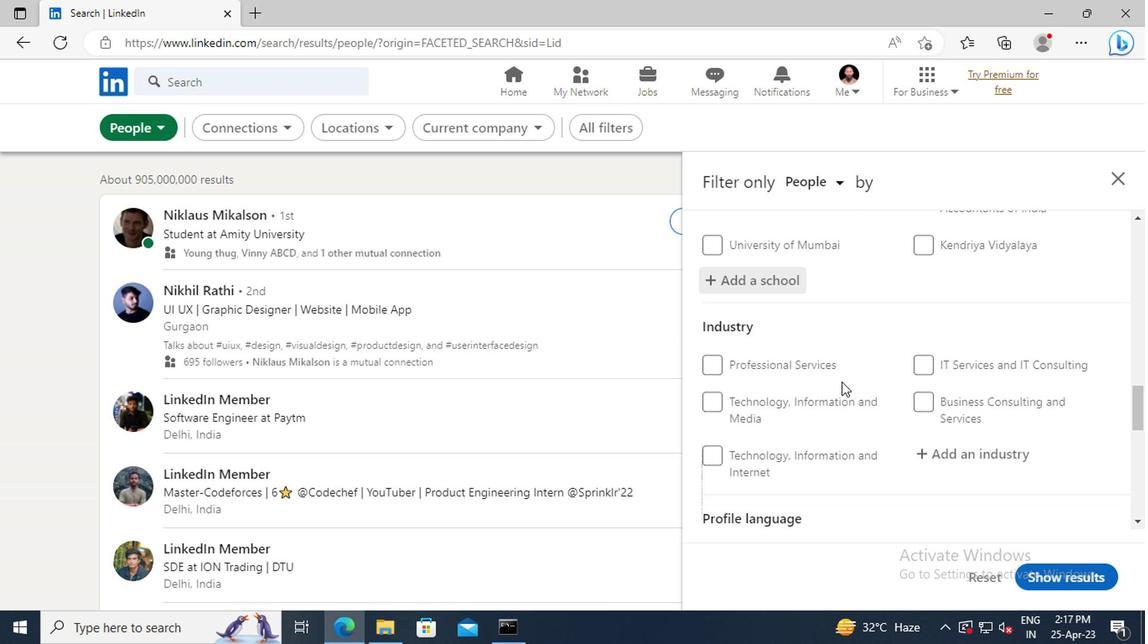 
Action: Mouse scrolled (839, 380) with delta (0, 0)
Screenshot: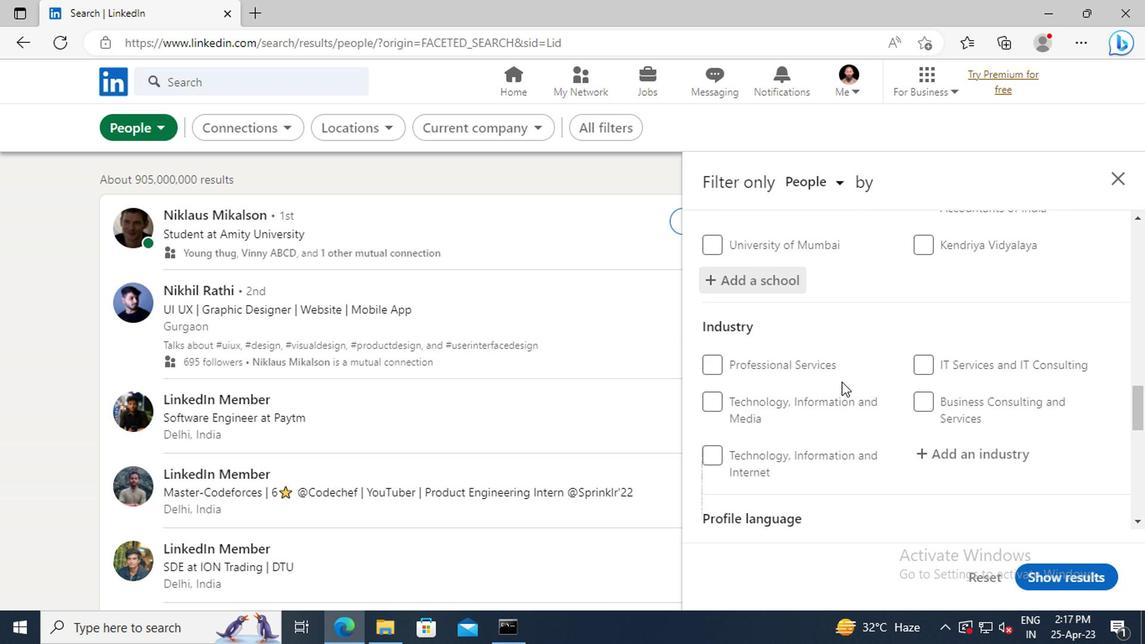 
Action: Mouse moved to (935, 363)
Screenshot: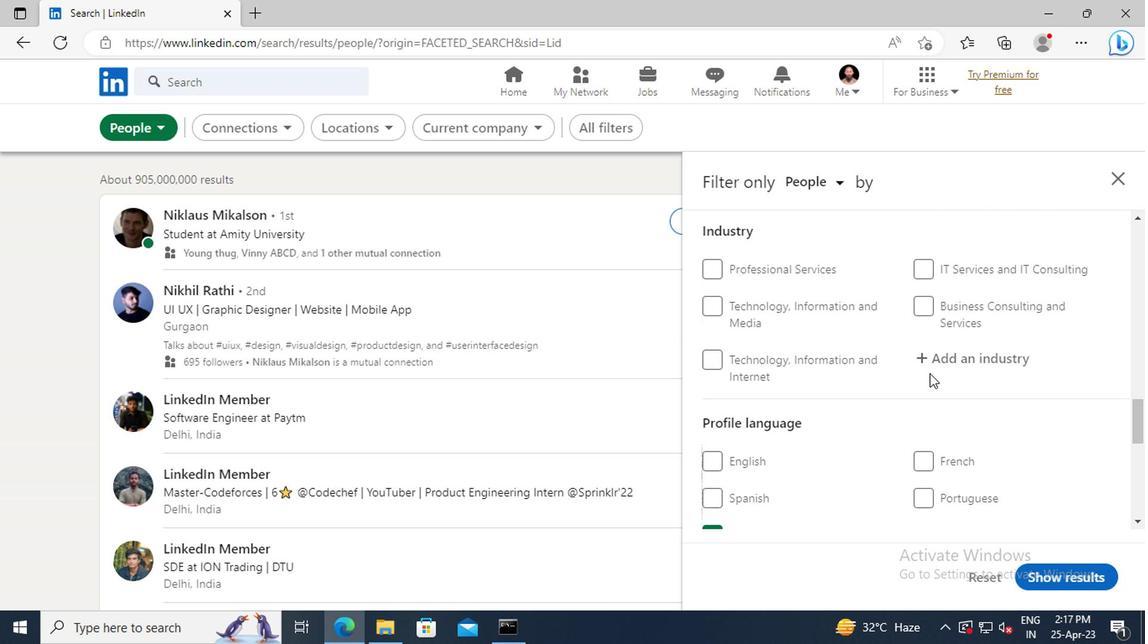 
Action: Mouse pressed left at (935, 363)
Screenshot: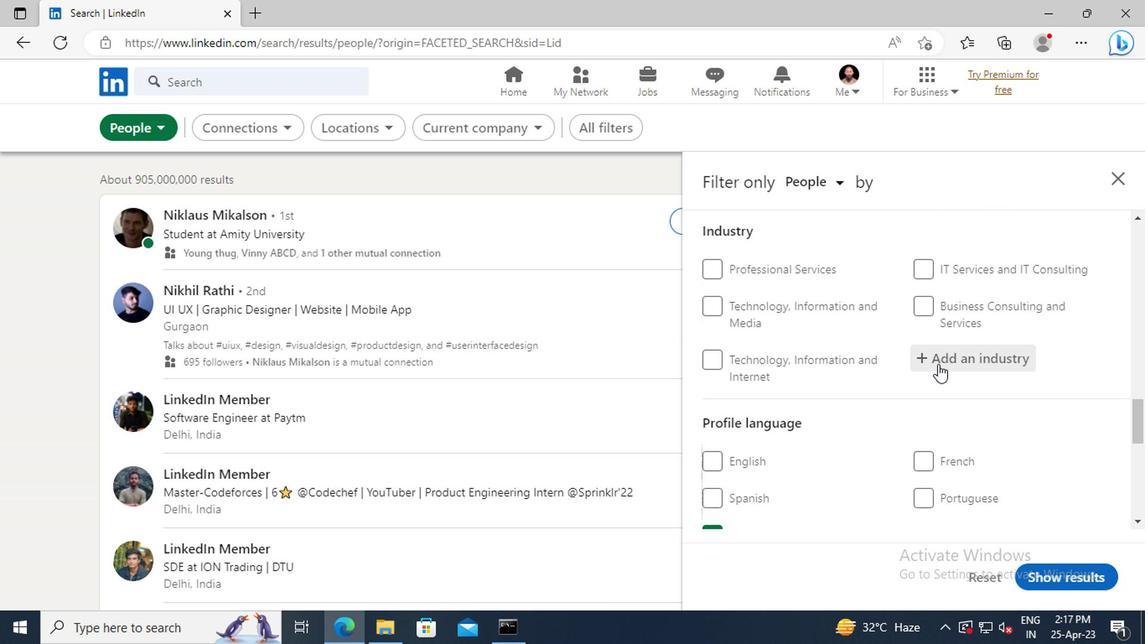 
Action: Key pressed <Key.shift>MUSEUMS
Screenshot: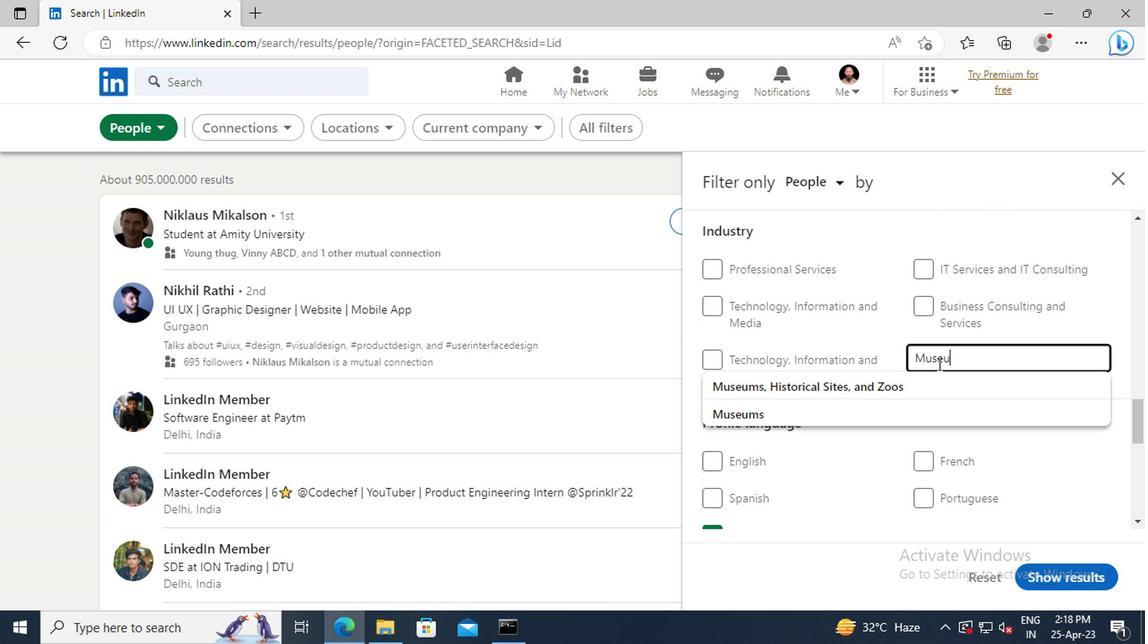 
Action: Mouse moved to (906, 406)
Screenshot: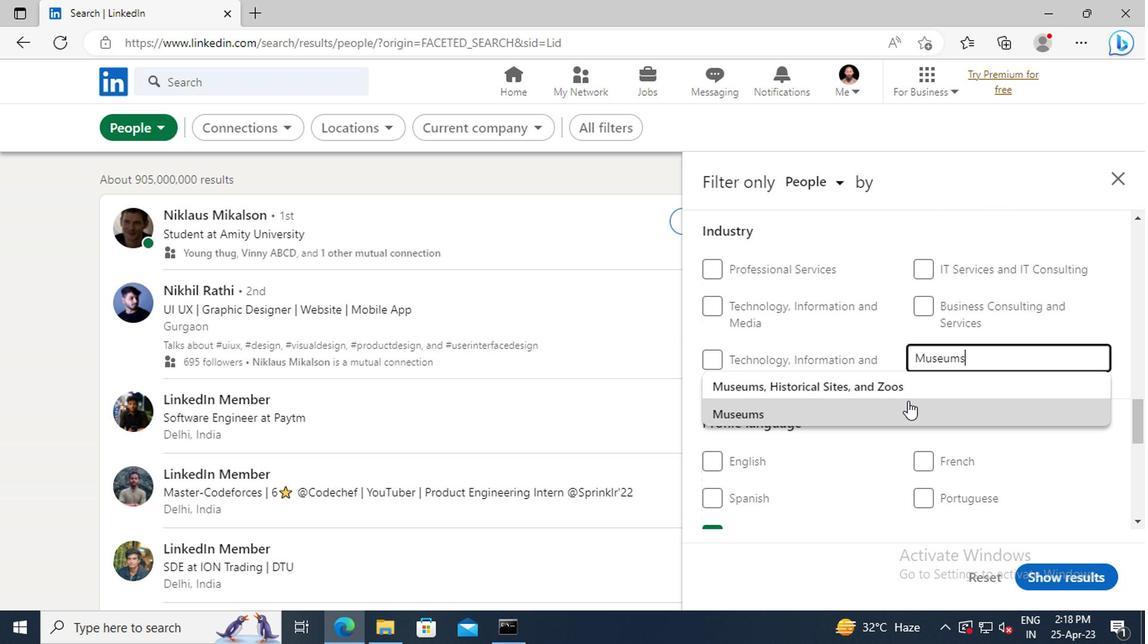 
Action: Mouse pressed left at (906, 406)
Screenshot: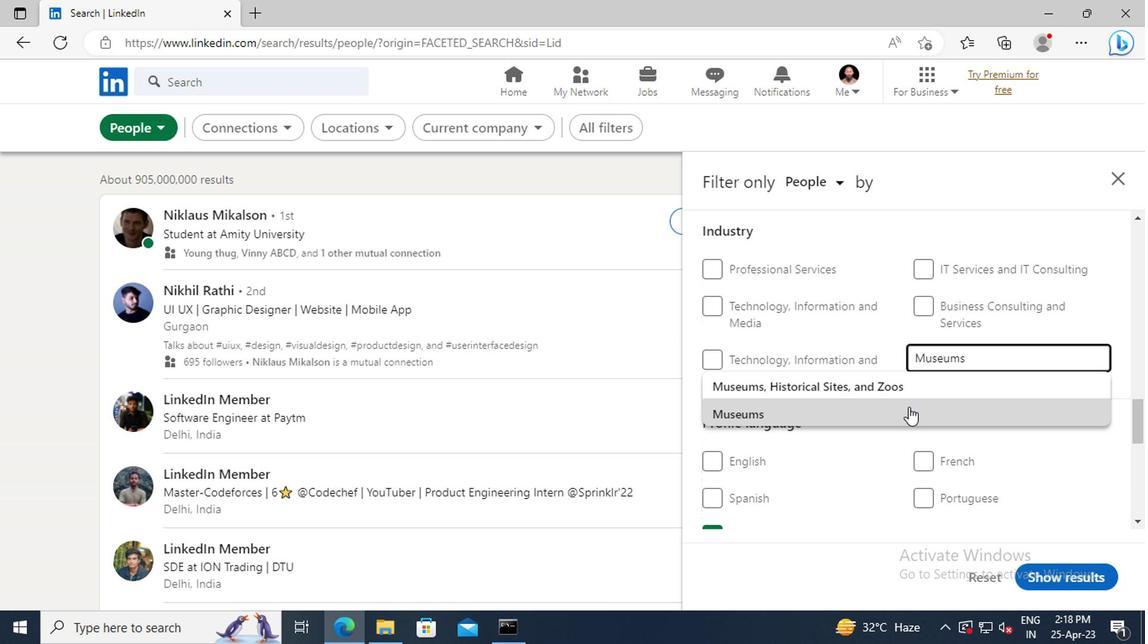 
Action: Mouse moved to (923, 360)
Screenshot: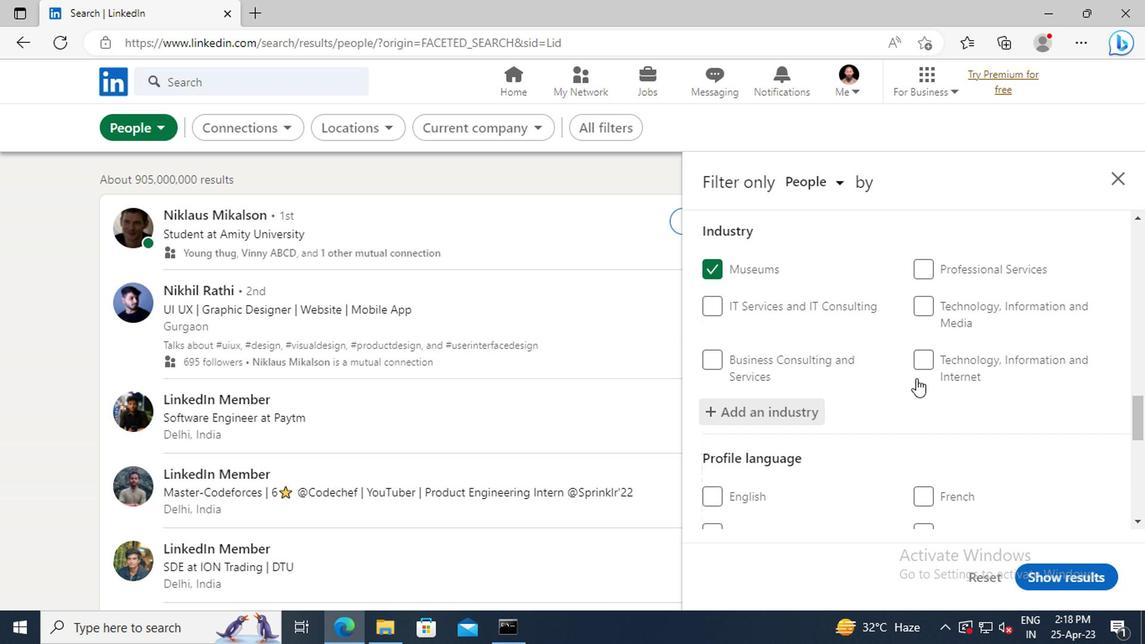 
Action: Mouse scrolled (923, 359) with delta (0, 0)
Screenshot: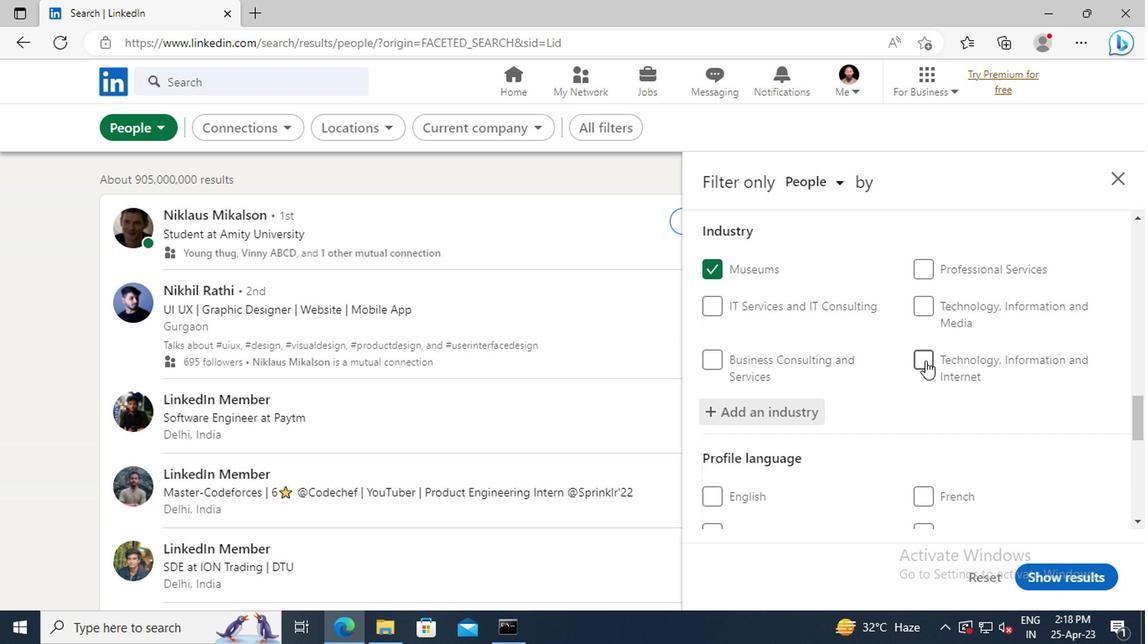 
Action: Mouse scrolled (923, 359) with delta (0, 0)
Screenshot: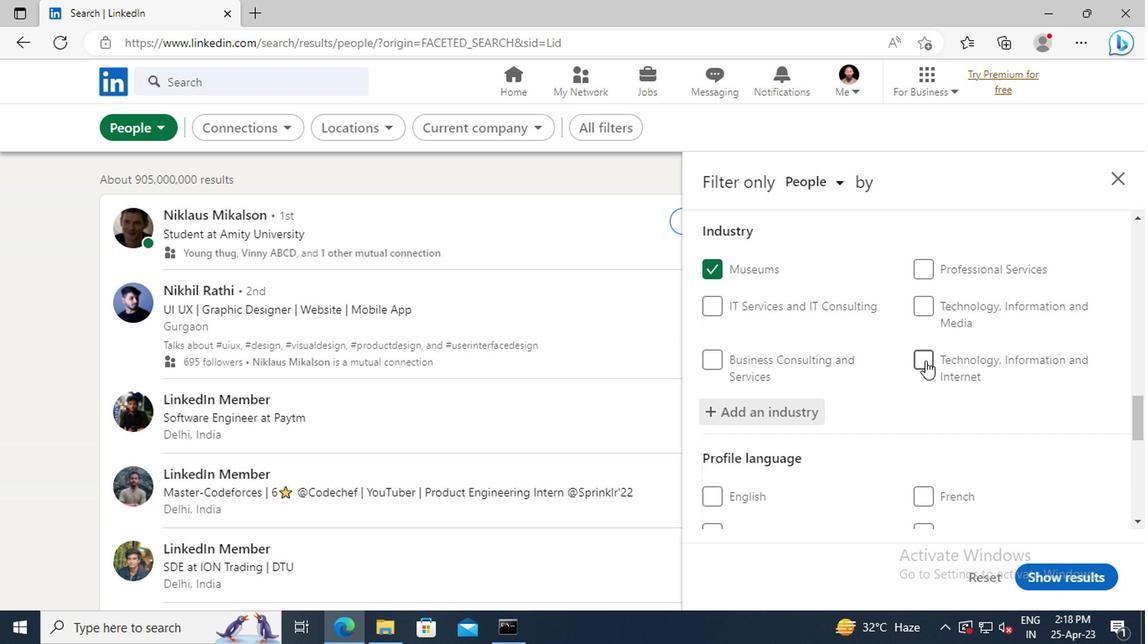 
Action: Mouse scrolled (923, 359) with delta (0, 0)
Screenshot: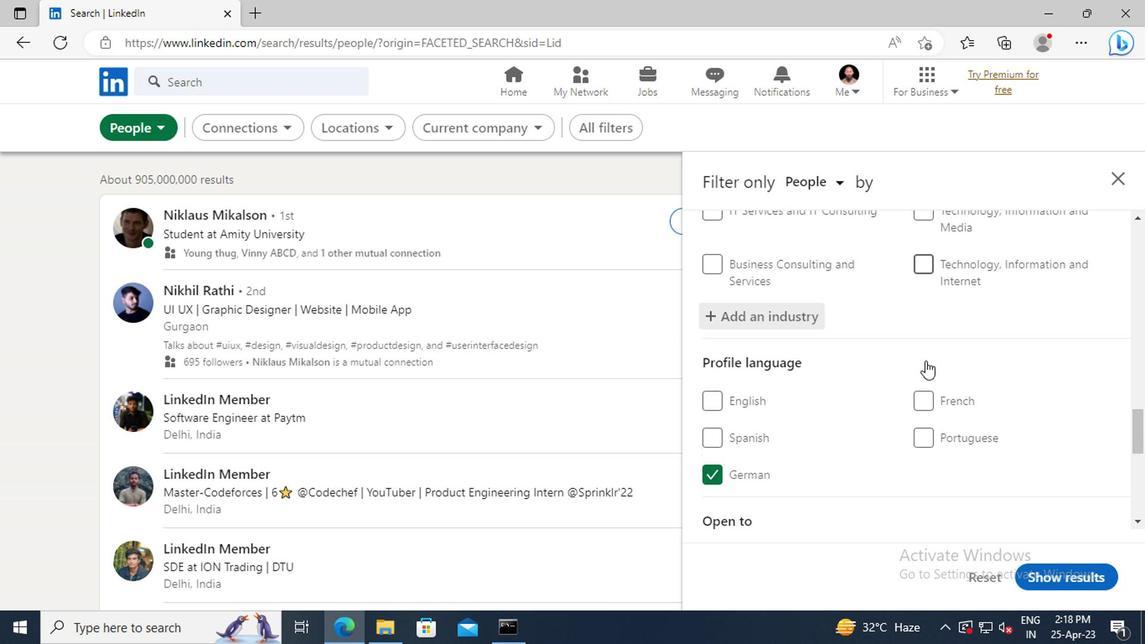 
Action: Mouse scrolled (923, 359) with delta (0, 0)
Screenshot: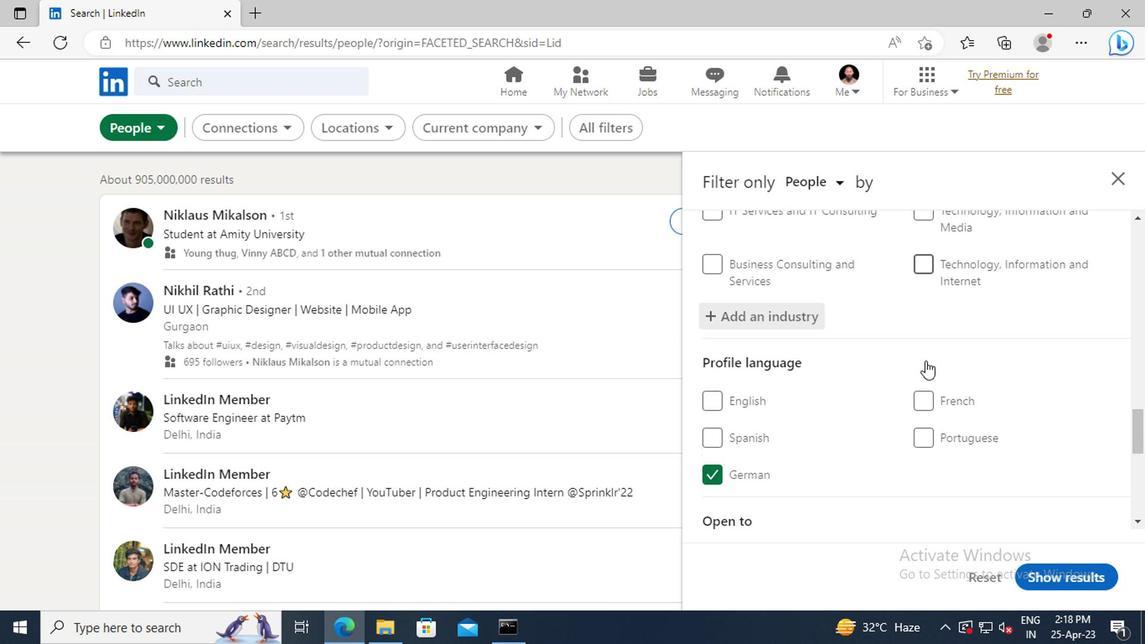 
Action: Mouse scrolled (923, 359) with delta (0, 0)
Screenshot: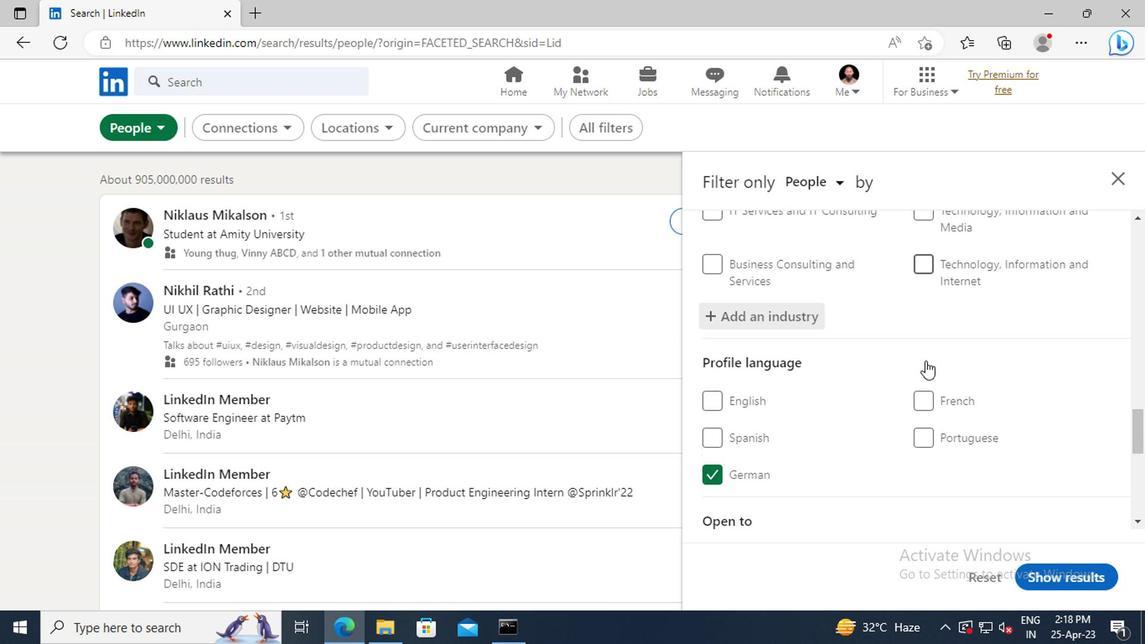 
Action: Mouse scrolled (923, 359) with delta (0, 0)
Screenshot: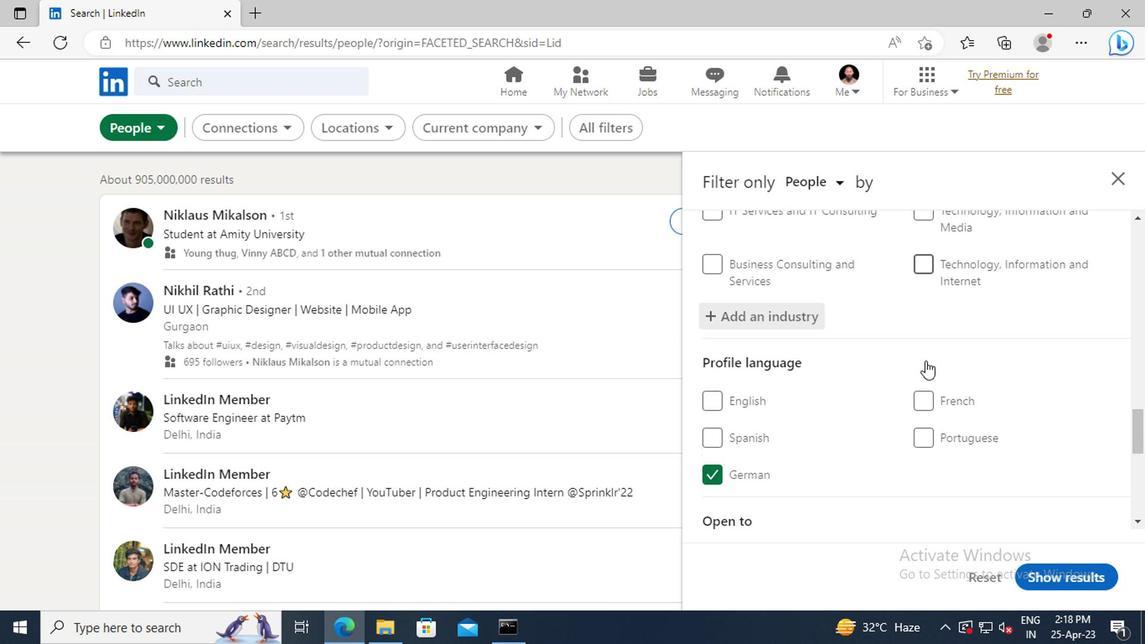 
Action: Mouse scrolled (923, 359) with delta (0, 0)
Screenshot: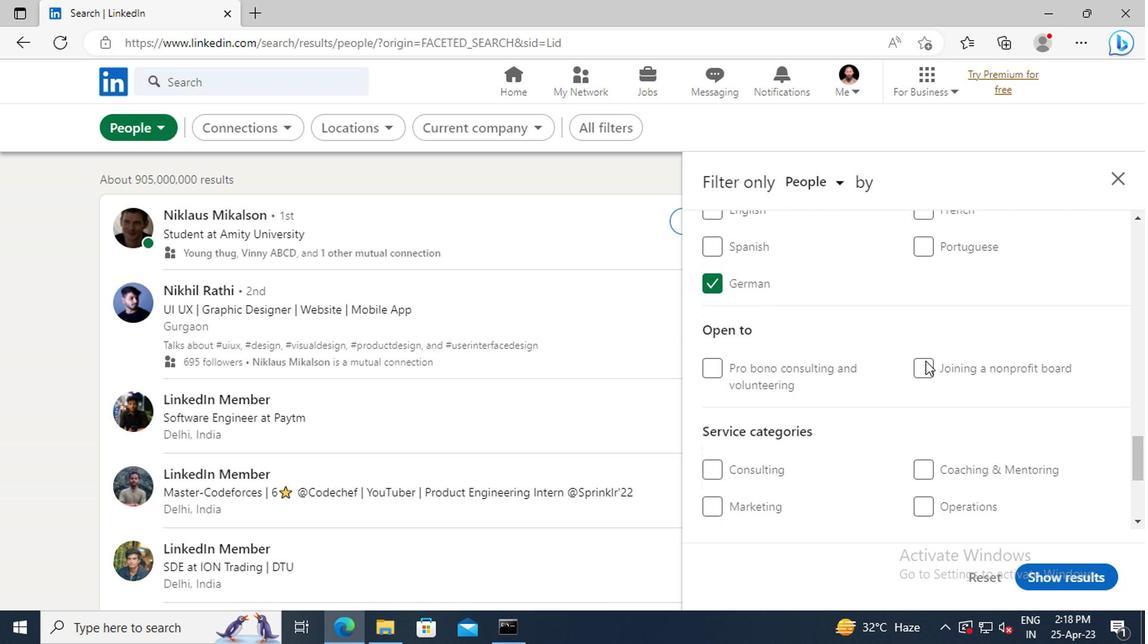 
Action: Mouse scrolled (923, 359) with delta (0, 0)
Screenshot: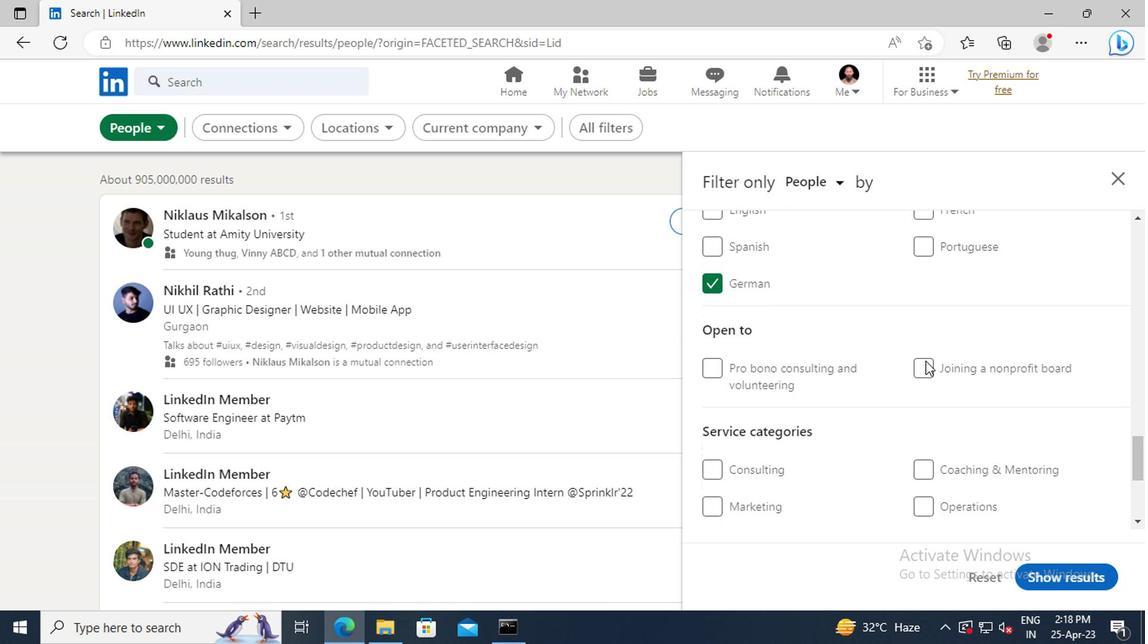 
Action: Mouse scrolled (923, 359) with delta (0, 0)
Screenshot: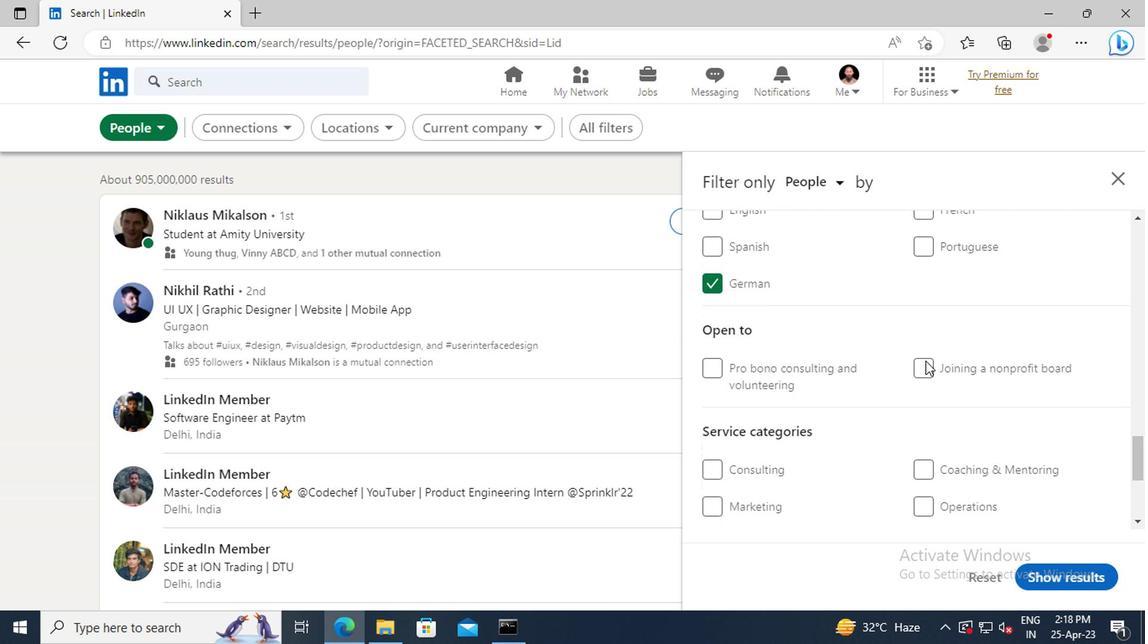 
Action: Mouse moved to (937, 393)
Screenshot: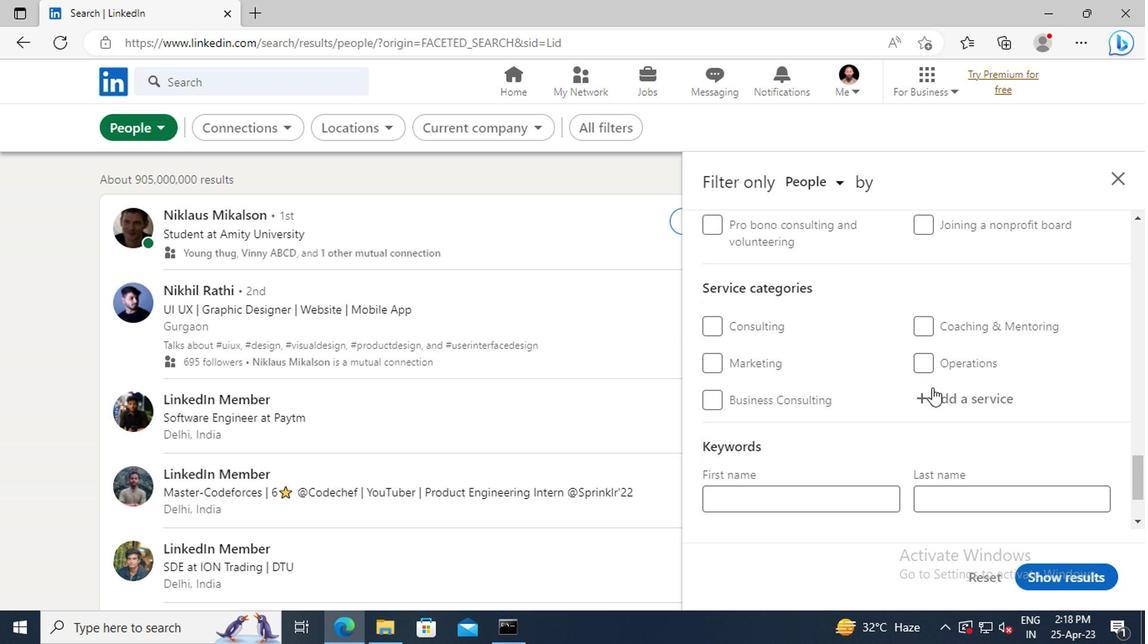 
Action: Mouse pressed left at (937, 393)
Screenshot: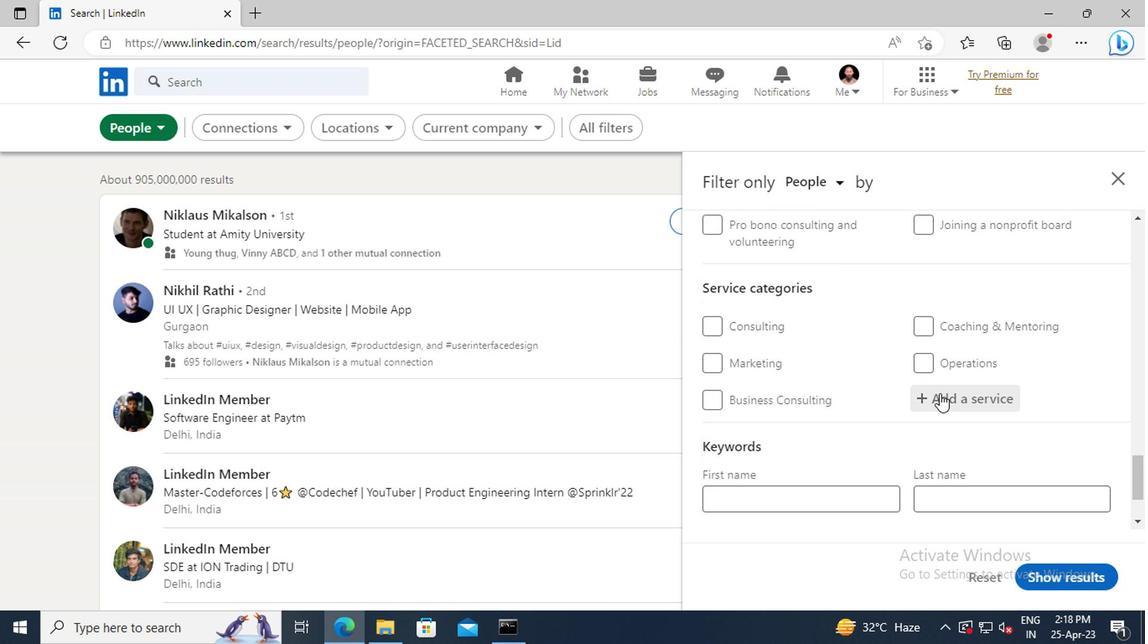 
Action: Key pressed <Key.shift_r>SOFTWARE<Key.space><Key.shift>TESTING
Screenshot: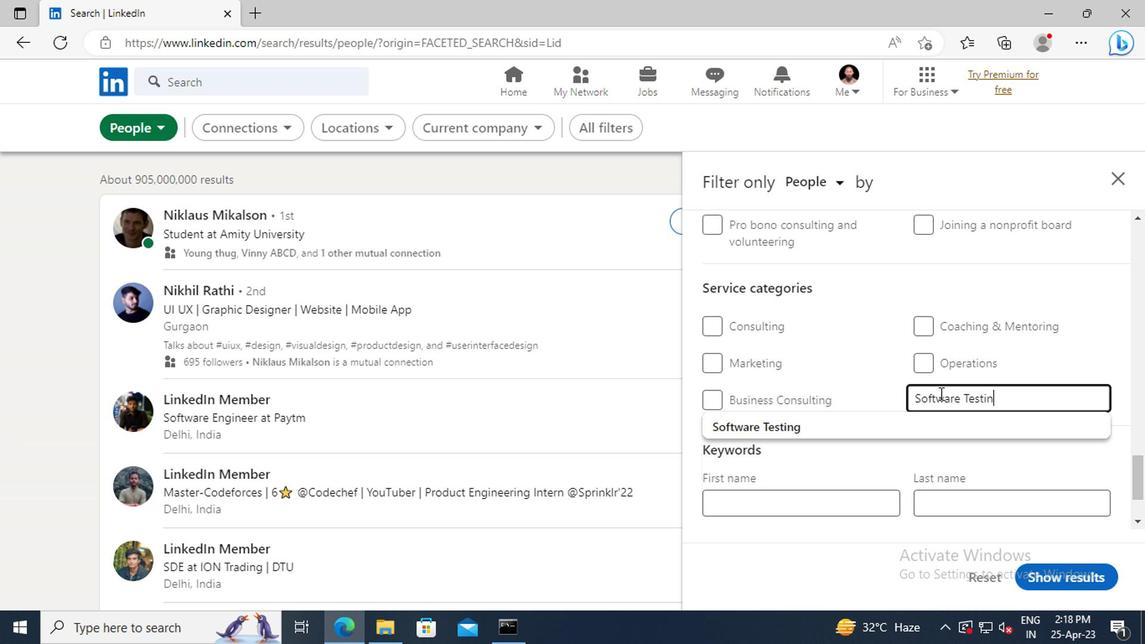 
Action: Mouse moved to (925, 420)
Screenshot: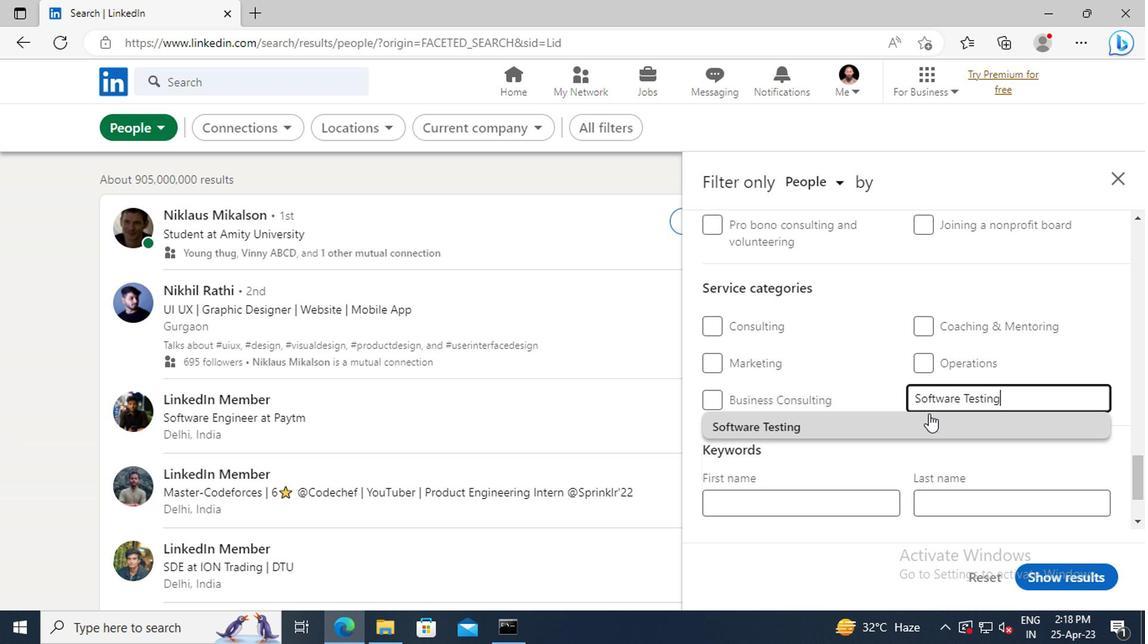 
Action: Mouse pressed left at (925, 420)
Screenshot: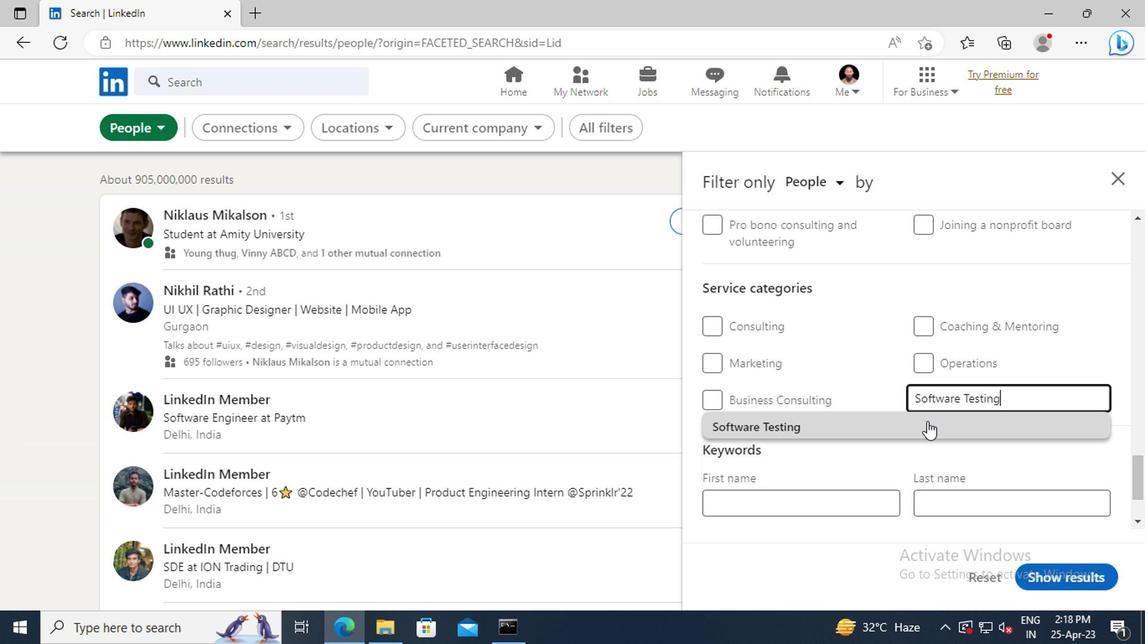 
Action: Mouse moved to (841, 402)
Screenshot: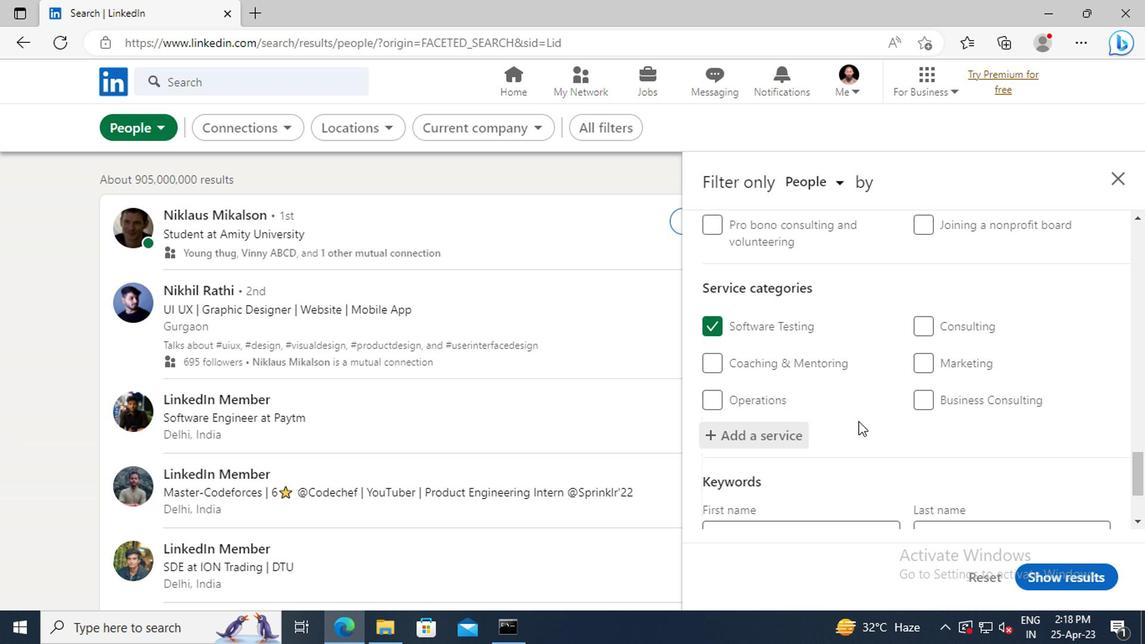 
Action: Mouse scrolled (841, 401) with delta (0, 0)
Screenshot: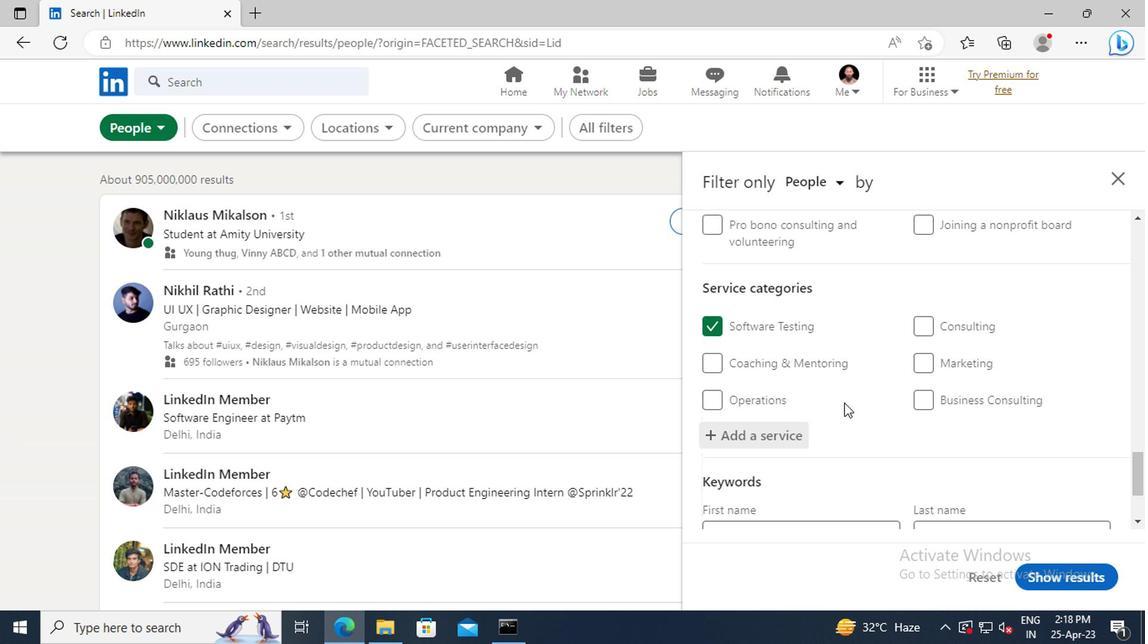 
Action: Mouse scrolled (841, 401) with delta (0, 0)
Screenshot: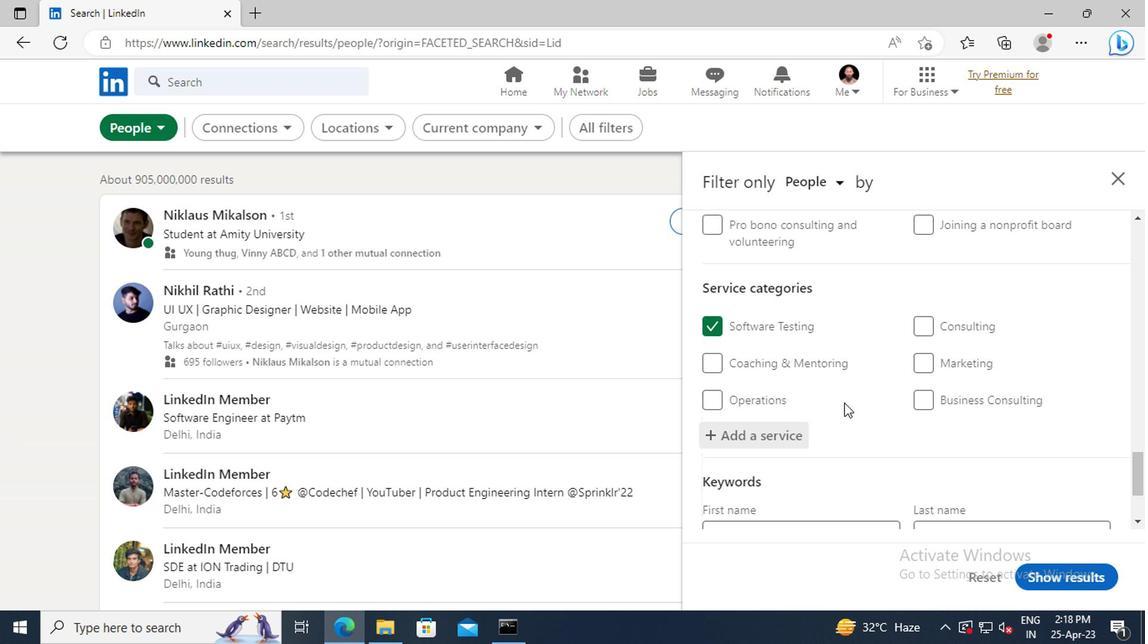 
Action: Mouse moved to (835, 429)
Screenshot: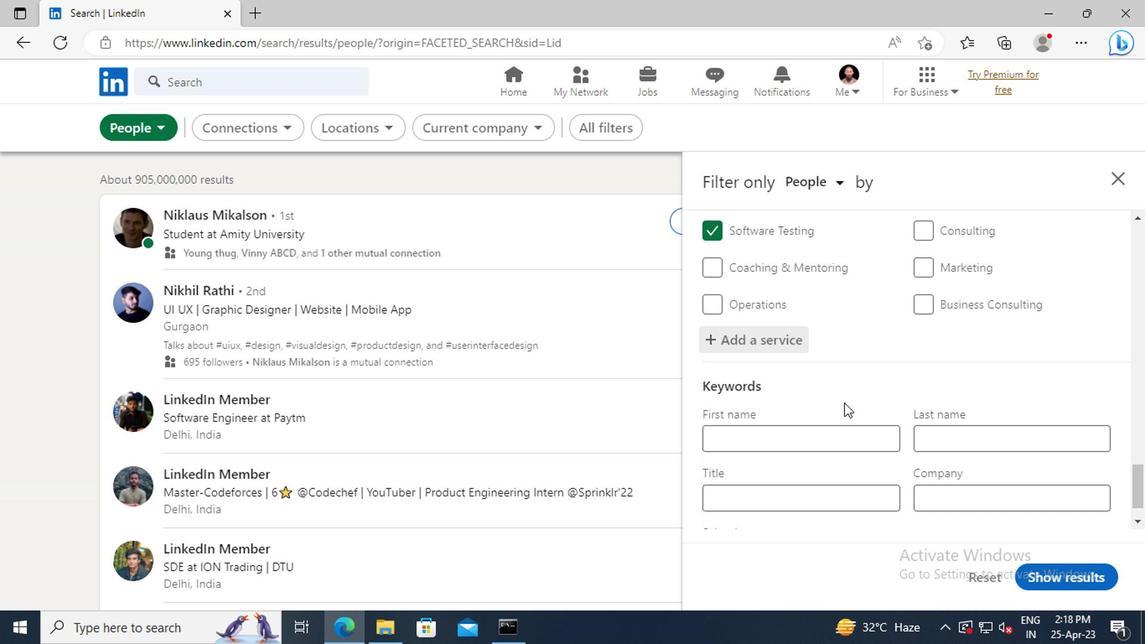 
Action: Mouse scrolled (835, 428) with delta (0, -1)
Screenshot: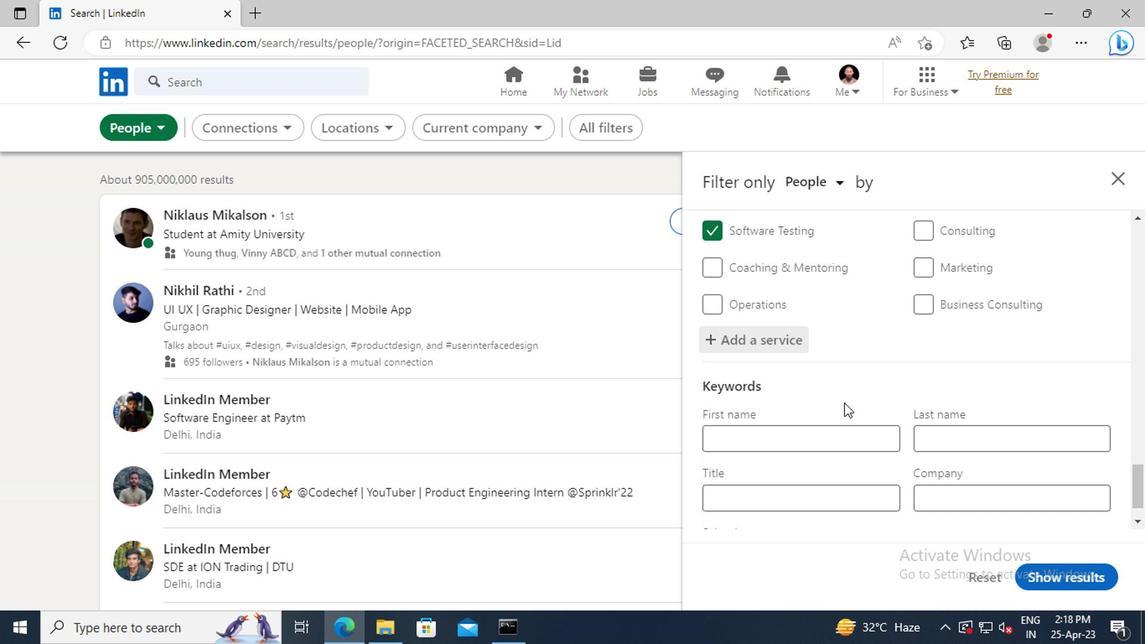 
Action: Mouse scrolled (835, 428) with delta (0, -1)
Screenshot: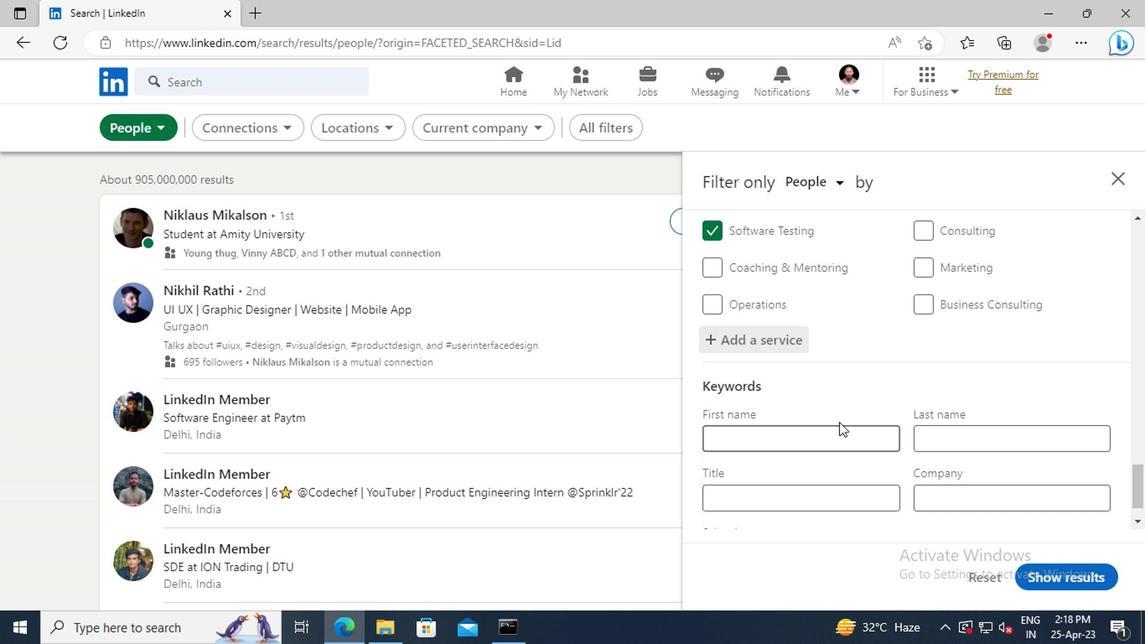 
Action: Mouse moved to (826, 452)
Screenshot: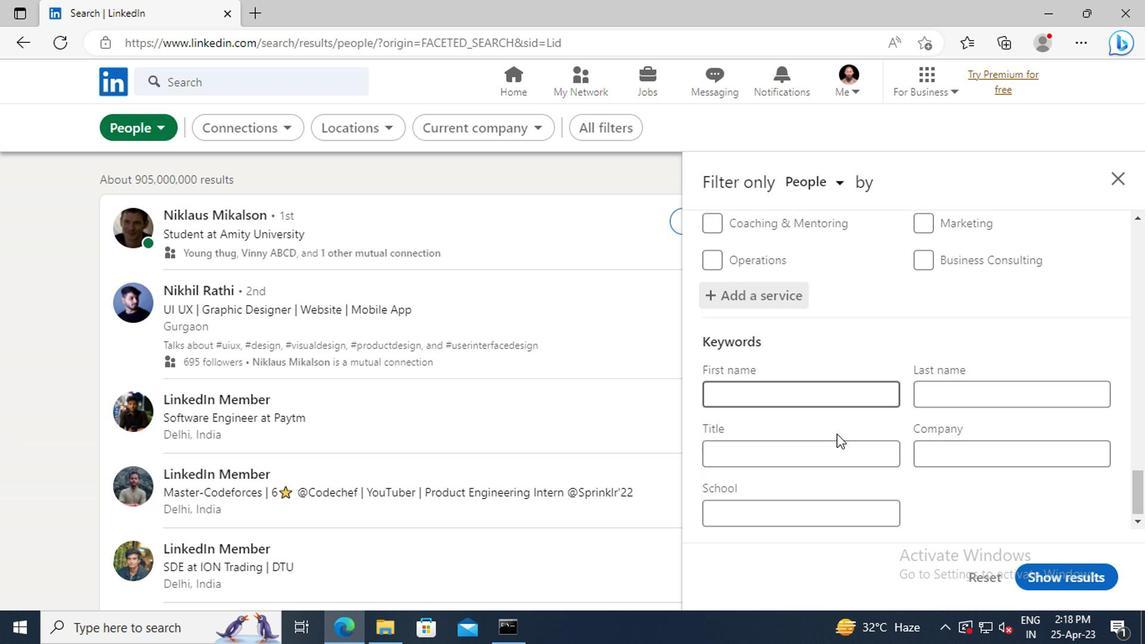 
Action: Mouse pressed left at (826, 452)
Screenshot: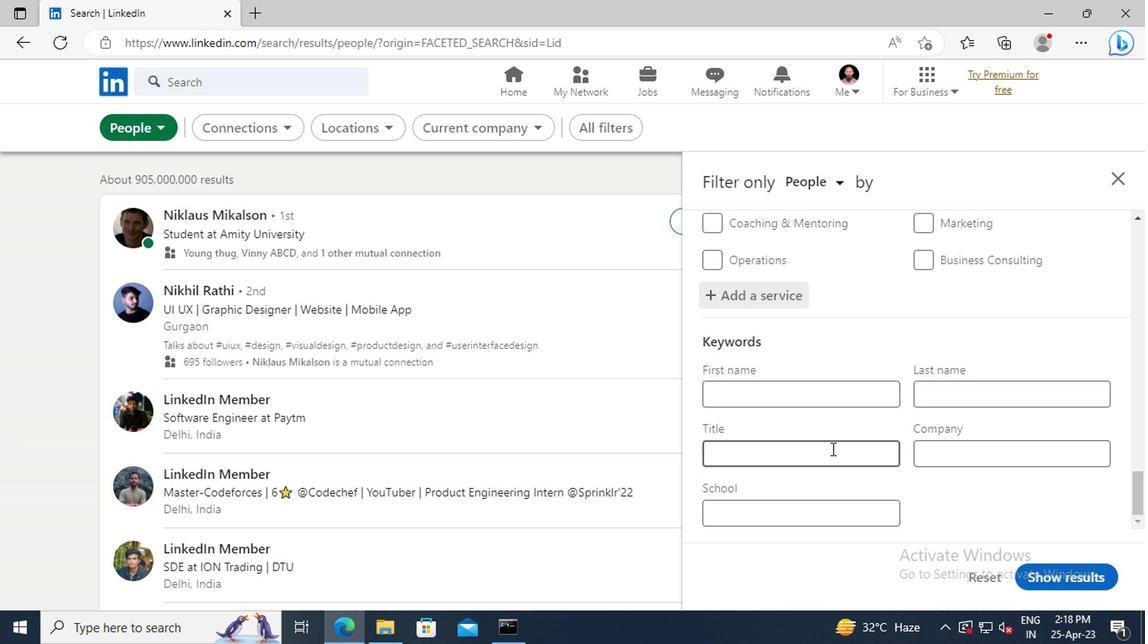 
Action: Key pressed <Key.shift>OFFICER
Screenshot: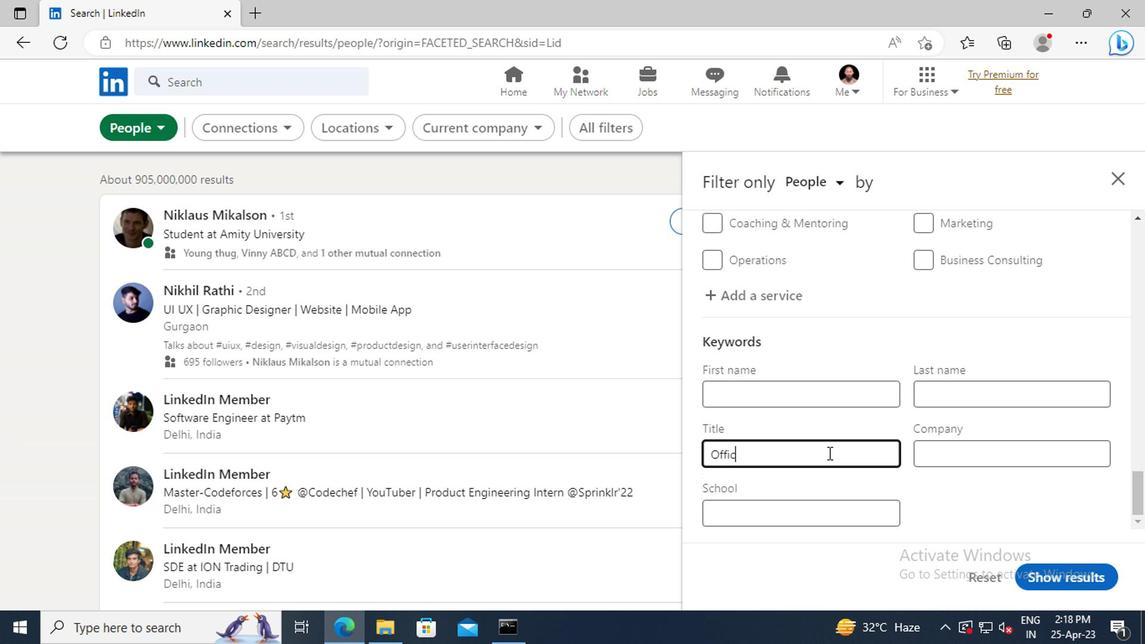 
Action: Mouse moved to (1039, 576)
Screenshot: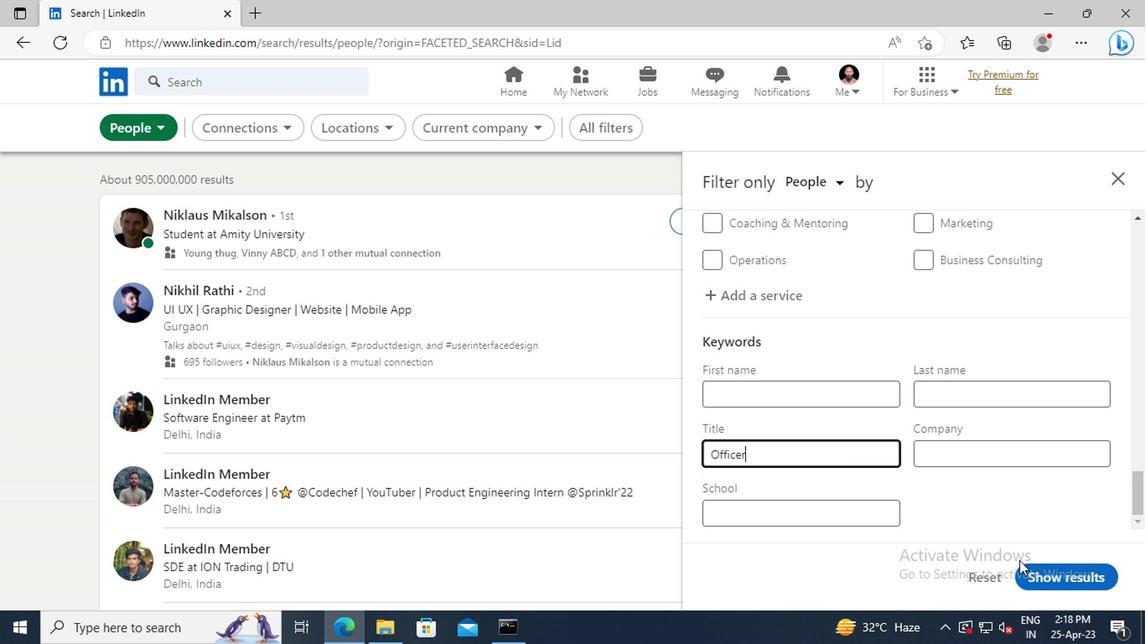 
Action: Mouse pressed left at (1039, 576)
Screenshot: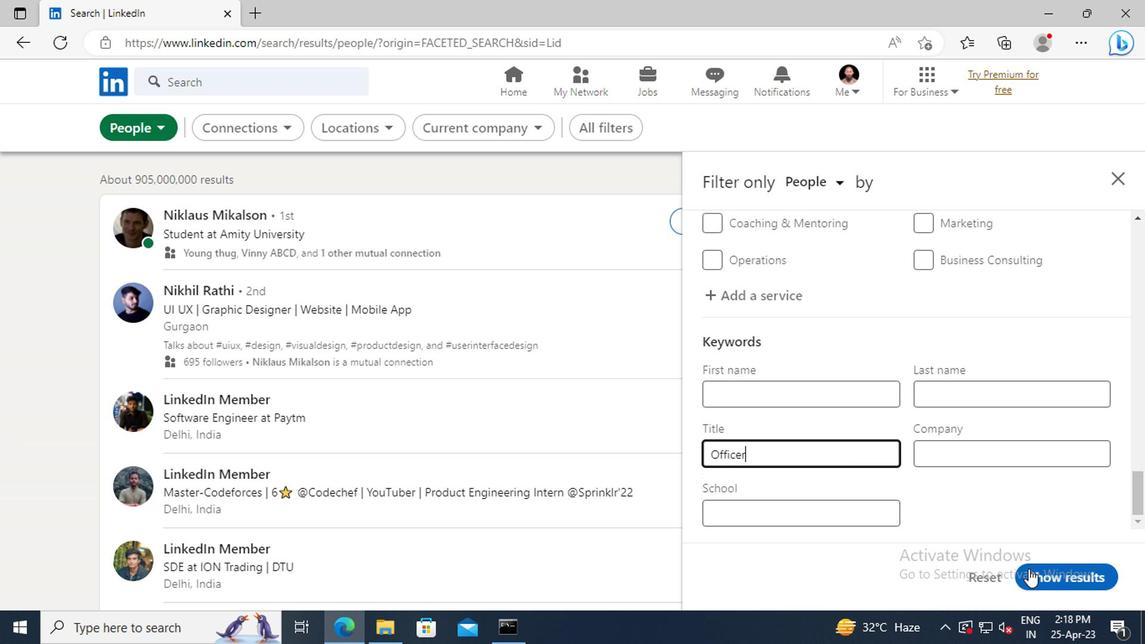
